 Task: Look for space in Zürich (Kreis 12), Switzerland from 12th July, 2023 to 16th July, 2023 for 8 adults in price range Rs.10000 to Rs.16000. Place can be private room with 8 bedrooms having 8 beds and 8 bathrooms. Property type can be house, flat, guest house. Amenities needed are: wifi, TV, free parkinig on premises, gym, breakfast. Booking option can be shelf check-in. Required host language is English.
Action: Mouse moved to (502, 121)
Screenshot: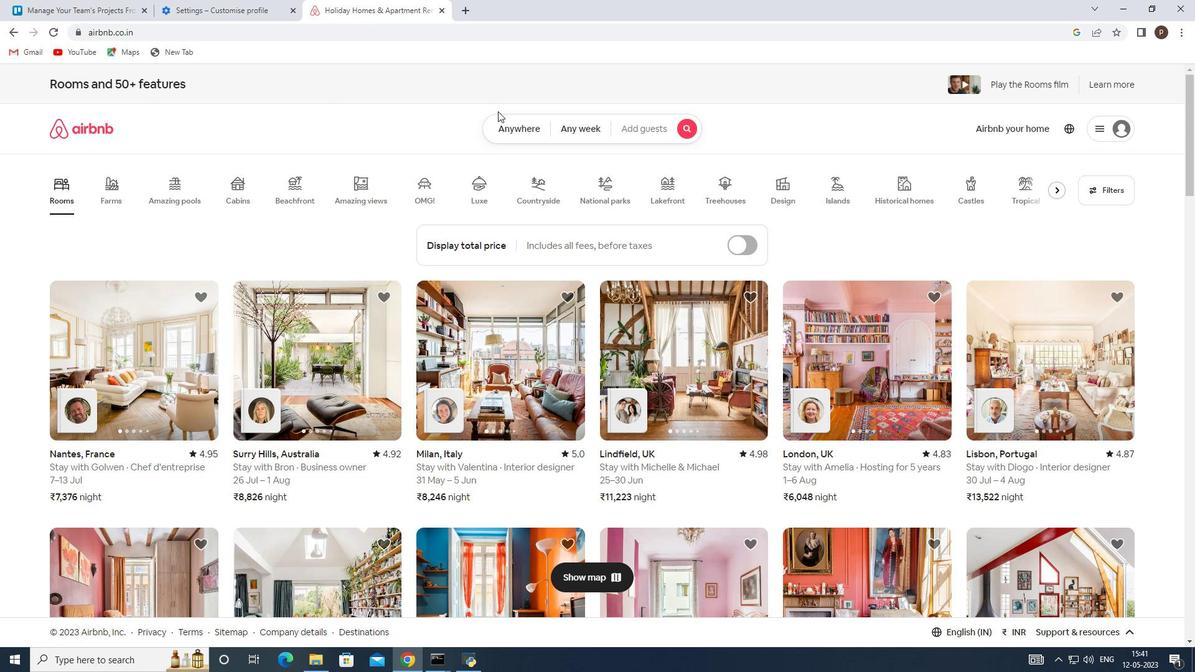 
Action: Mouse pressed left at (502, 121)
Screenshot: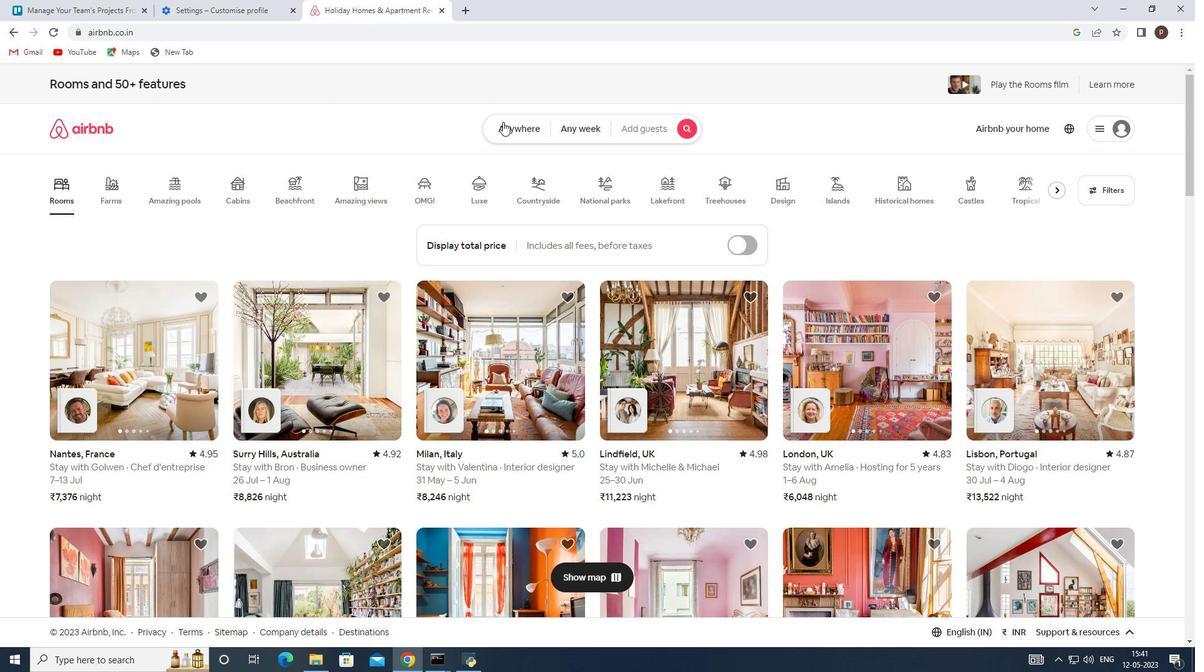 
Action: Mouse moved to (391, 181)
Screenshot: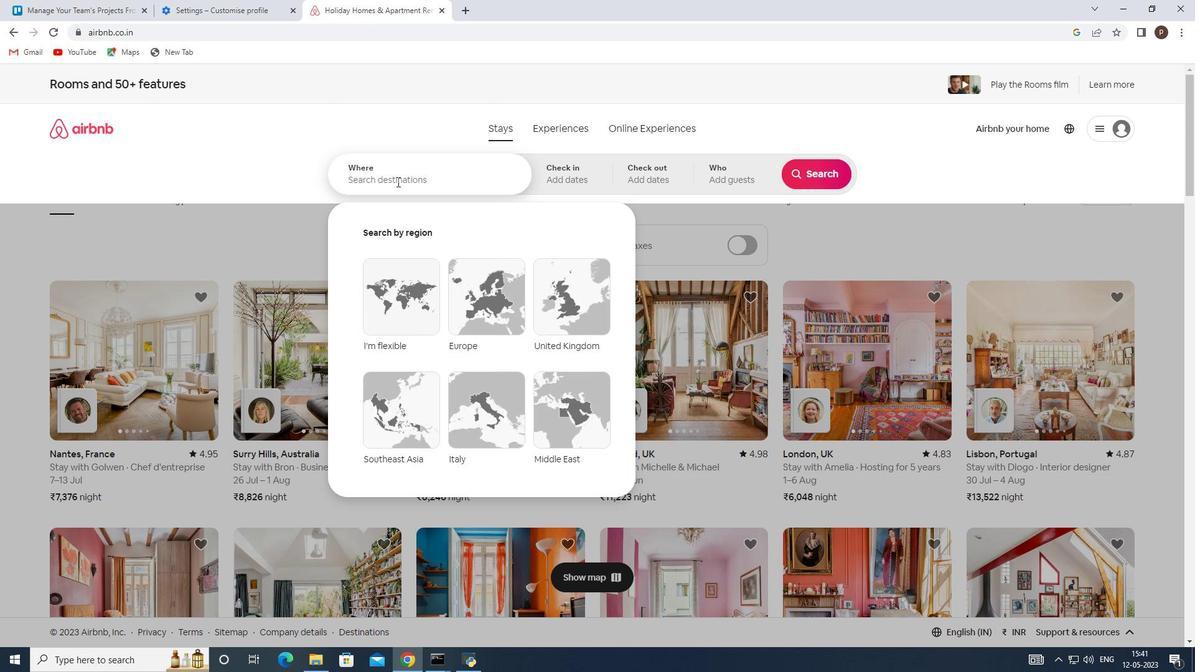 
Action: Mouse pressed left at (391, 181)
Screenshot: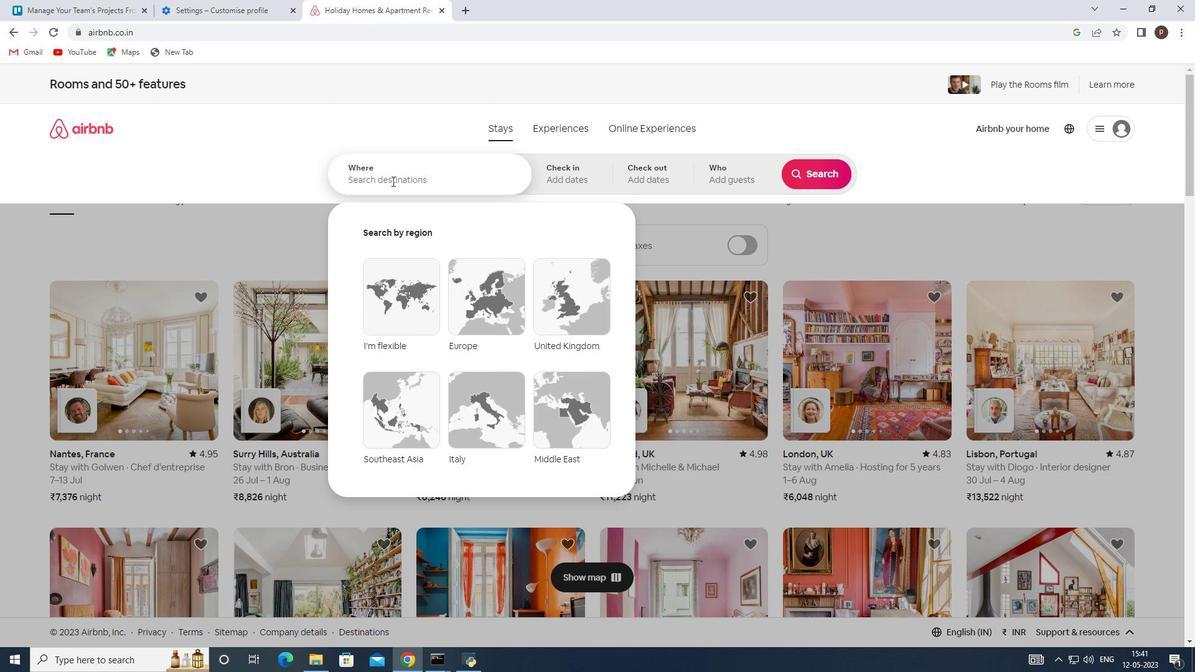 
Action: Key pressed <Key.caps_lock>Z<Key.caps_lock>urich
Screenshot: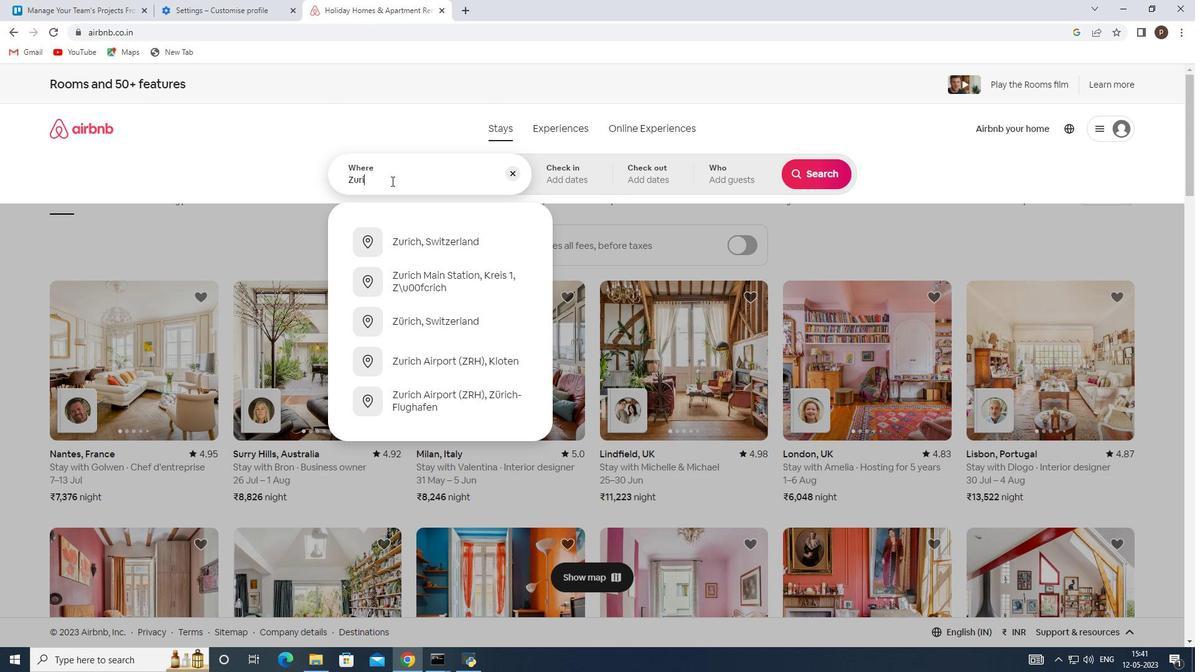 
Action: Mouse moved to (421, 239)
Screenshot: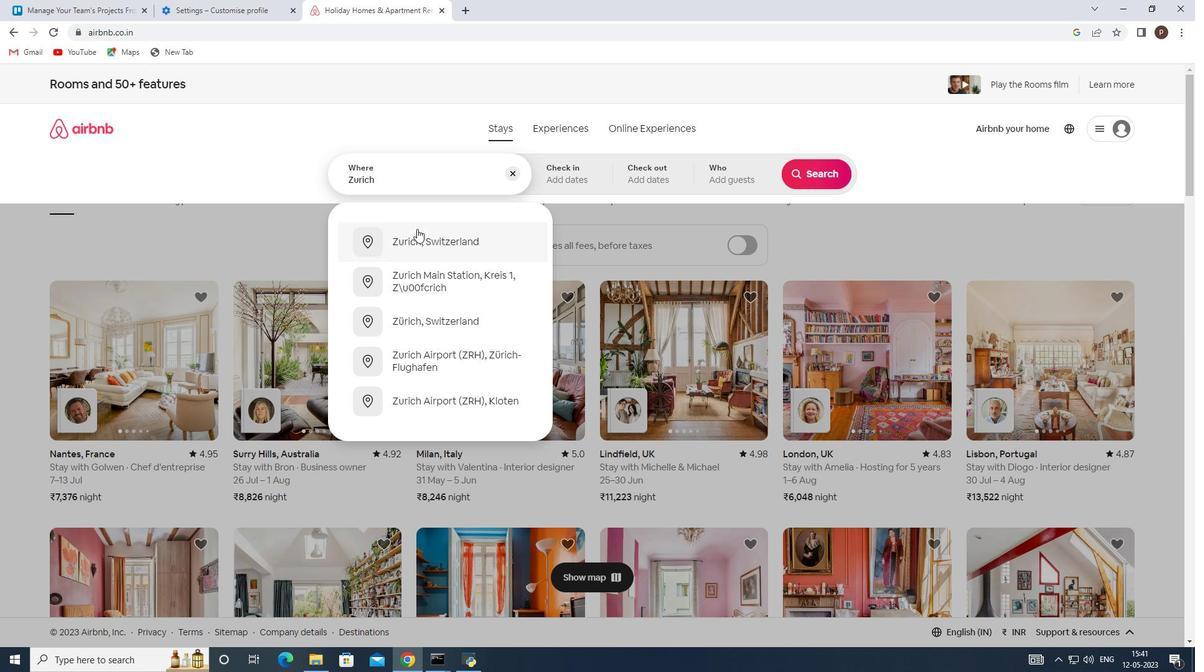 
Action: Mouse pressed left at (421, 239)
Screenshot: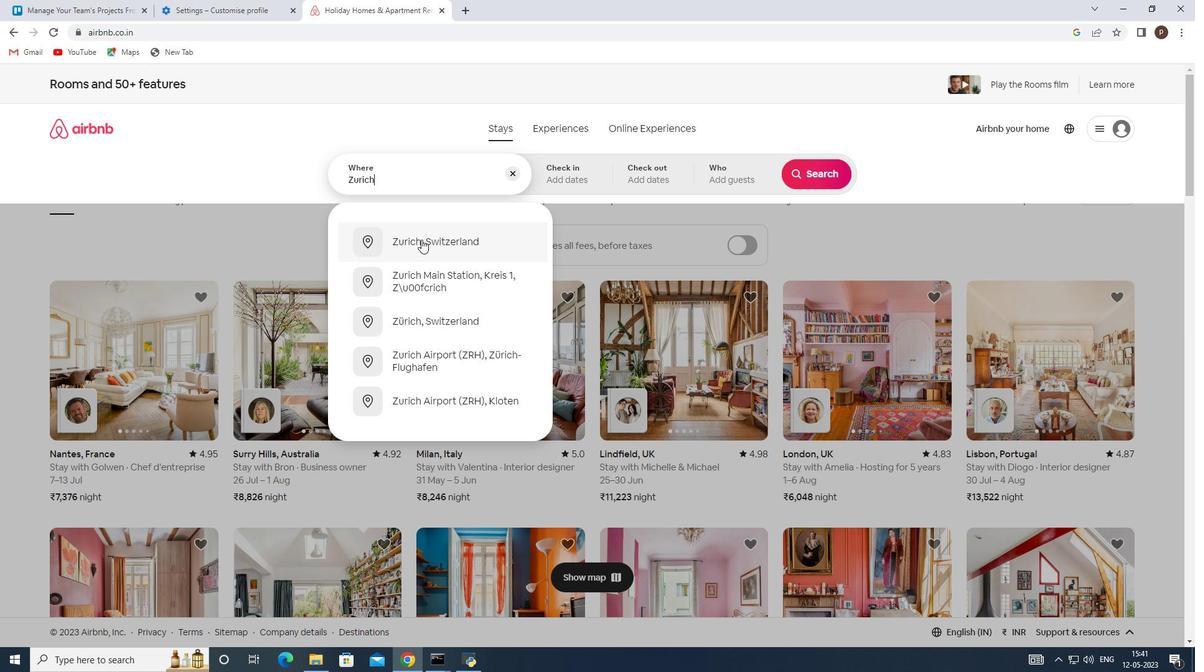 
Action: Mouse moved to (809, 278)
Screenshot: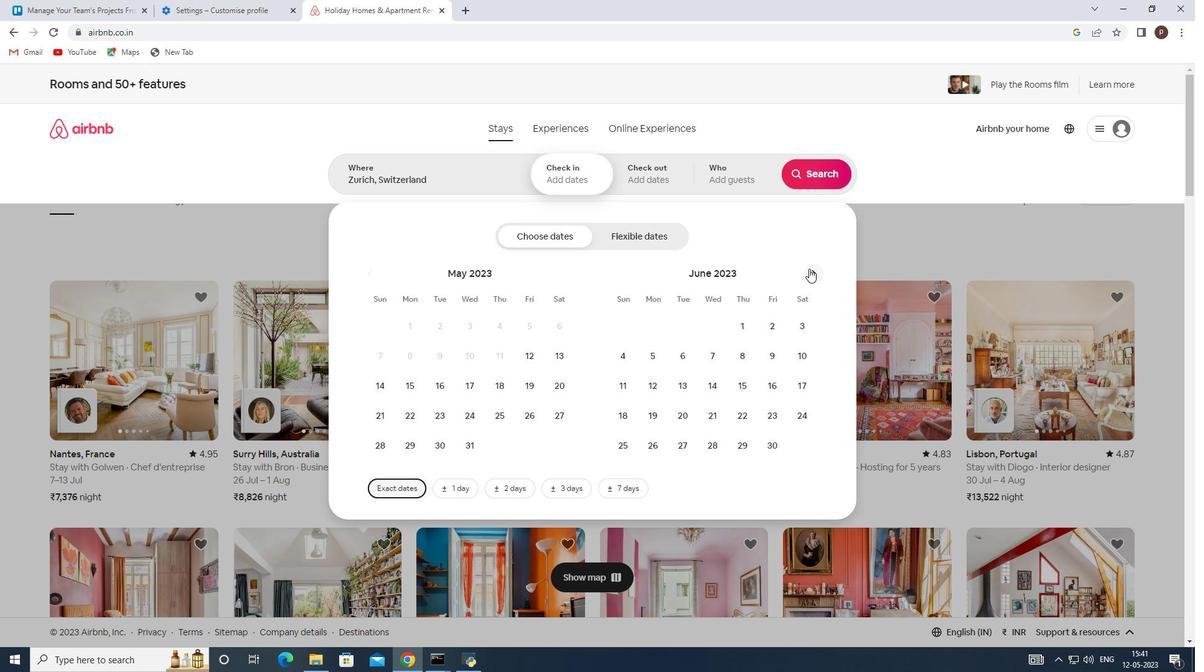
Action: Mouse pressed left at (809, 278)
Screenshot: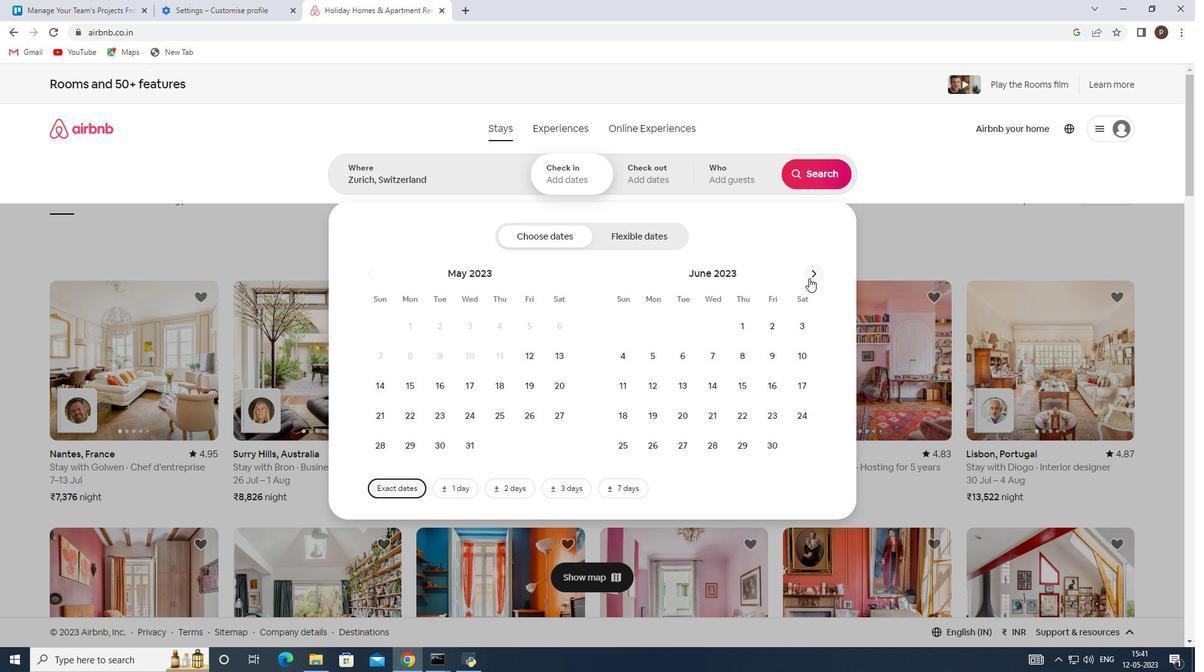 
Action: Mouse moved to (714, 383)
Screenshot: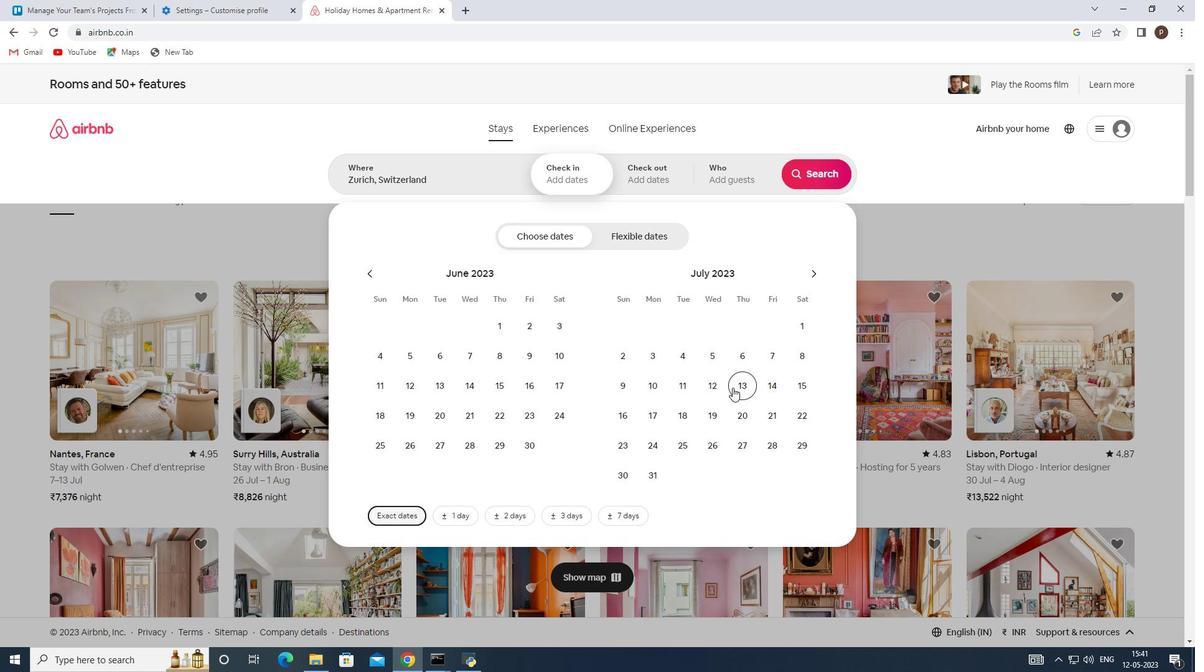 
Action: Mouse pressed left at (714, 383)
Screenshot: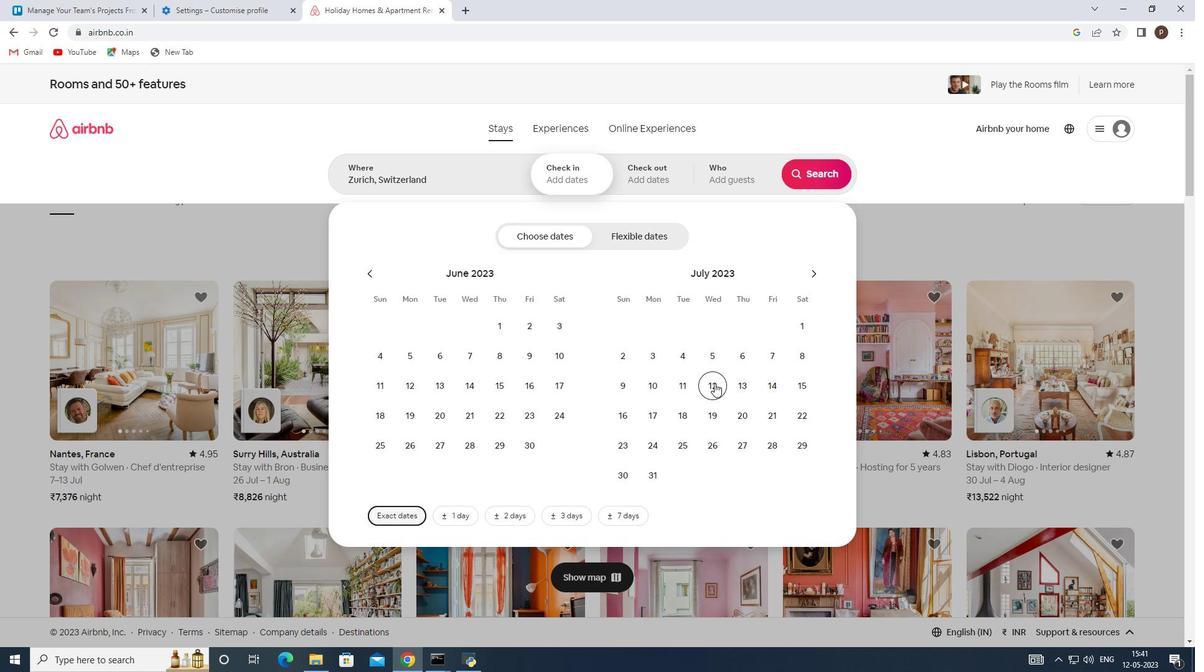 
Action: Mouse moved to (624, 415)
Screenshot: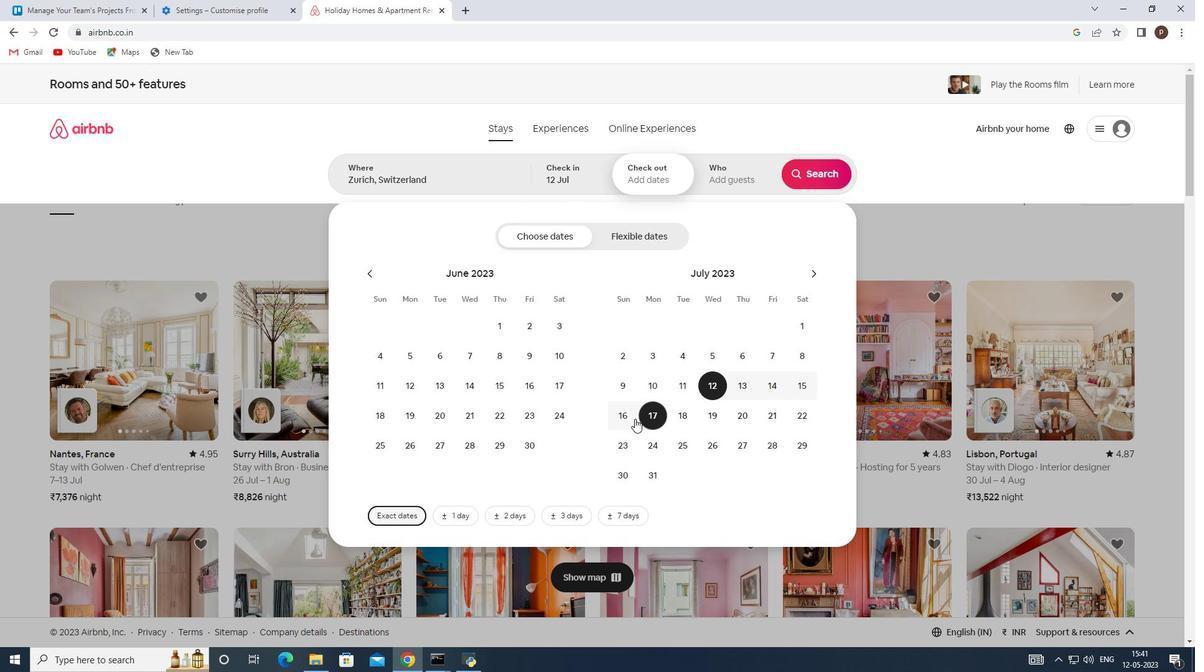 
Action: Mouse pressed left at (624, 415)
Screenshot: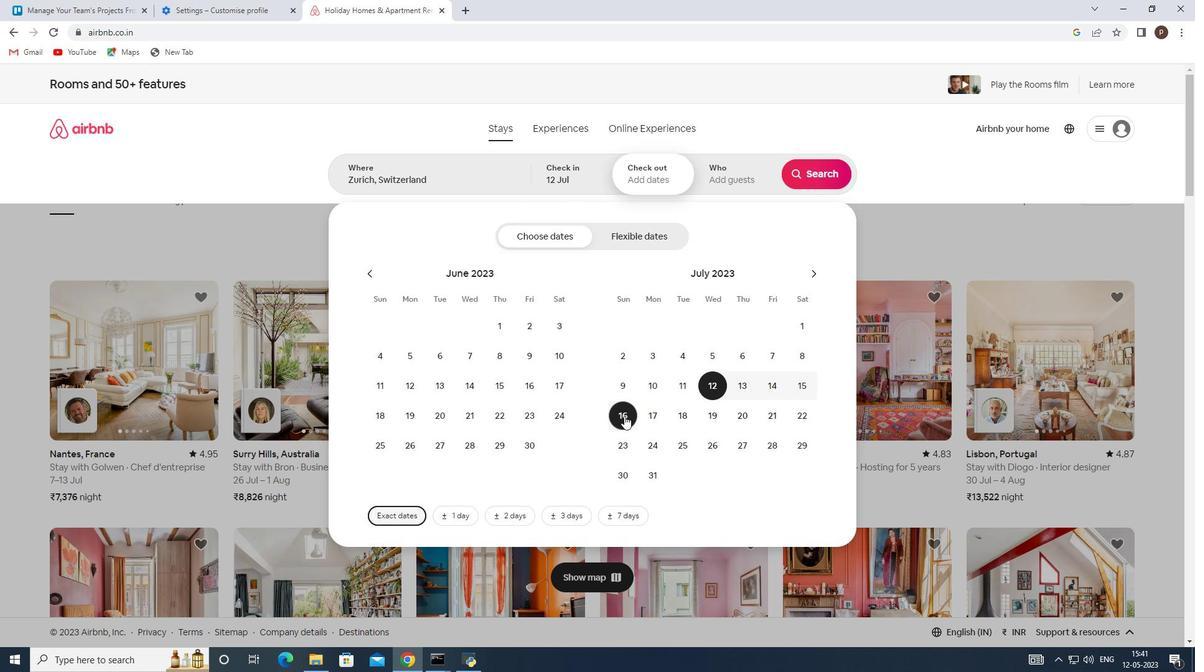 
Action: Mouse moved to (735, 175)
Screenshot: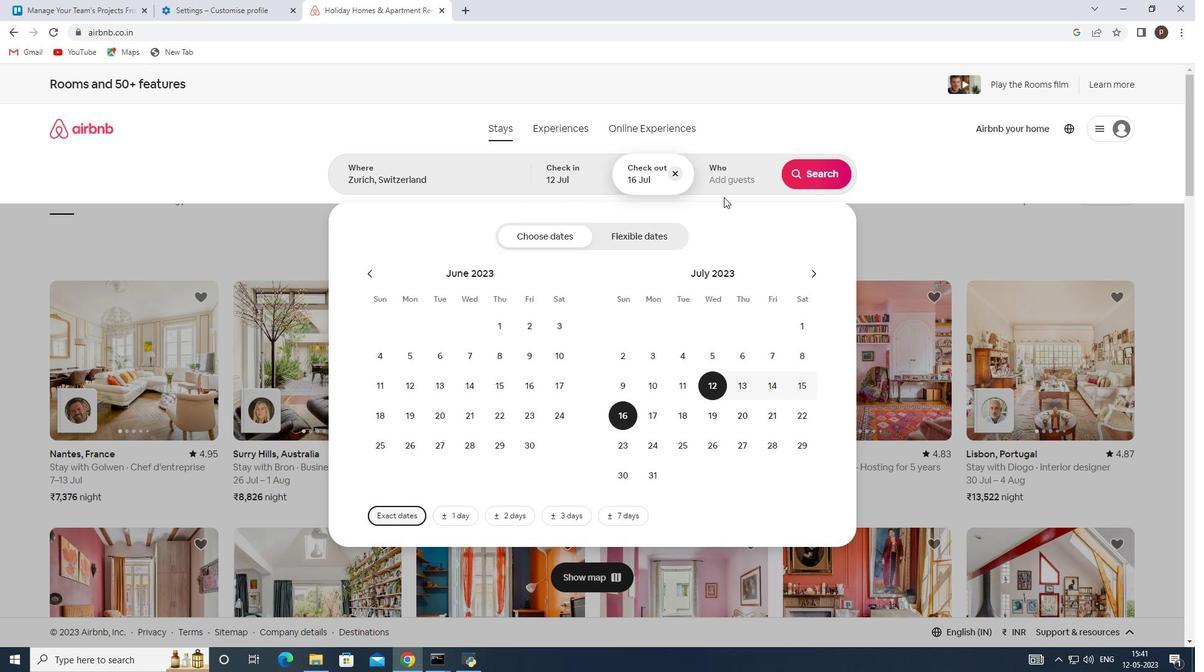 
Action: Mouse pressed left at (735, 175)
Screenshot: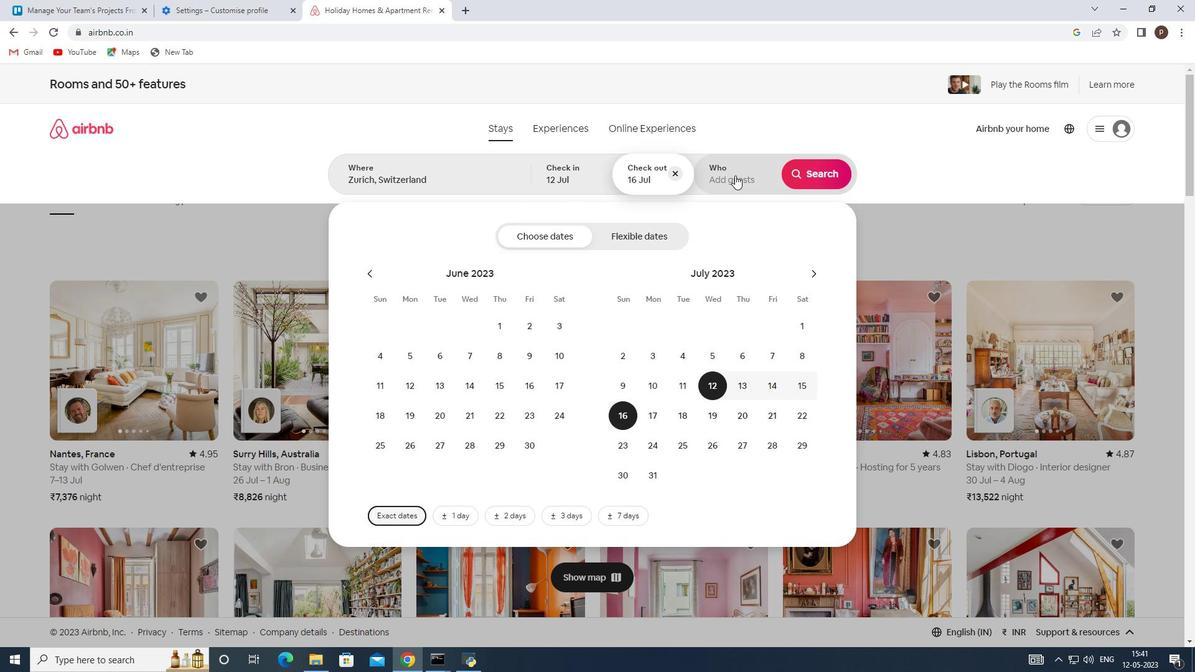 
Action: Mouse moved to (817, 237)
Screenshot: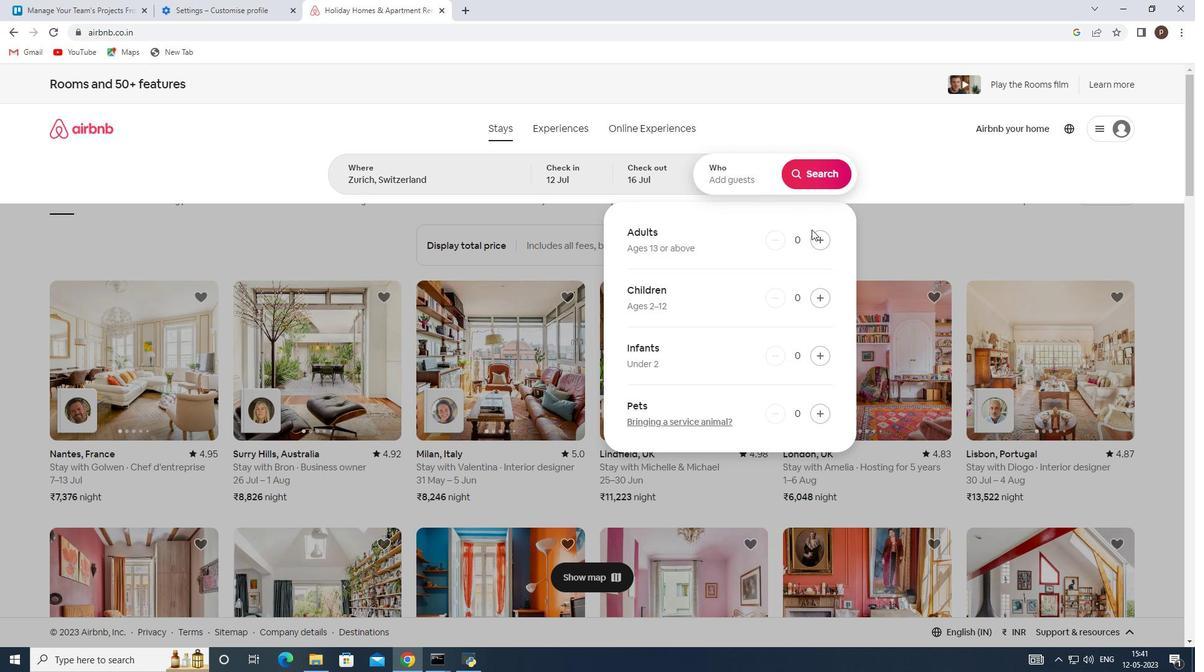 
Action: Mouse pressed left at (817, 237)
Screenshot: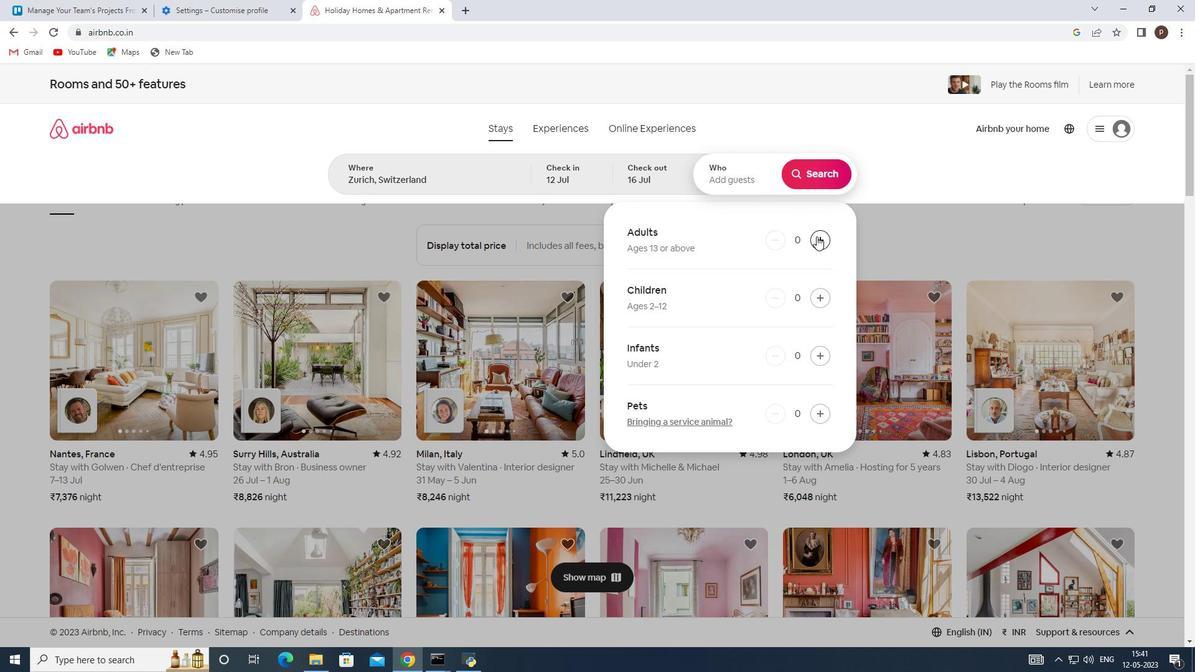 
Action: Mouse pressed left at (817, 237)
Screenshot: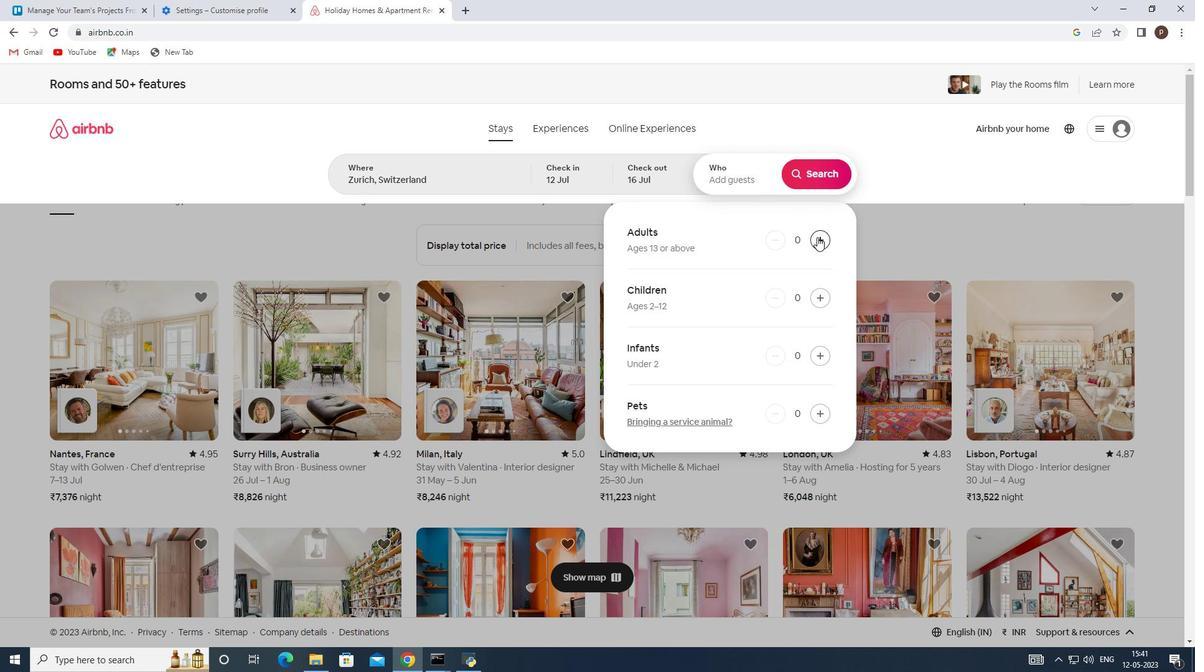 
Action: Mouse pressed left at (817, 237)
Screenshot: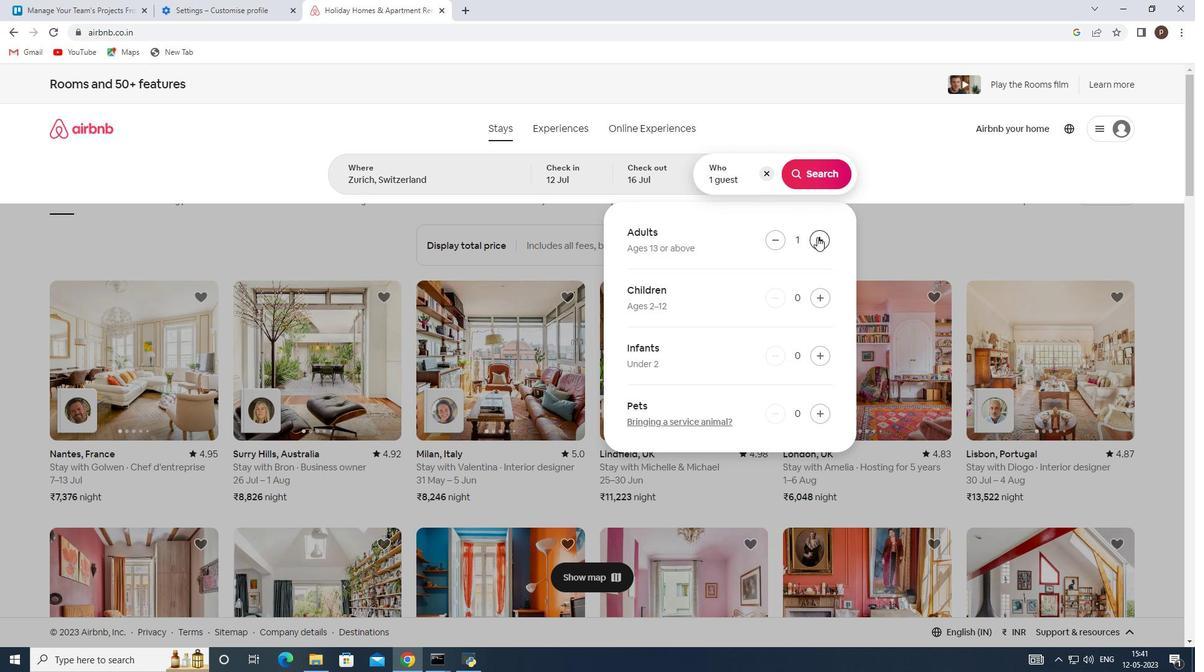 
Action: Mouse pressed left at (817, 237)
Screenshot: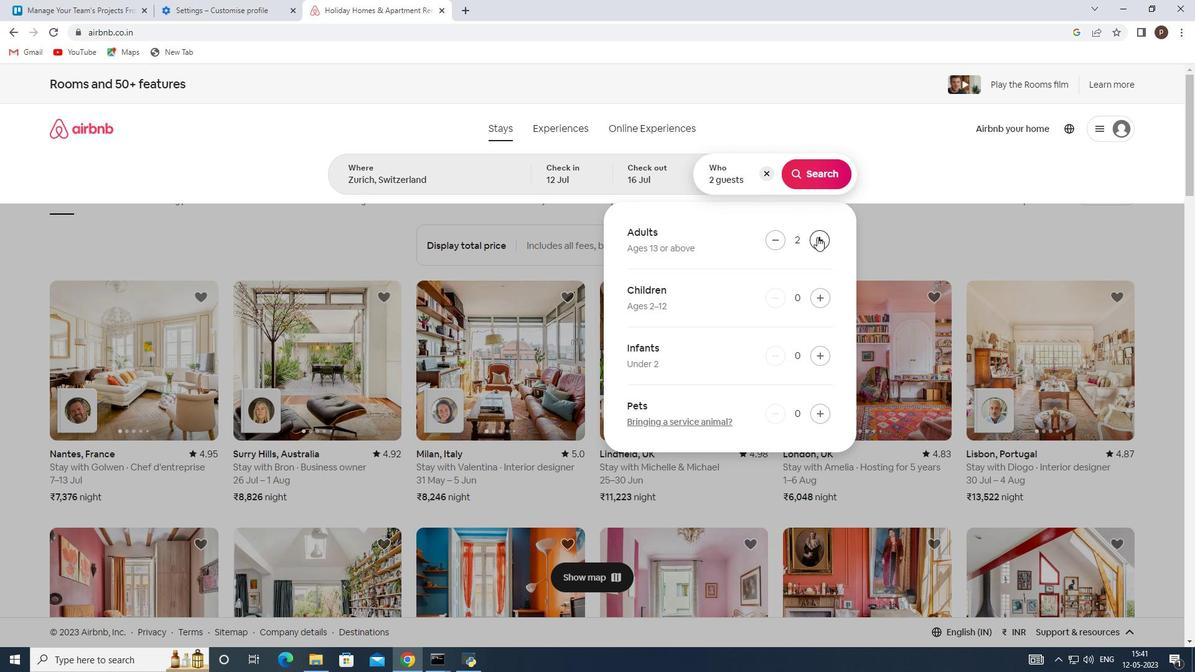
Action: Mouse pressed left at (817, 237)
Screenshot: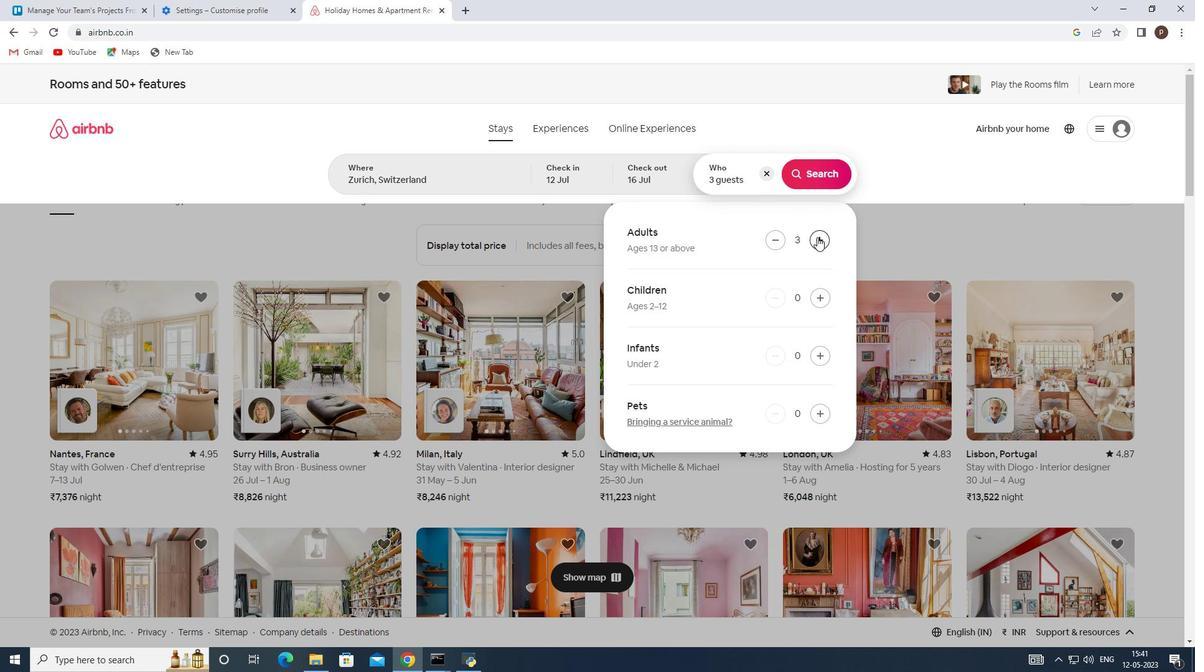 
Action: Mouse pressed left at (817, 237)
Screenshot: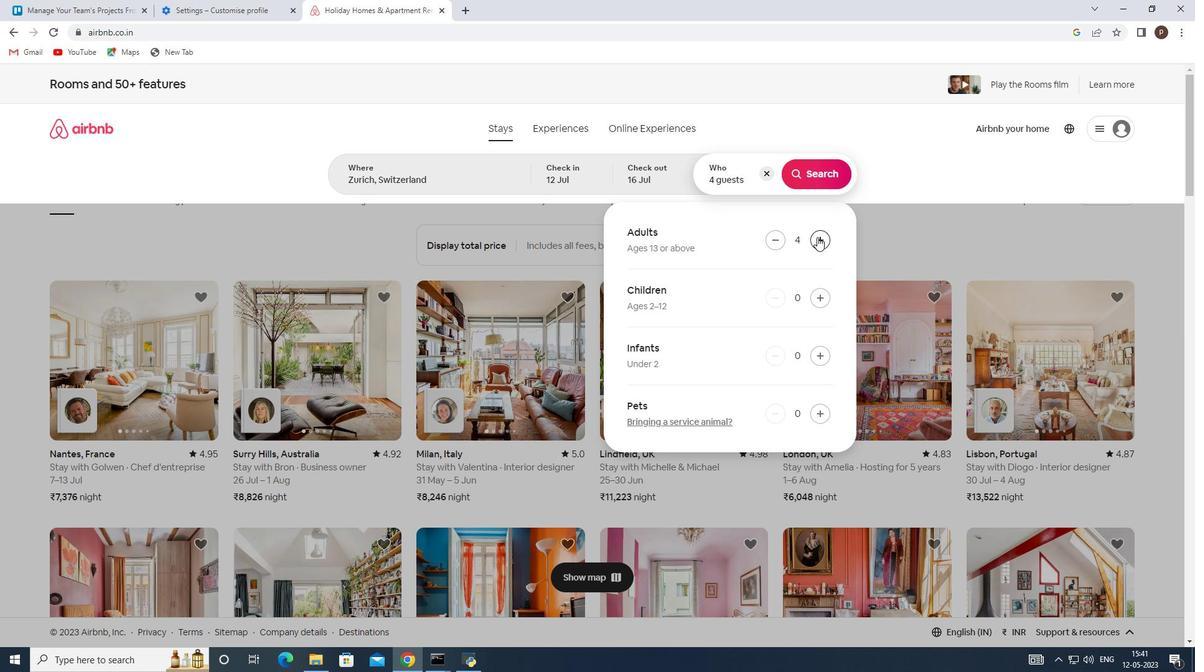 
Action: Mouse pressed left at (817, 237)
Screenshot: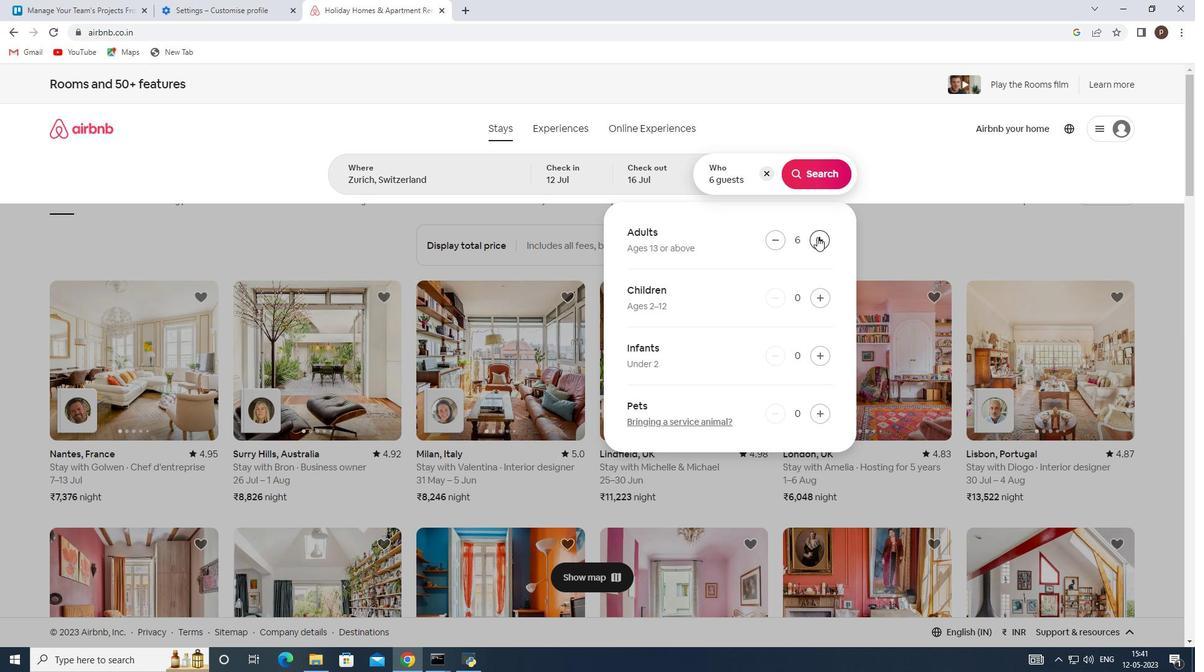 
Action: Mouse pressed left at (817, 237)
Screenshot: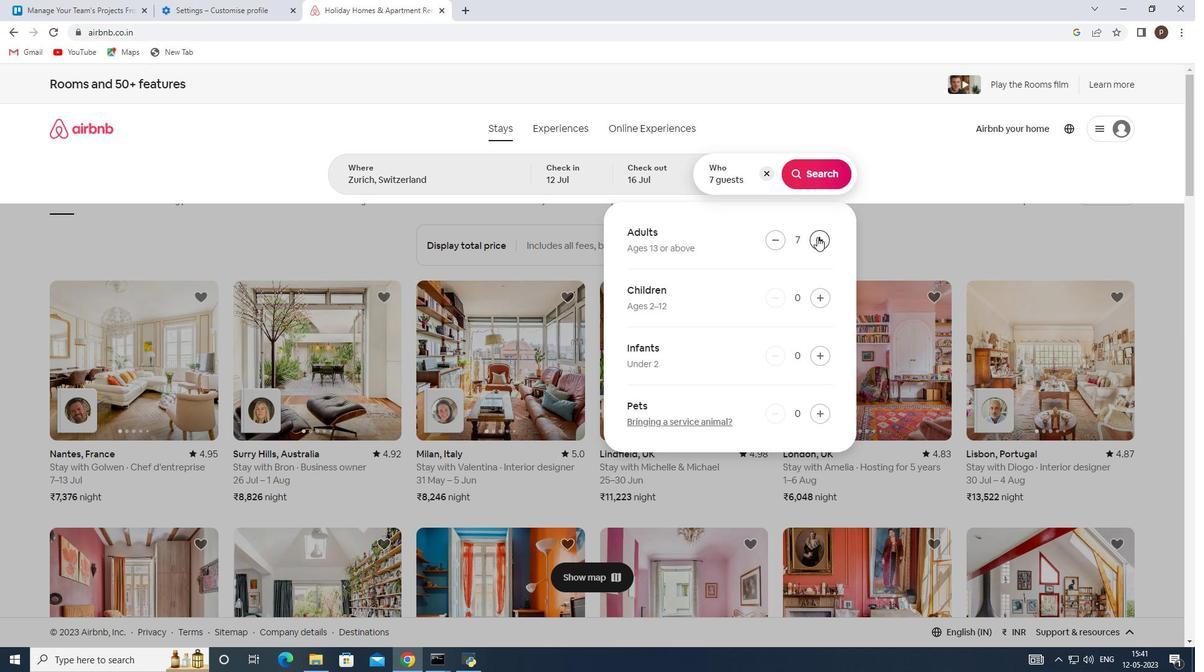 
Action: Mouse moved to (825, 177)
Screenshot: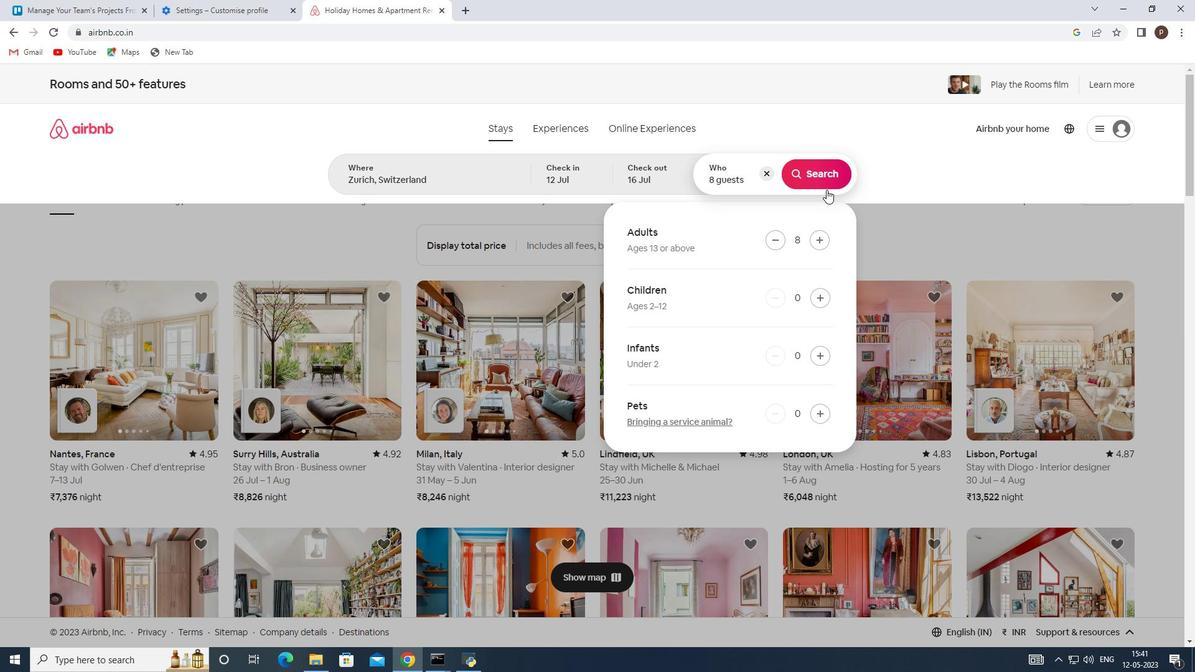 
Action: Mouse pressed left at (825, 177)
Screenshot: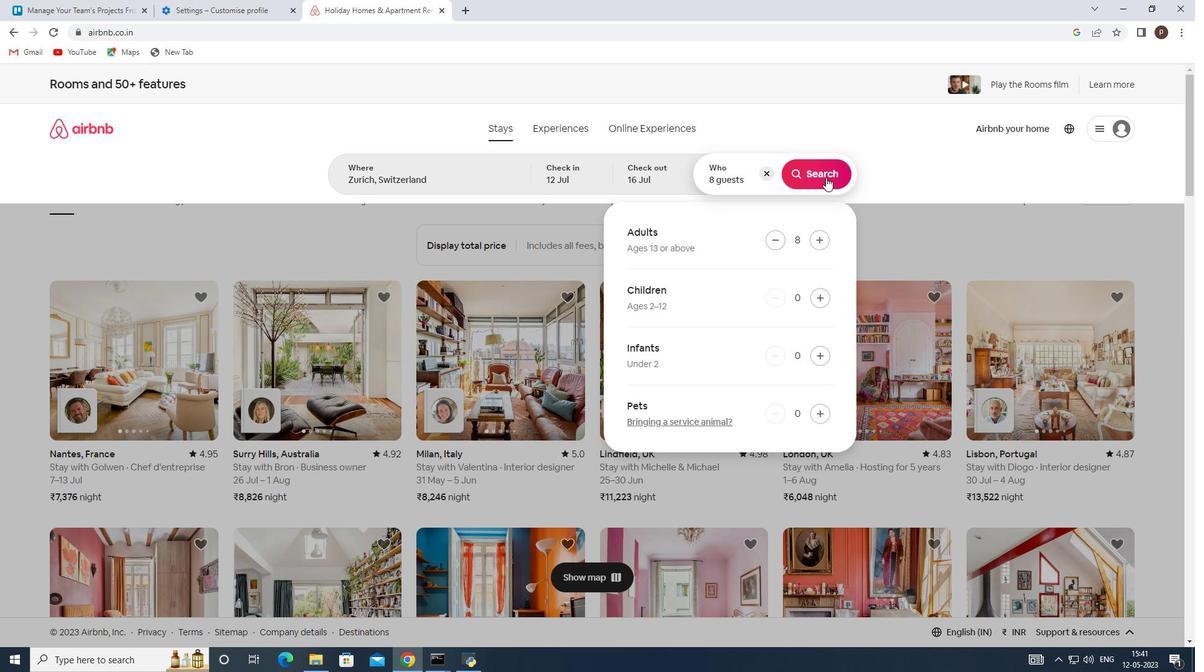 
Action: Mouse moved to (1122, 138)
Screenshot: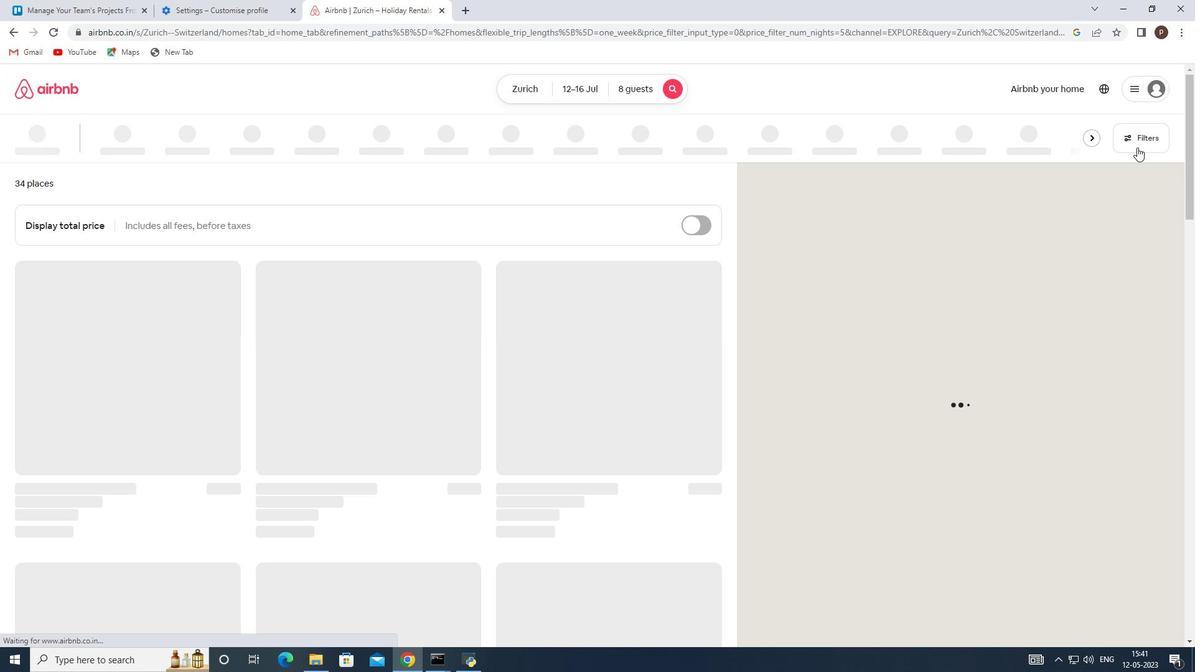 
Action: Mouse pressed left at (1122, 138)
Screenshot: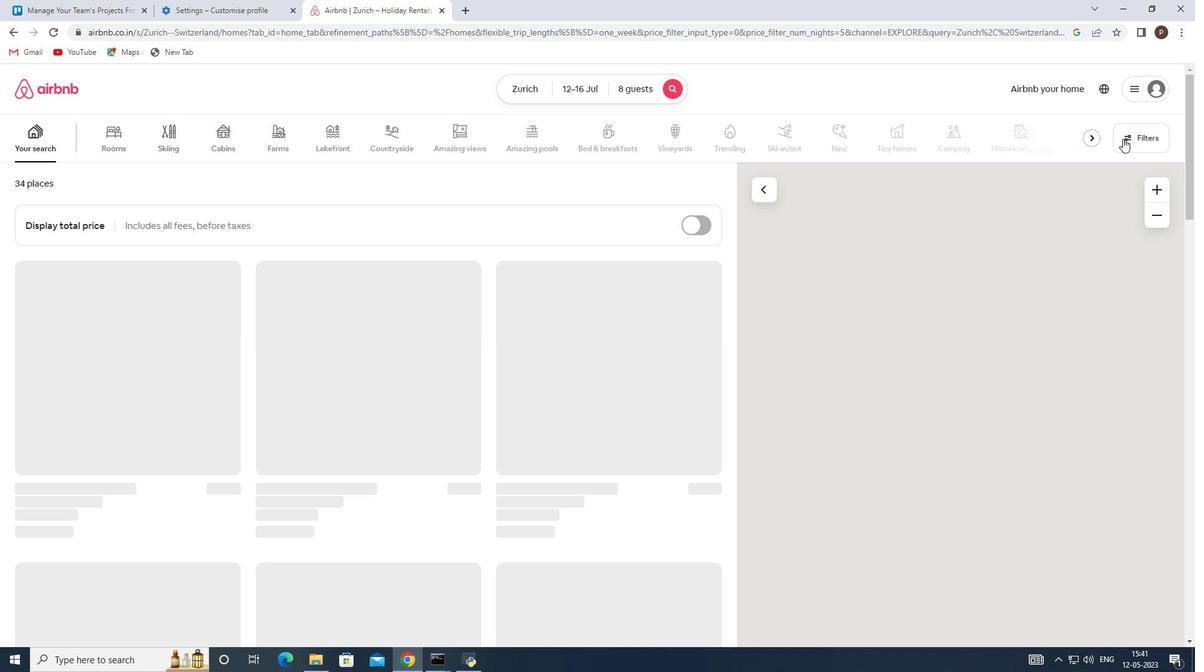 
Action: Mouse moved to (417, 438)
Screenshot: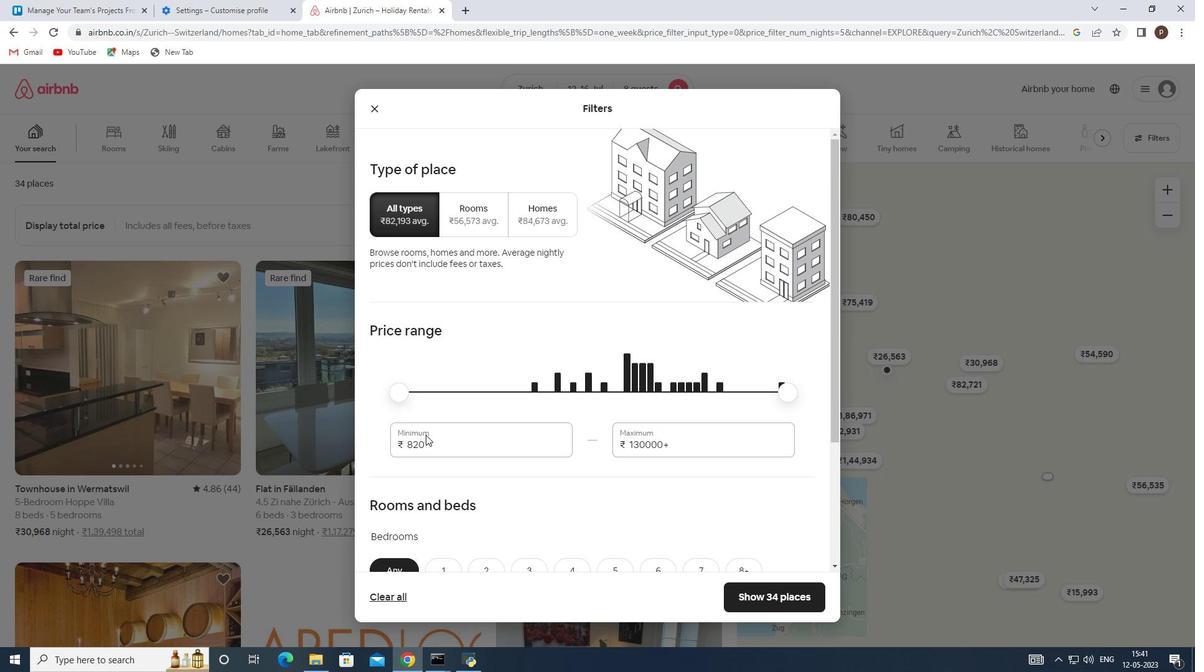 
Action: Mouse pressed left at (417, 438)
Screenshot: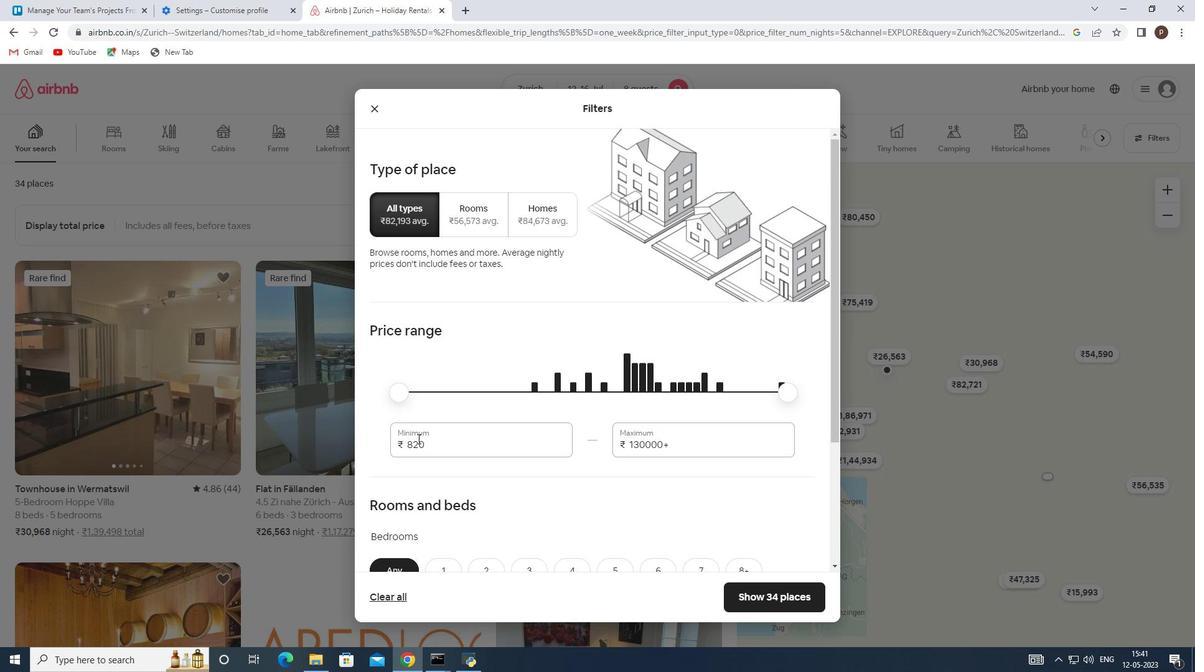 
Action: Mouse pressed left at (417, 438)
Screenshot: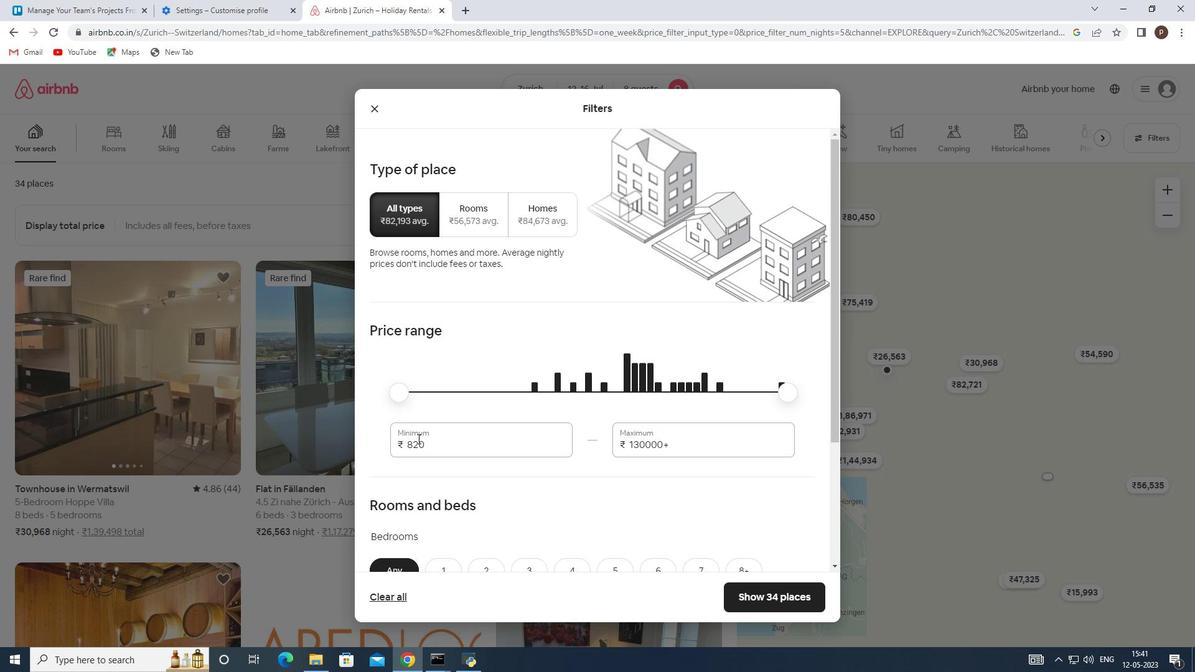 
Action: Key pressed 10000<Key.tab>16000
Screenshot: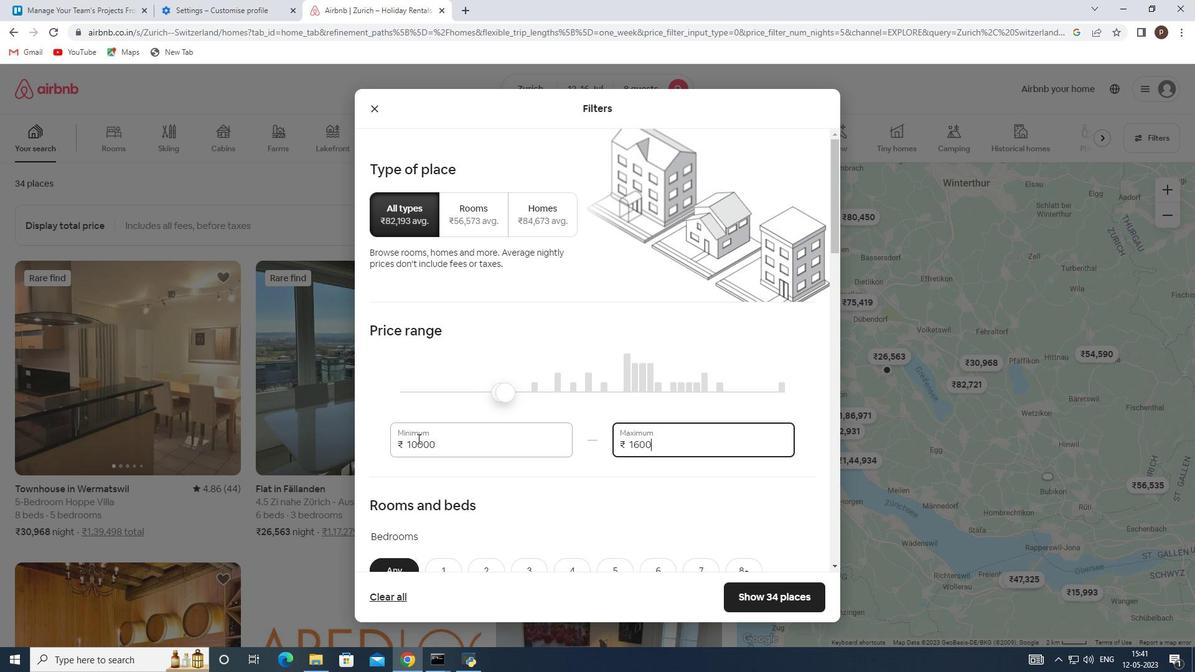 
Action: Mouse moved to (428, 467)
Screenshot: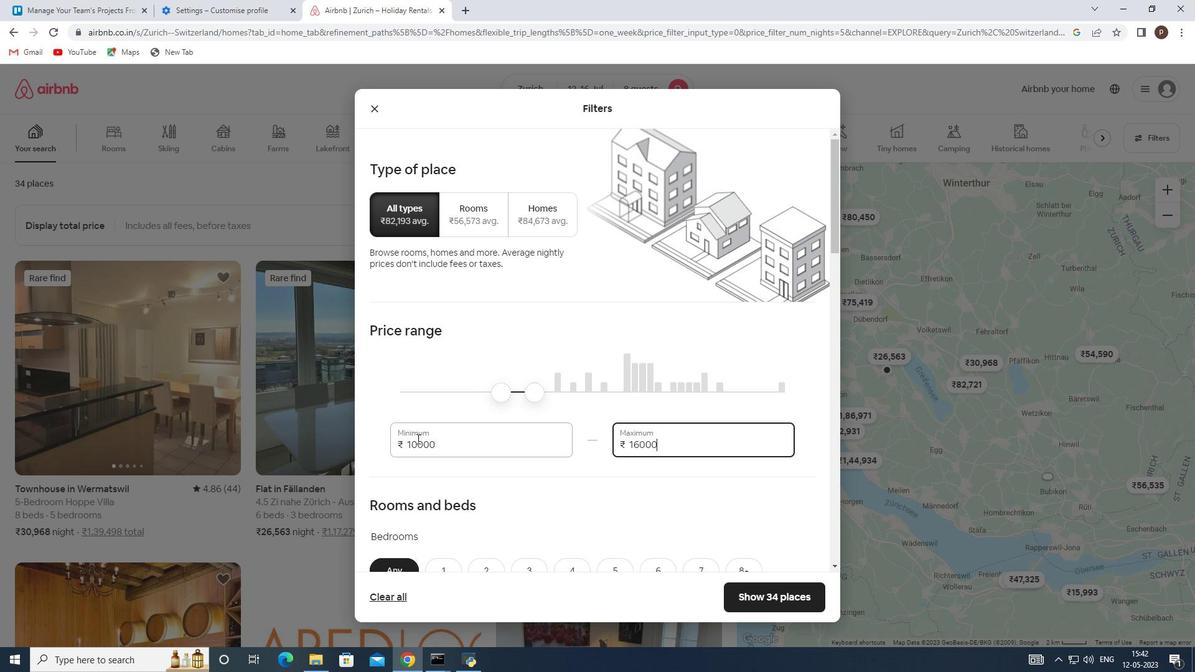
Action: Mouse scrolled (428, 466) with delta (0, 0)
Screenshot: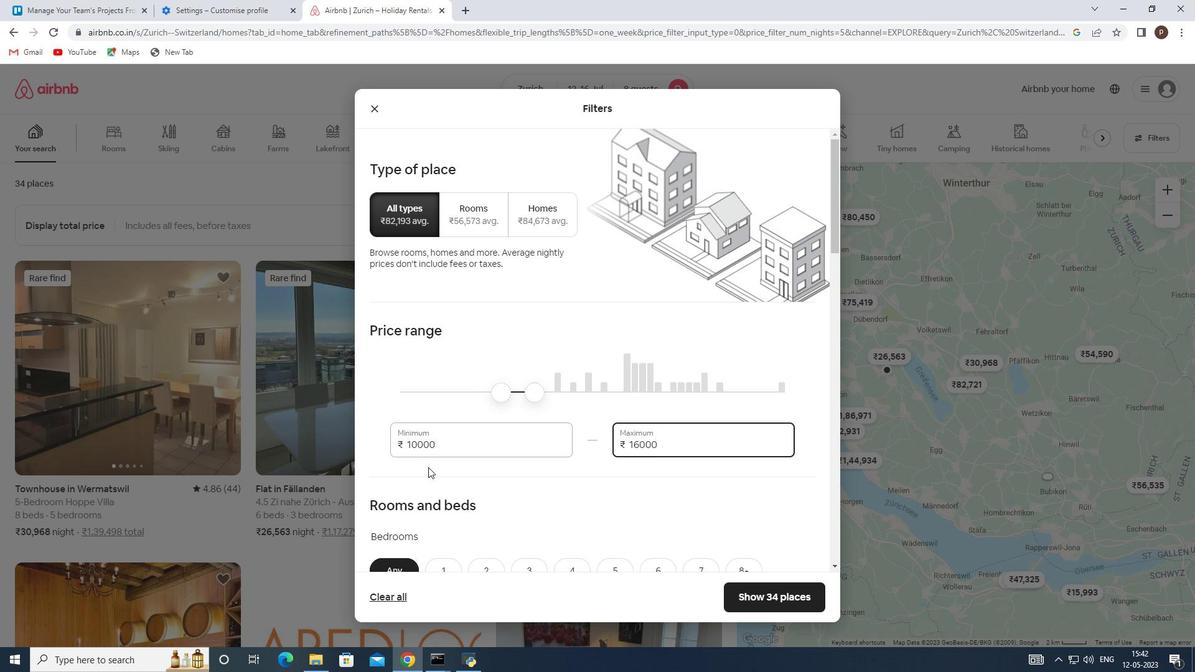 
Action: Mouse scrolled (428, 466) with delta (0, 0)
Screenshot: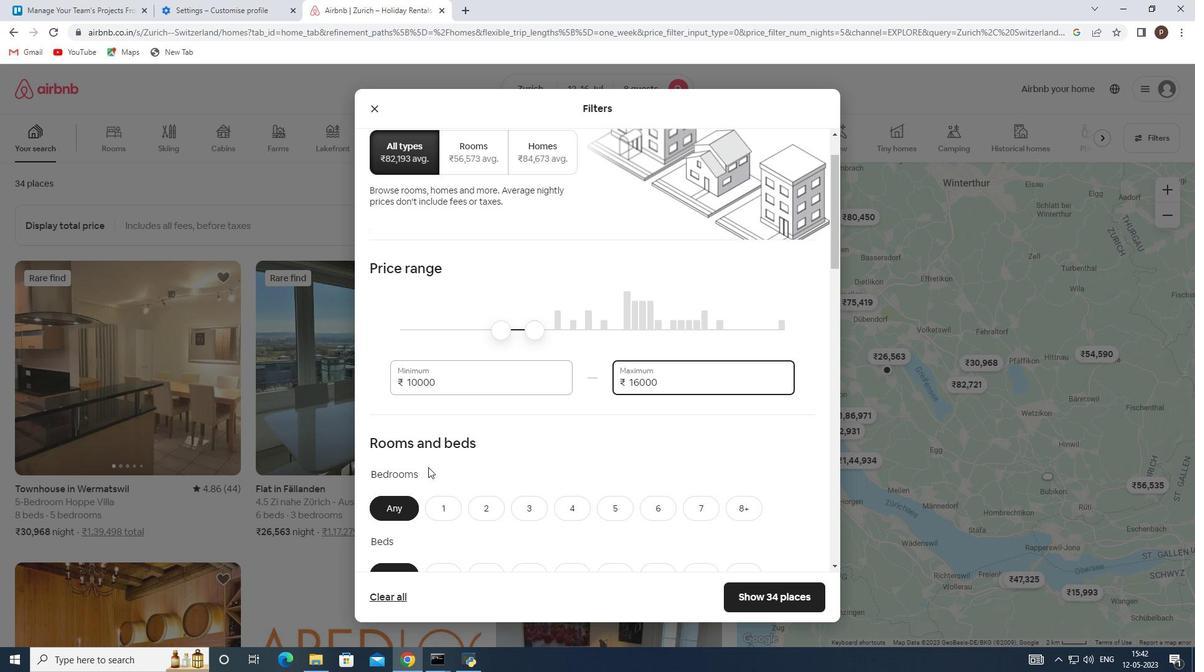 
Action: Mouse scrolled (428, 466) with delta (0, 0)
Screenshot: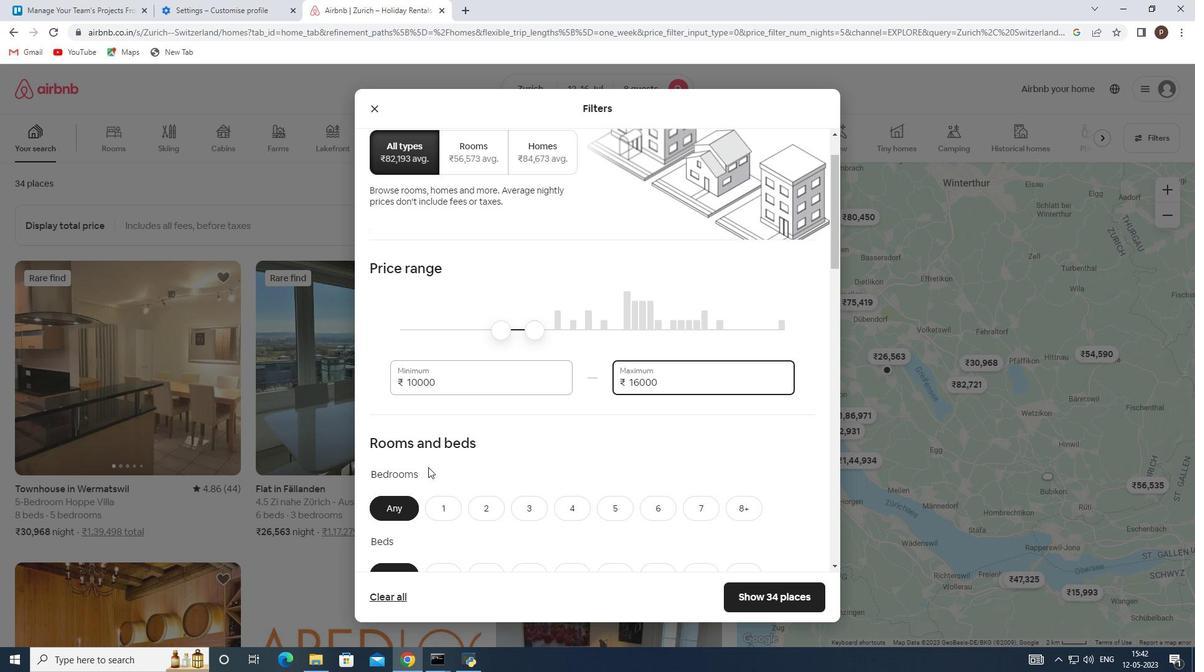 
Action: Mouse moved to (758, 380)
Screenshot: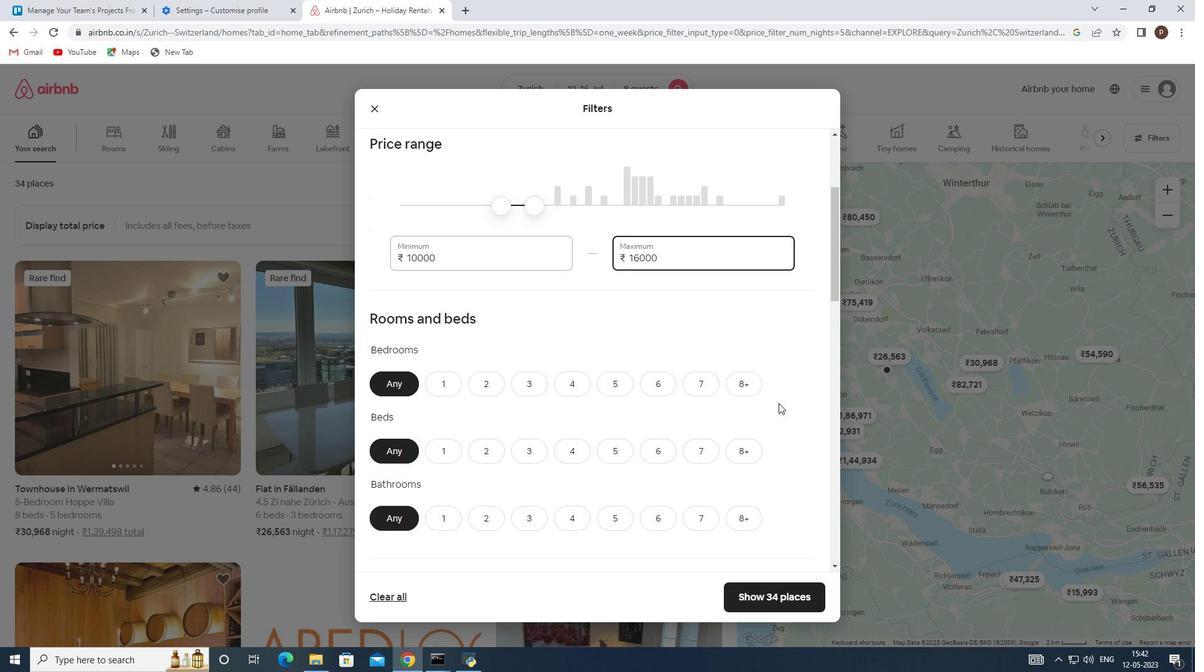 
Action: Mouse pressed left at (758, 380)
Screenshot: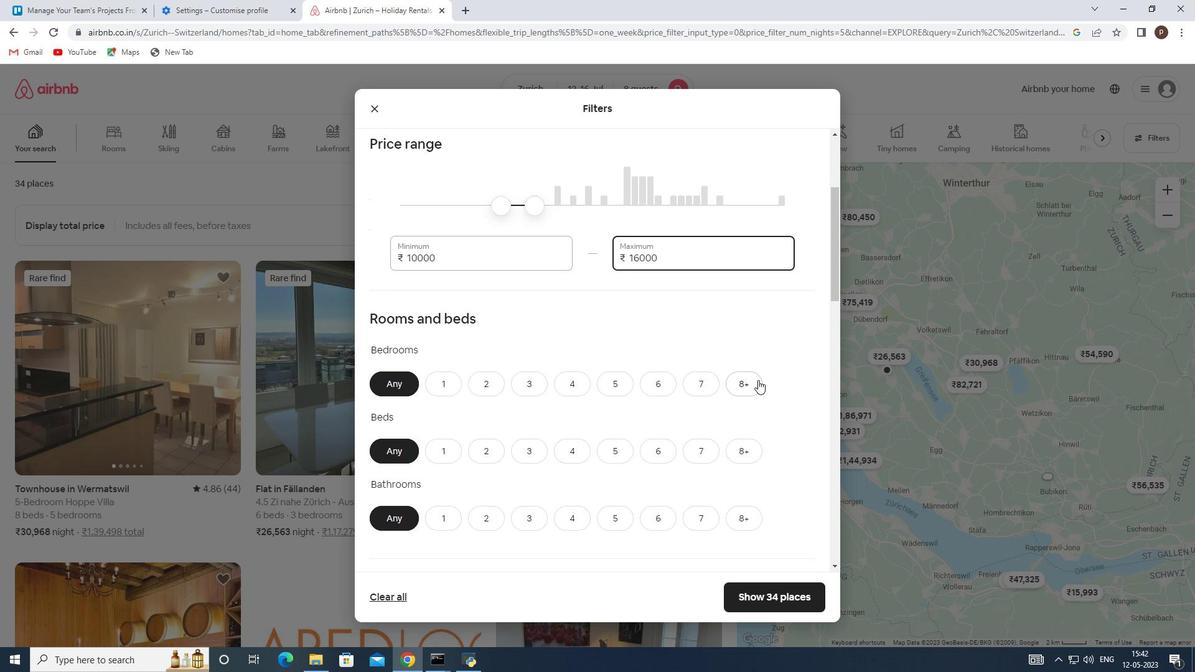 
Action: Mouse moved to (758, 449)
Screenshot: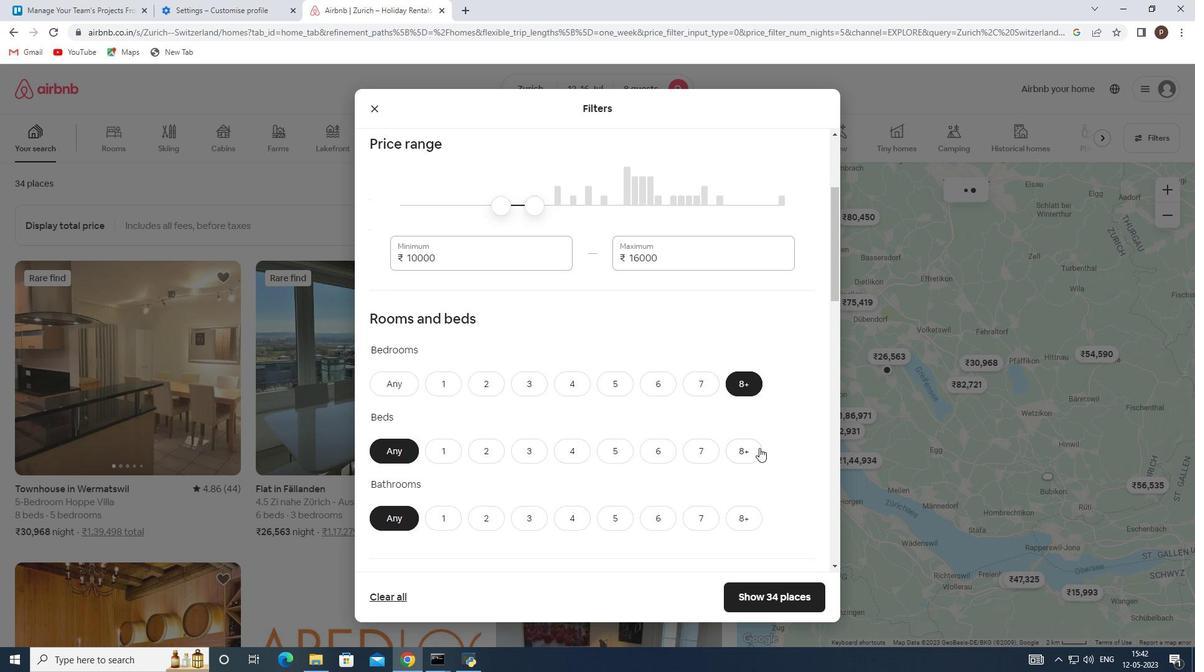 
Action: Mouse pressed left at (758, 449)
Screenshot: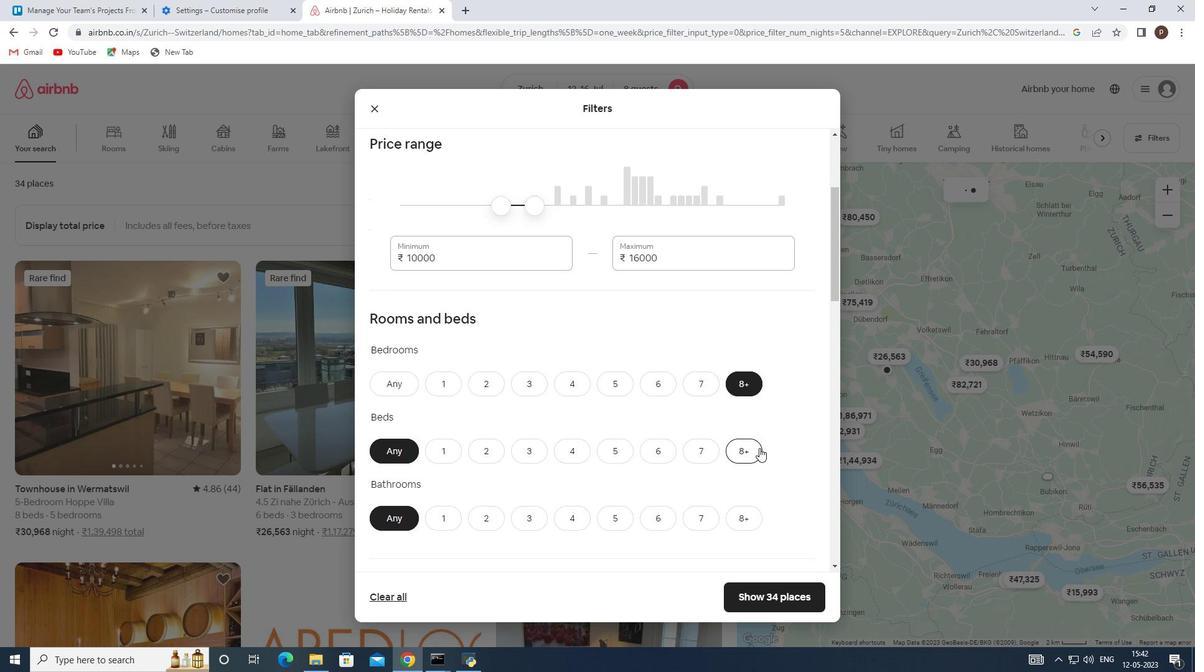 
Action: Mouse moved to (743, 507)
Screenshot: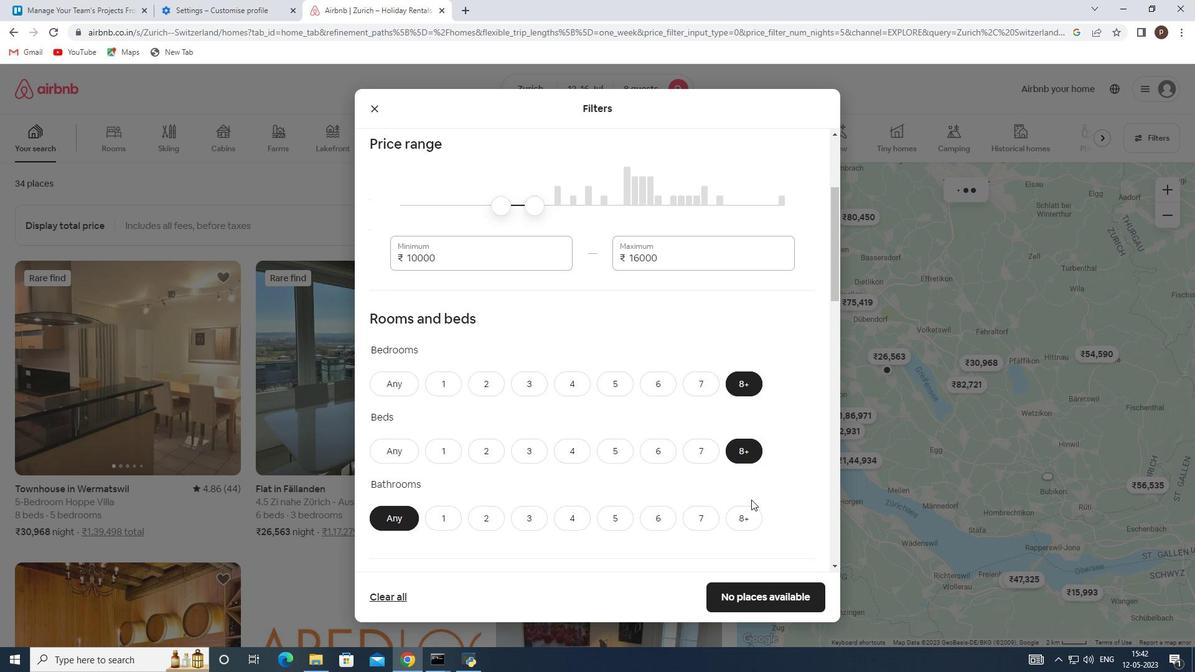 
Action: Mouse pressed left at (743, 507)
Screenshot: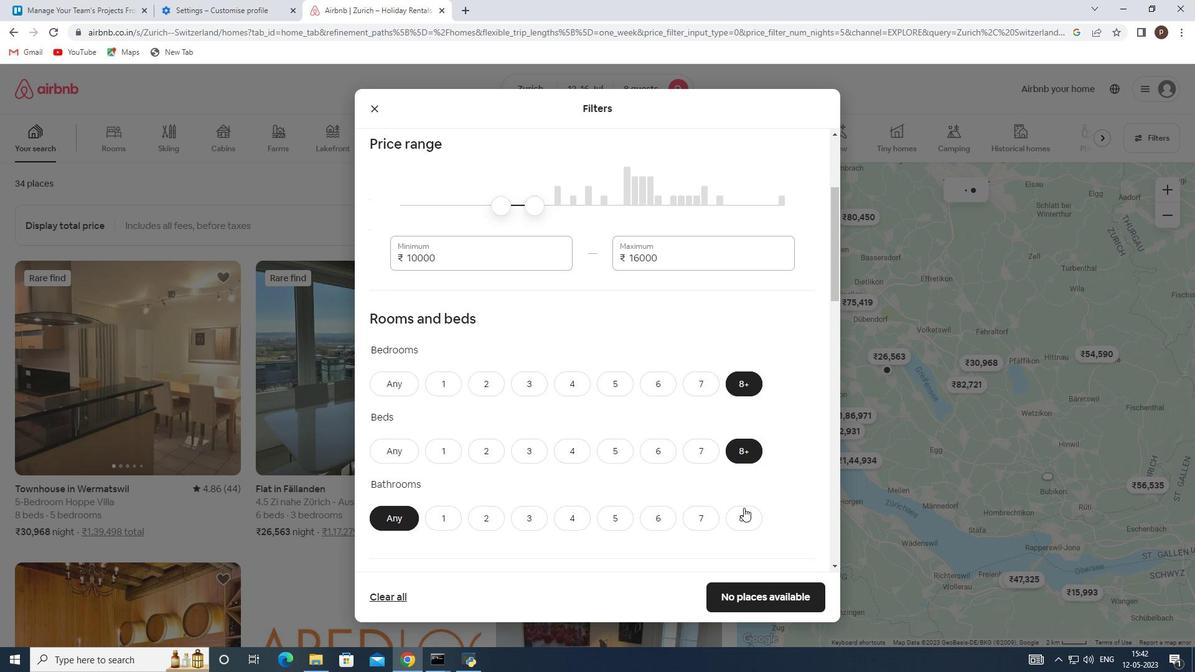 
Action: Mouse moved to (716, 487)
Screenshot: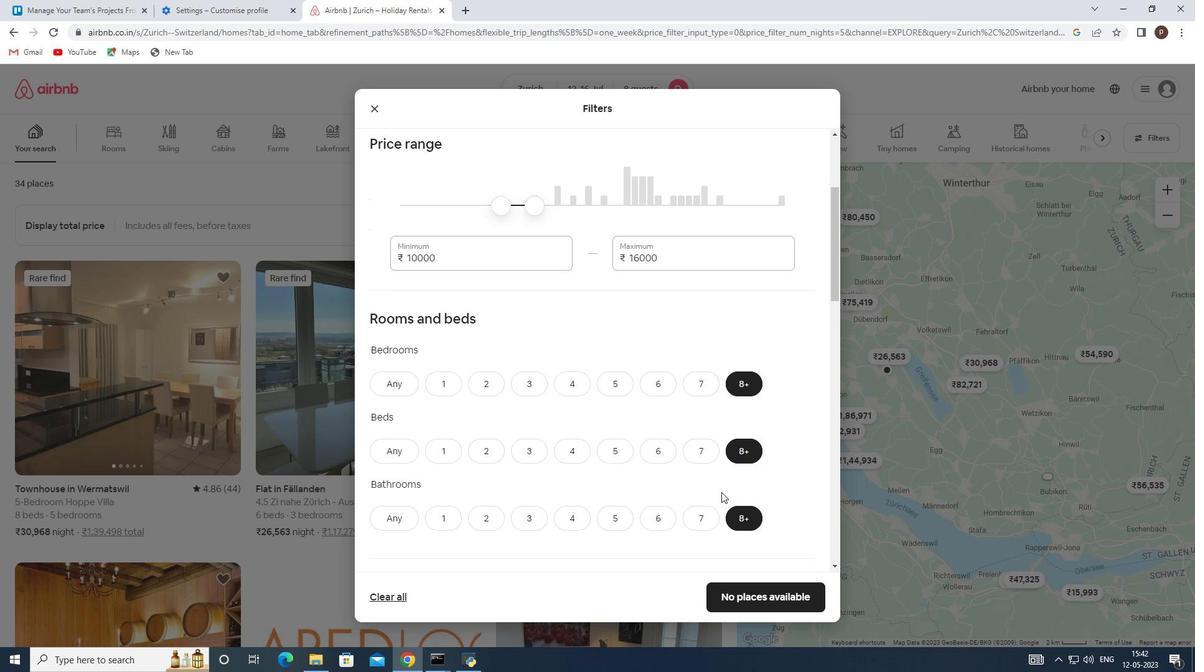 
Action: Mouse scrolled (716, 487) with delta (0, 0)
Screenshot: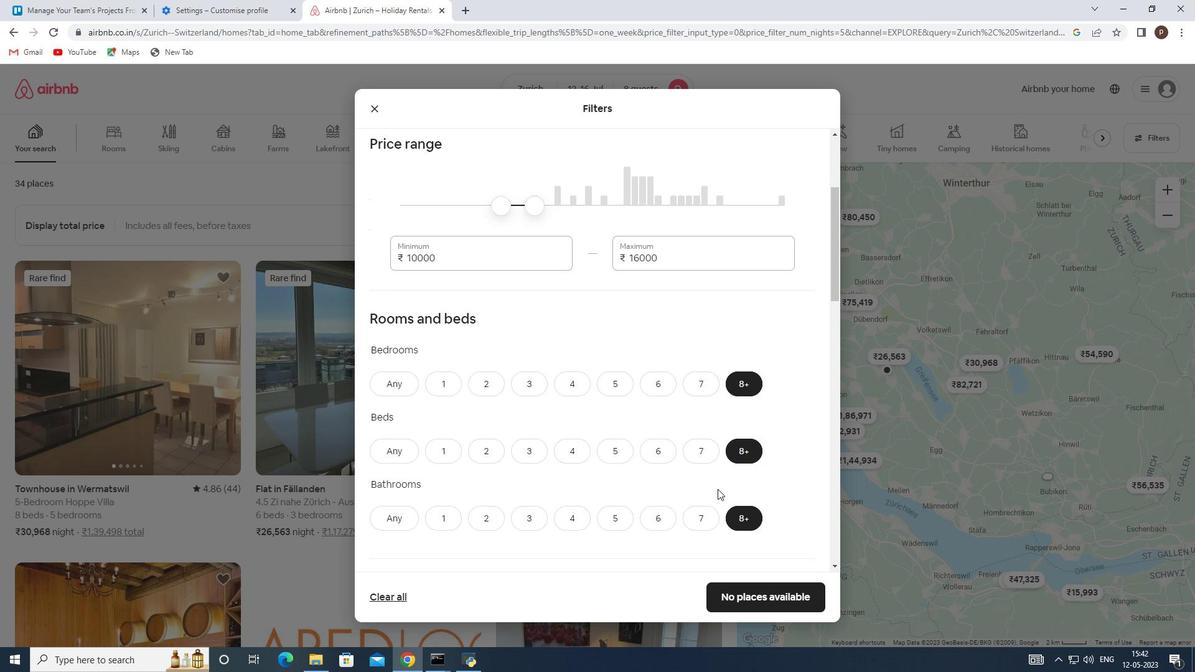 
Action: Mouse scrolled (716, 487) with delta (0, 0)
Screenshot: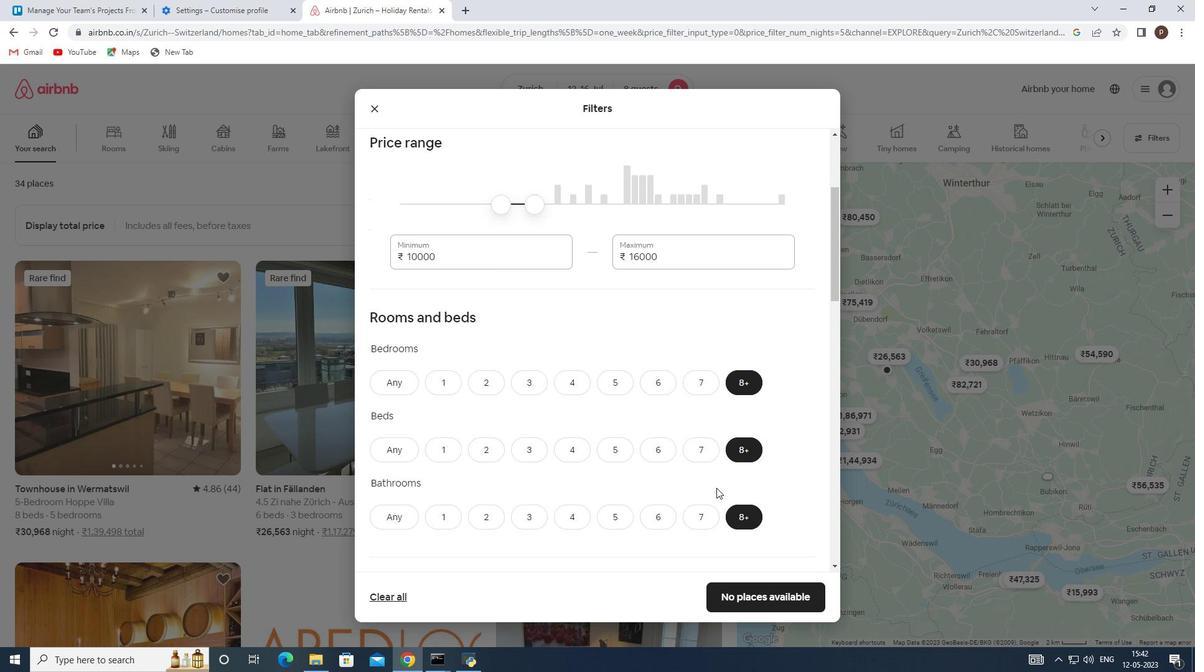 
Action: Mouse scrolled (716, 487) with delta (0, 0)
Screenshot: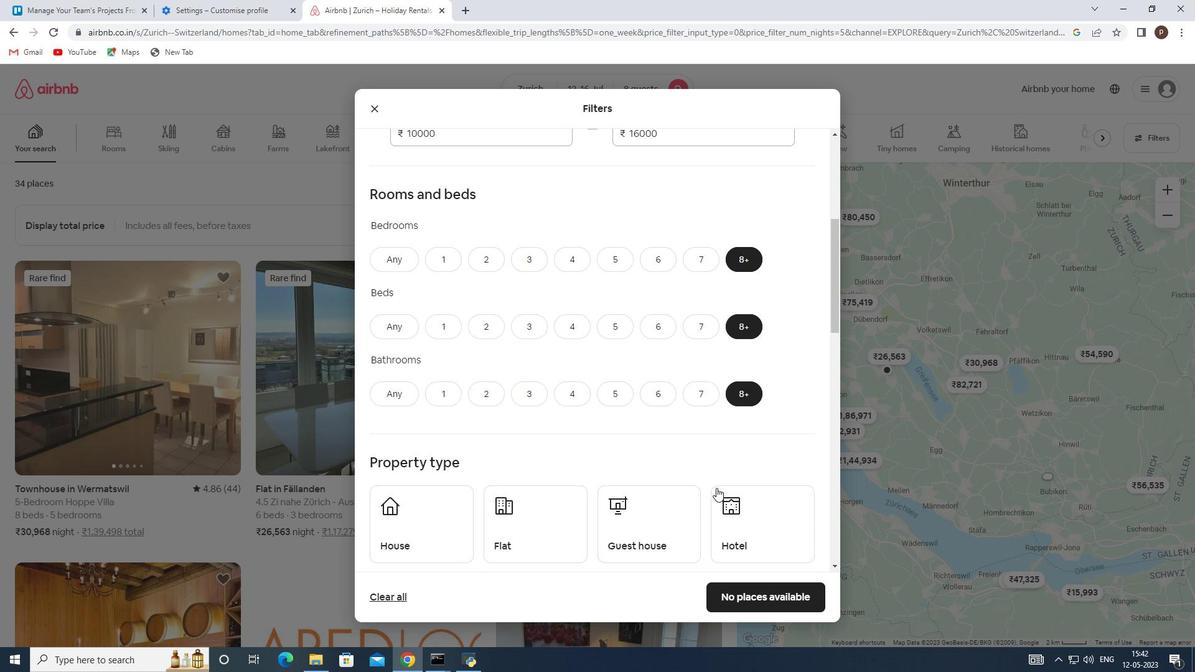 
Action: Mouse moved to (710, 487)
Screenshot: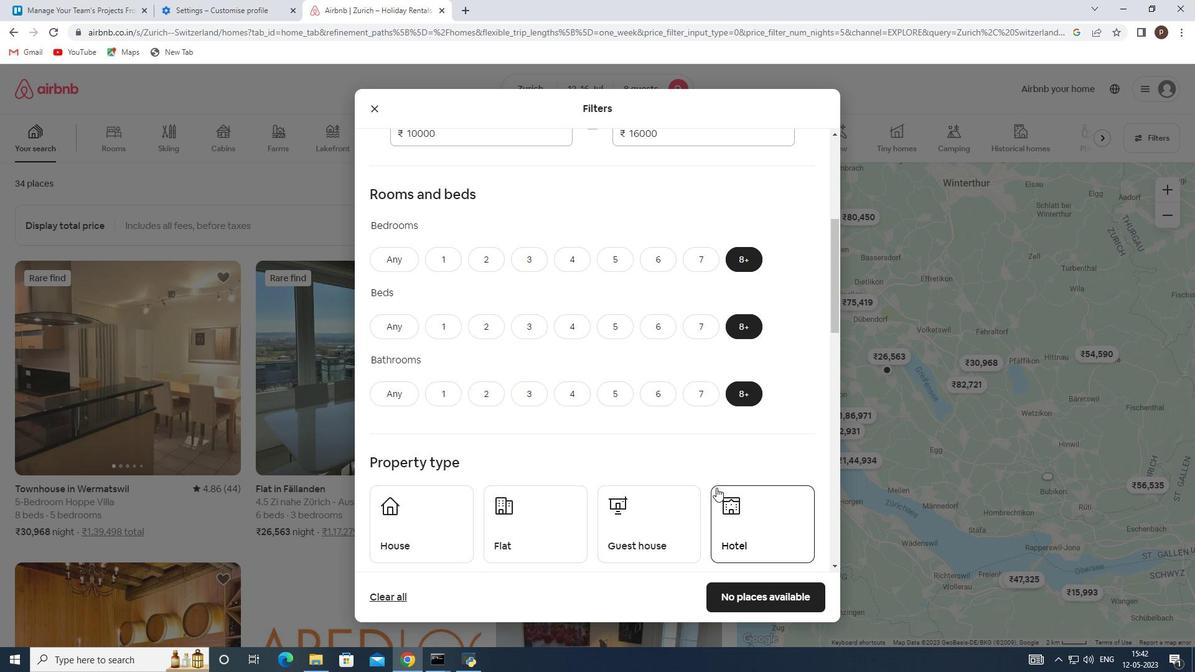 
Action: Mouse scrolled (710, 487) with delta (0, 0)
Screenshot: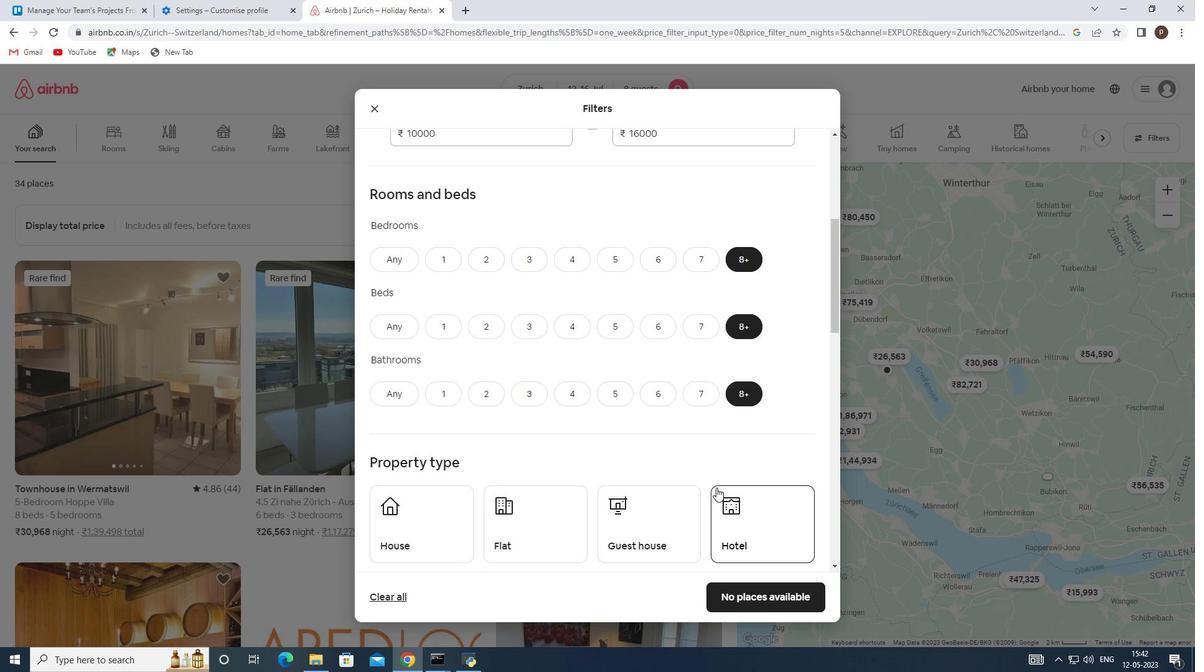 
Action: Mouse moved to (410, 398)
Screenshot: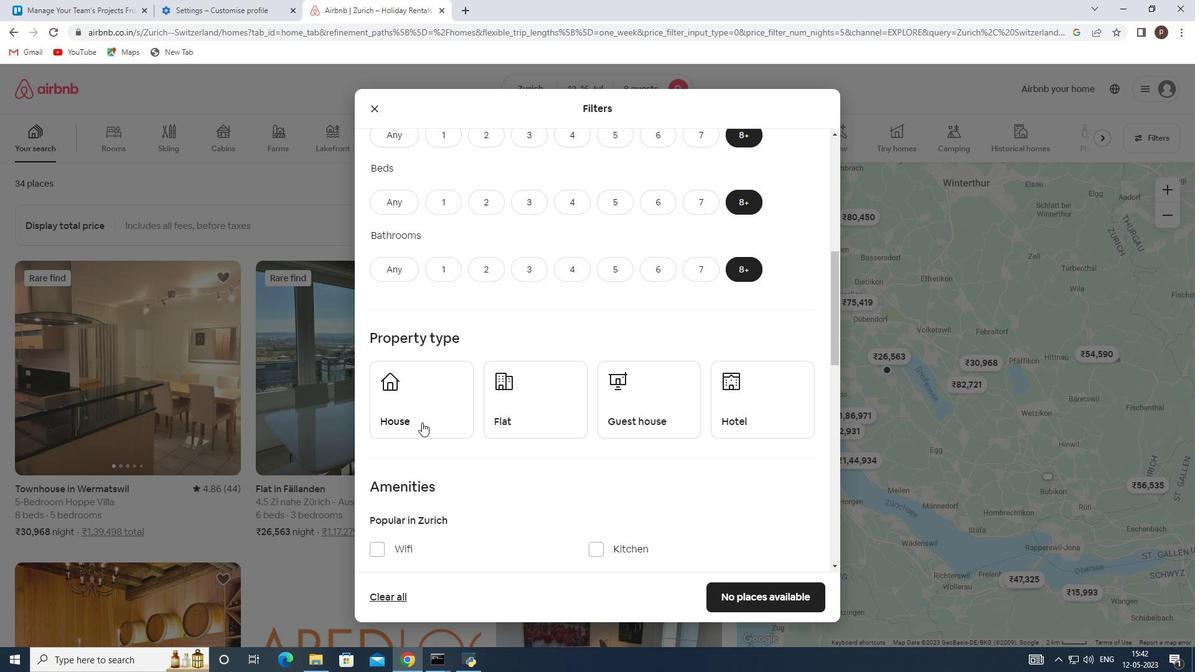 
Action: Mouse pressed left at (410, 398)
Screenshot: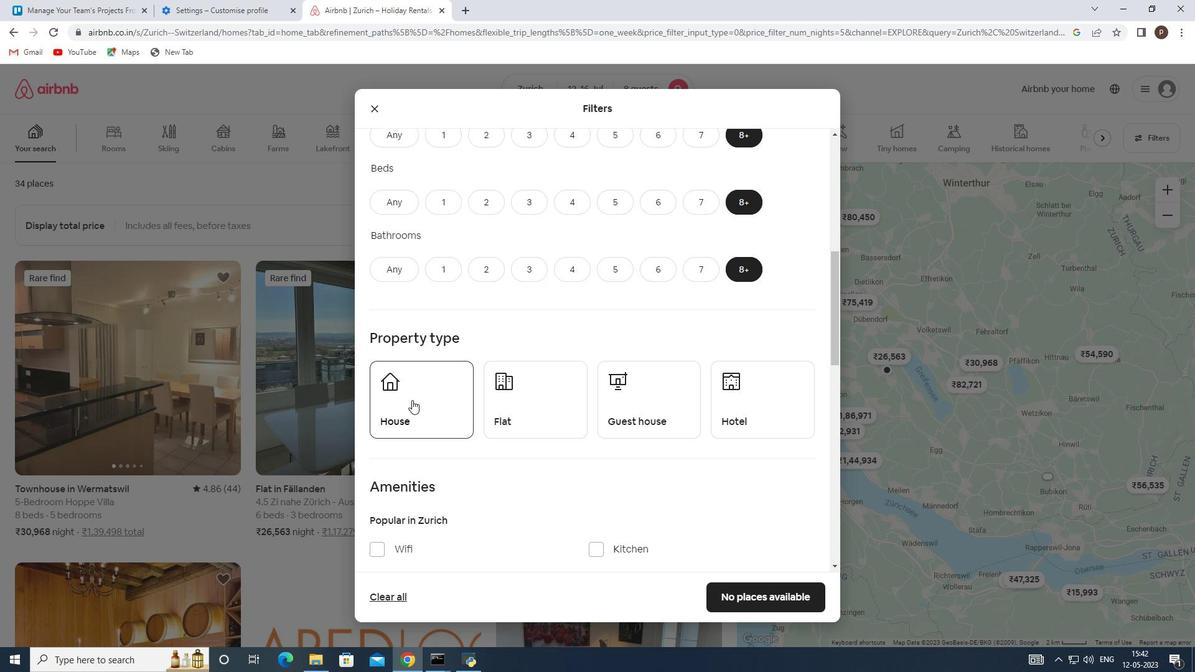 
Action: Mouse moved to (532, 400)
Screenshot: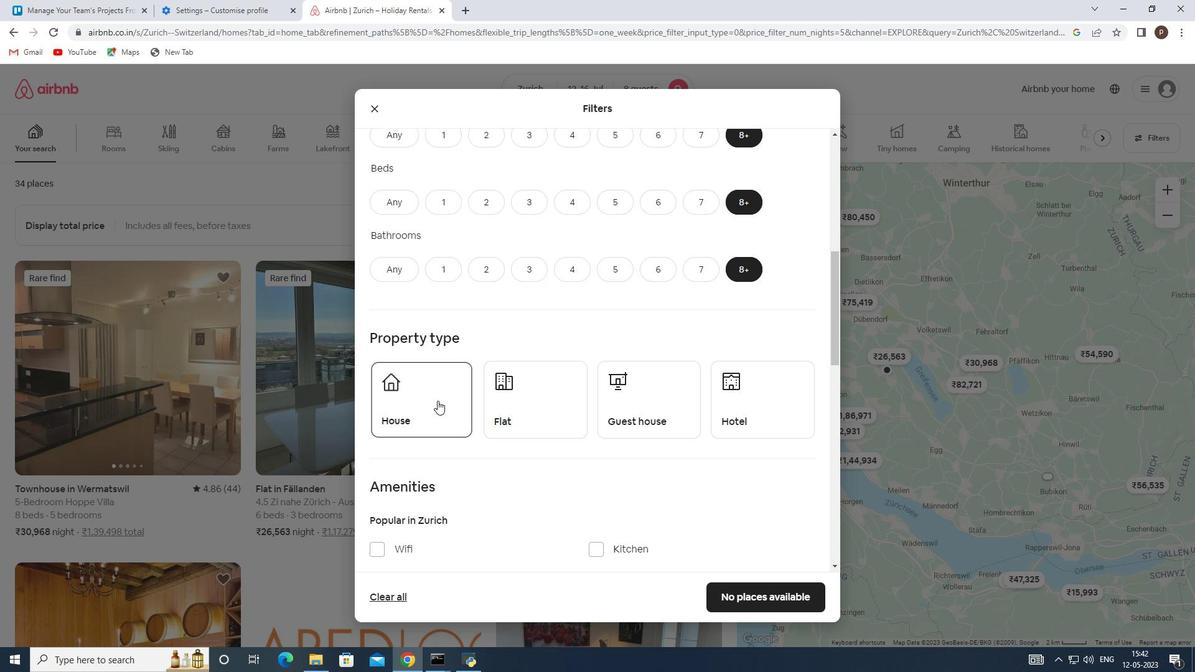 
Action: Mouse pressed left at (532, 400)
Screenshot: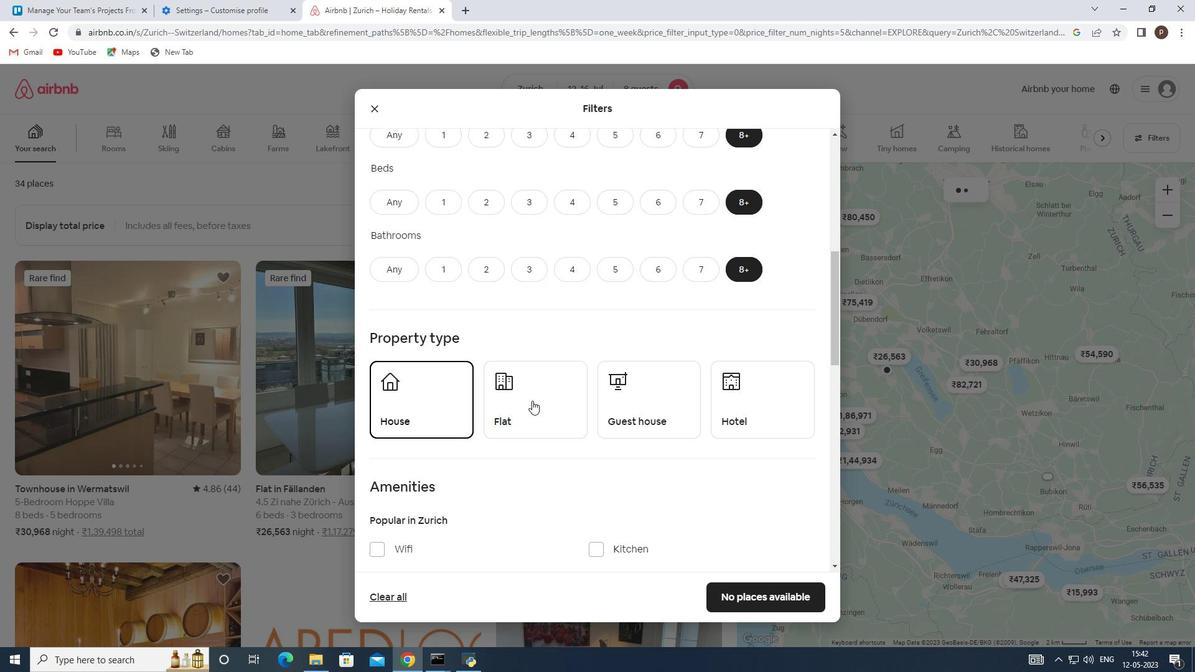 
Action: Mouse moved to (626, 400)
Screenshot: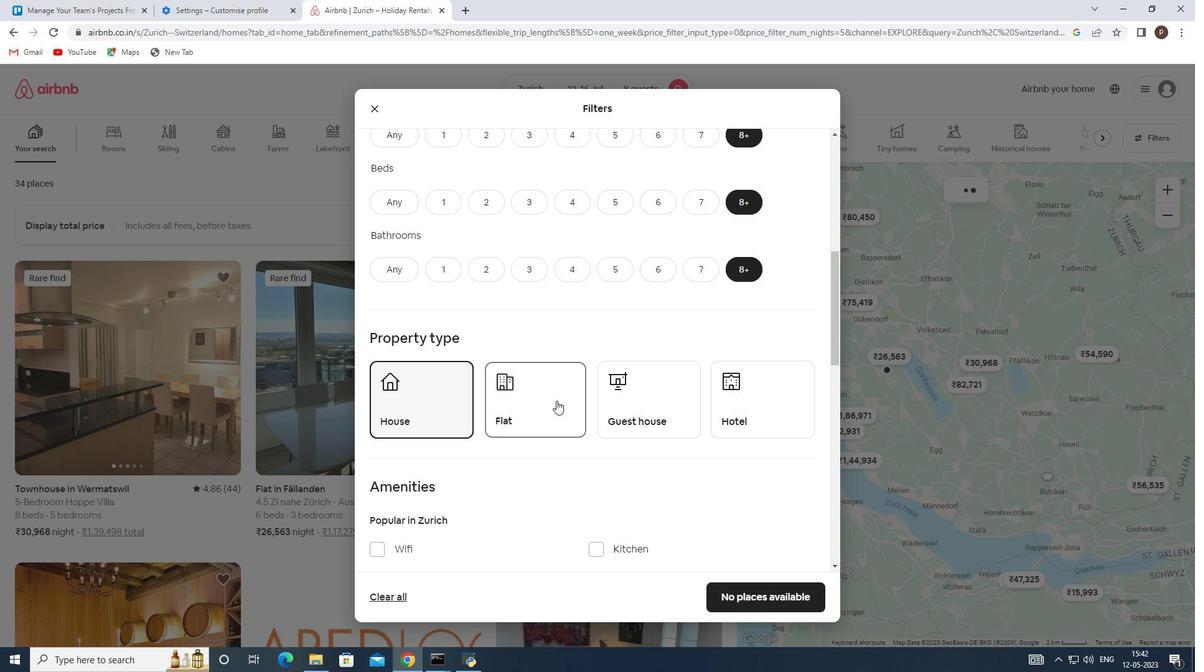 
Action: Mouse pressed left at (626, 400)
Screenshot: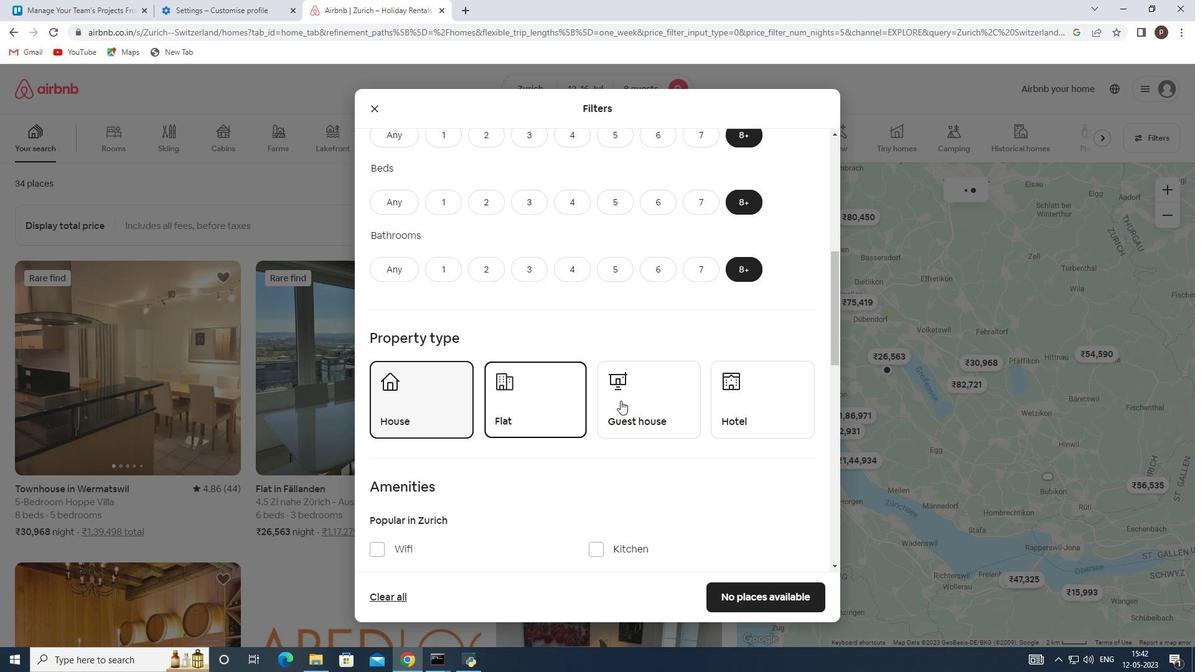 
Action: Mouse scrolled (626, 400) with delta (0, 0)
Screenshot: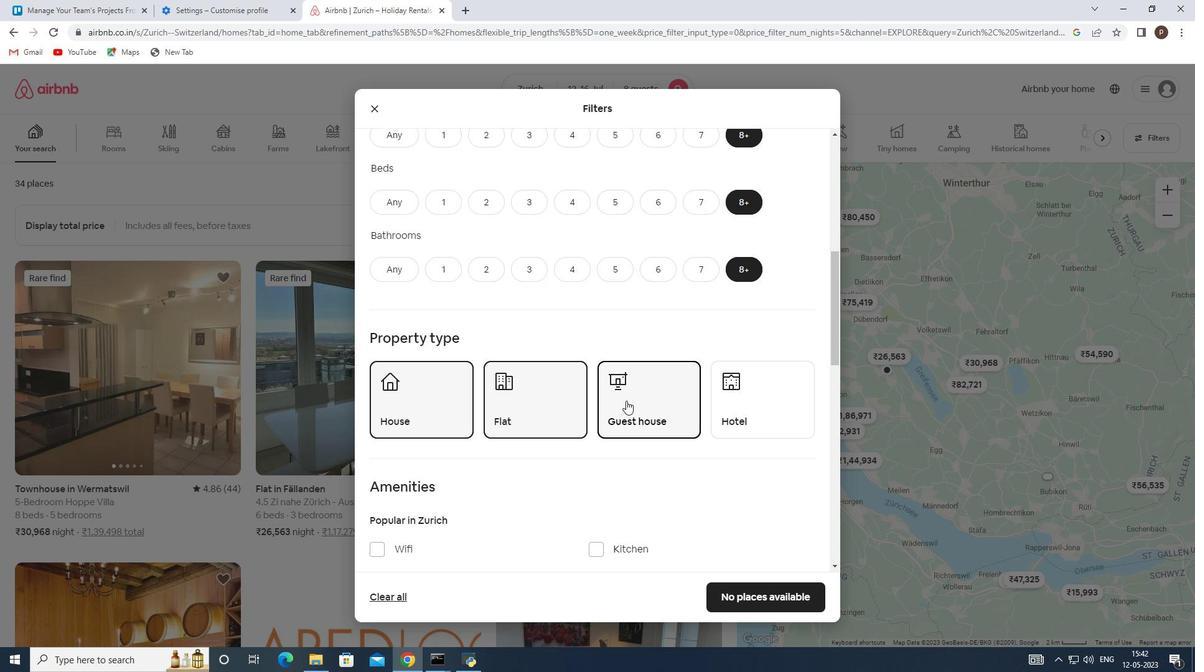 
Action: Mouse scrolled (626, 400) with delta (0, 0)
Screenshot: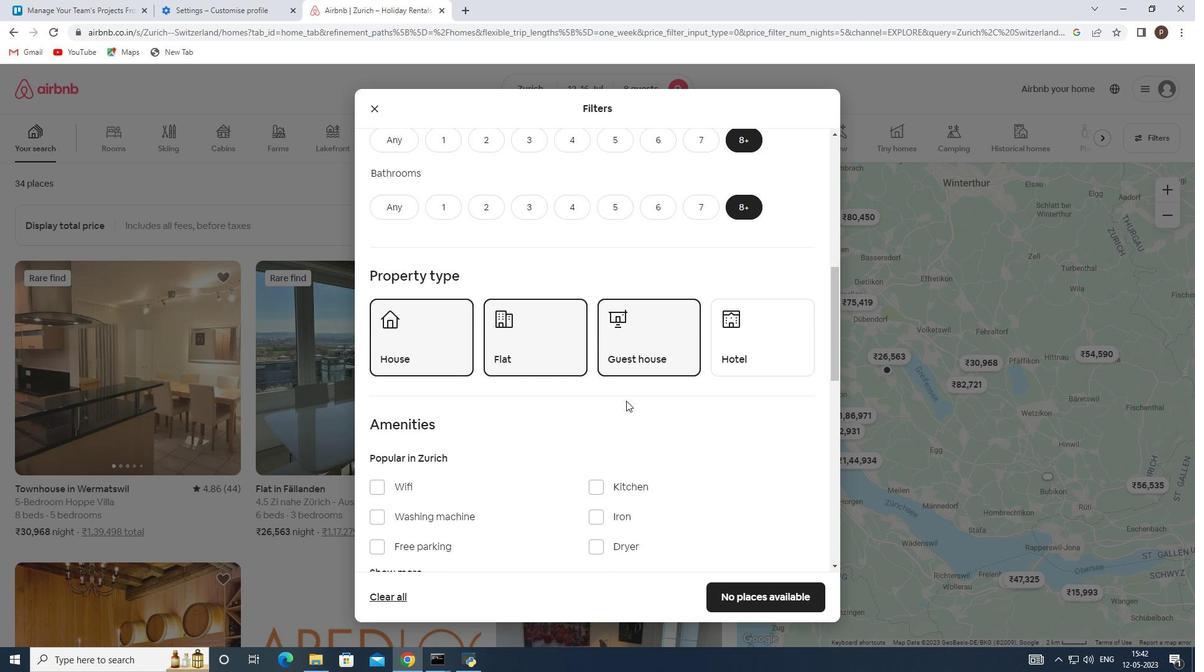 
Action: Mouse moved to (372, 426)
Screenshot: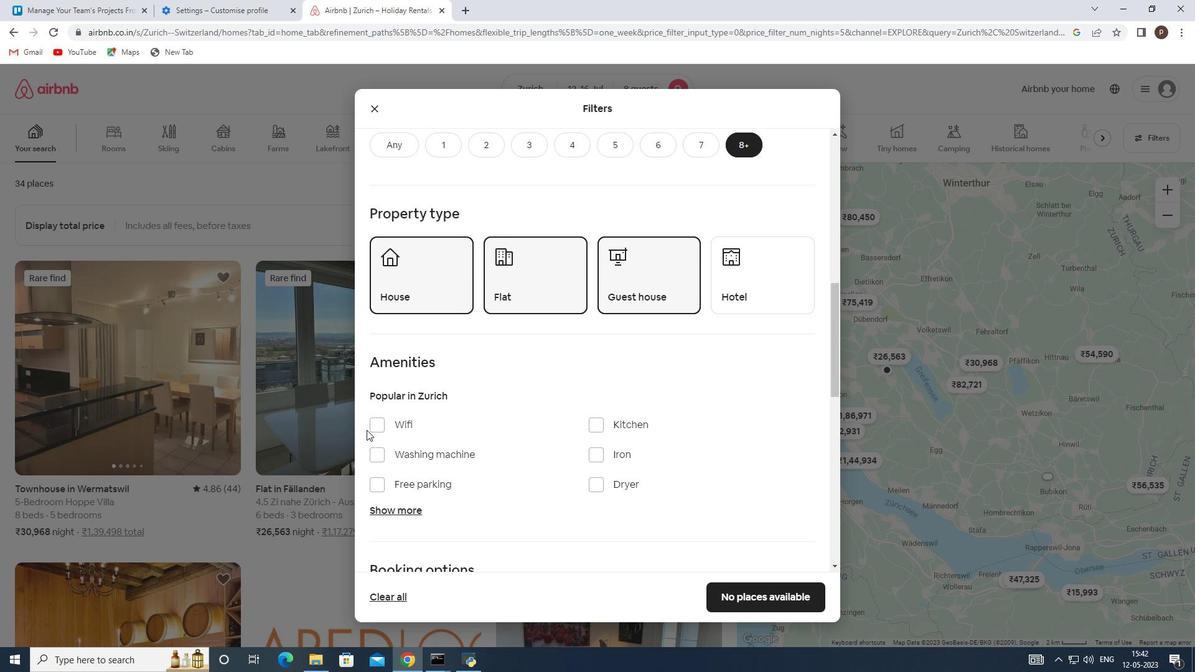 
Action: Mouse pressed left at (372, 426)
Screenshot: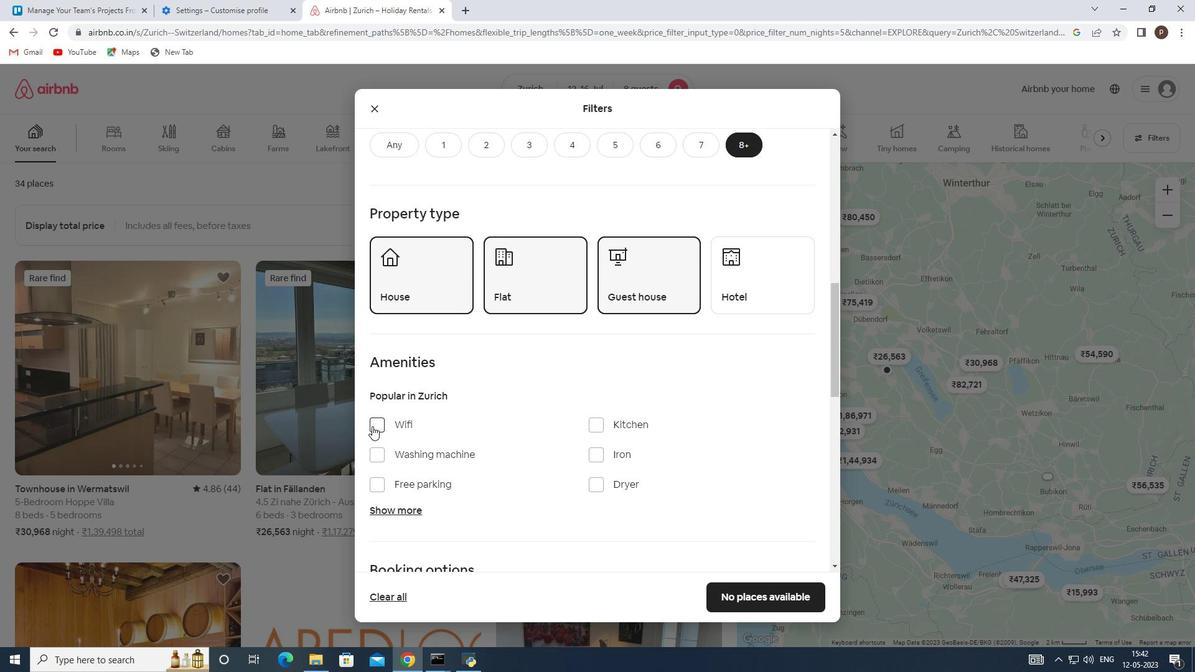 
Action: Mouse moved to (377, 481)
Screenshot: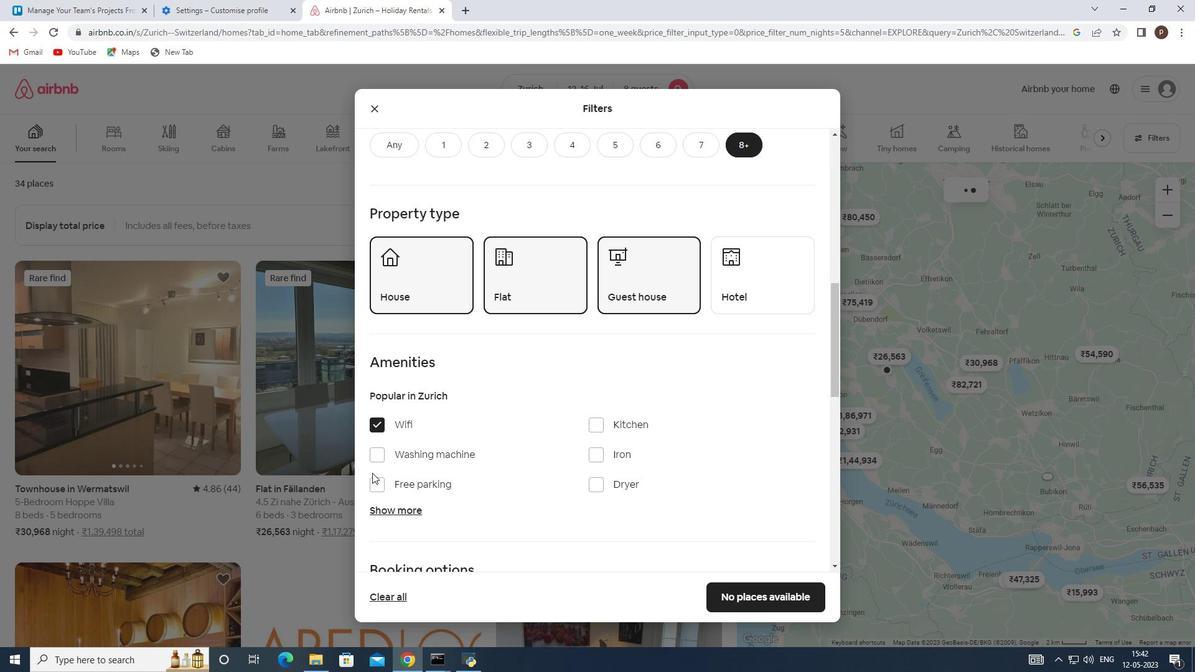 
Action: Mouse pressed left at (377, 481)
Screenshot: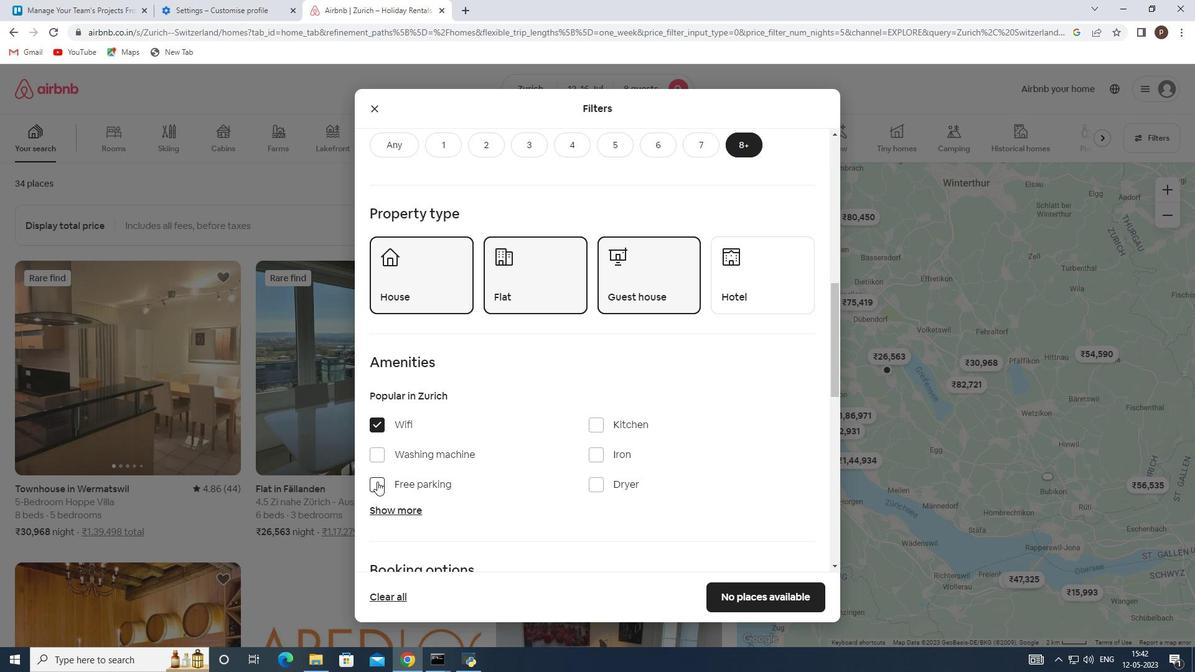 
Action: Mouse moved to (395, 505)
Screenshot: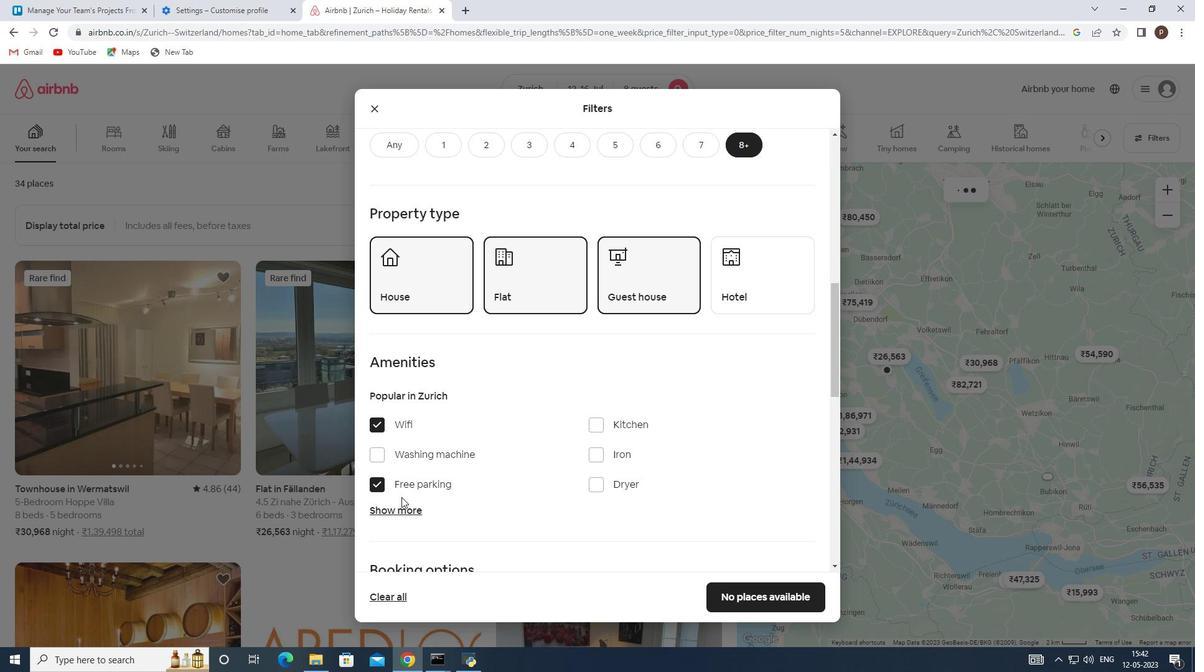
Action: Mouse pressed left at (395, 505)
Screenshot: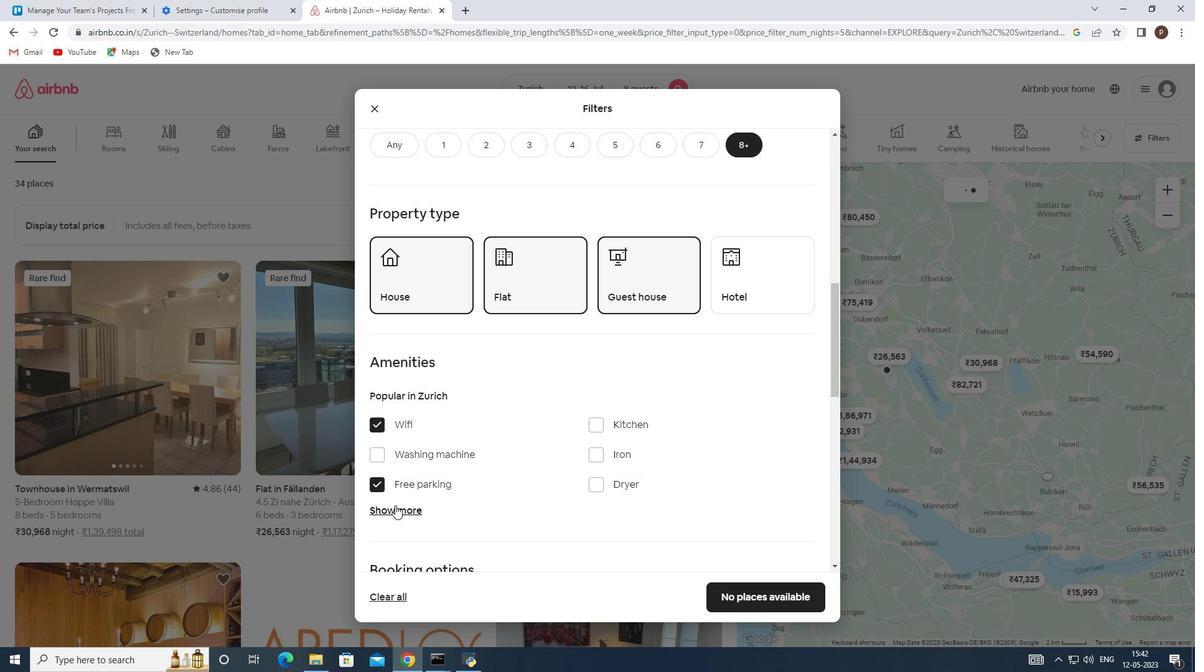 
Action: Mouse moved to (407, 502)
Screenshot: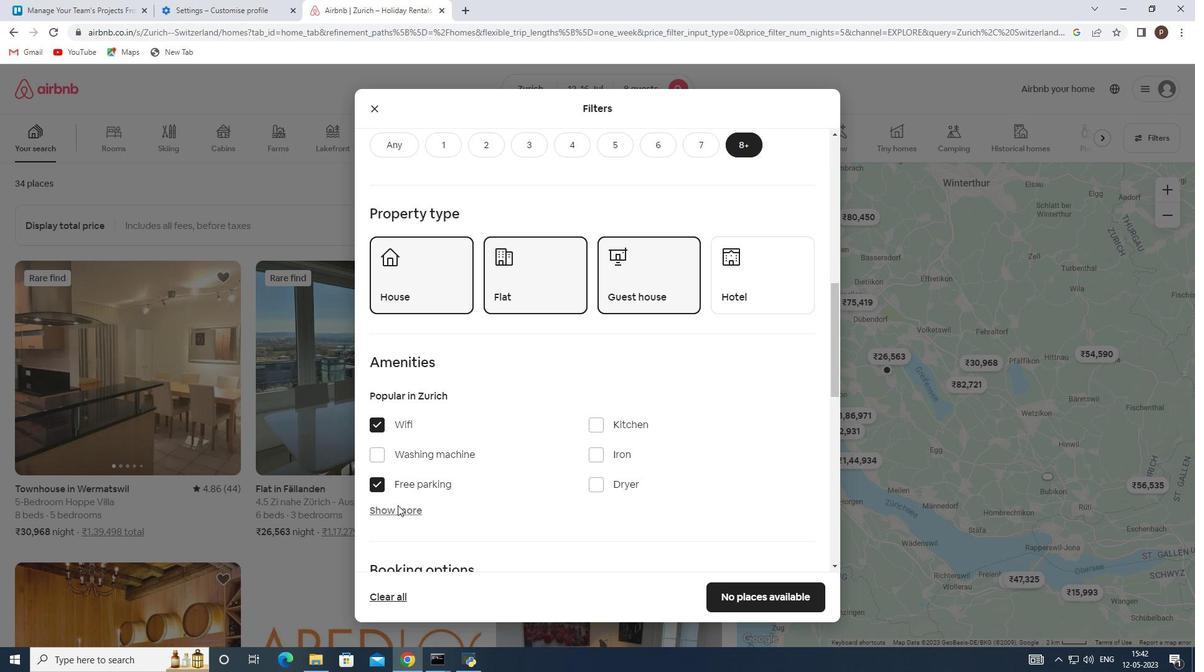 
Action: Mouse scrolled (407, 502) with delta (0, 0)
Screenshot: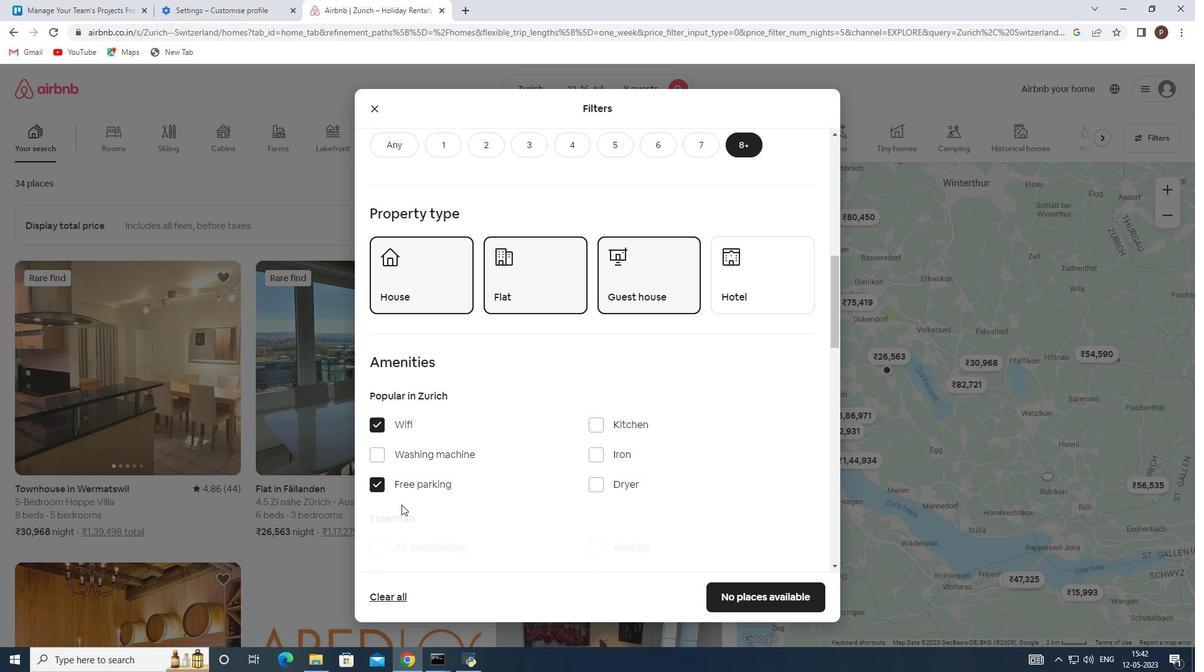 
Action: Mouse scrolled (407, 502) with delta (0, 0)
Screenshot: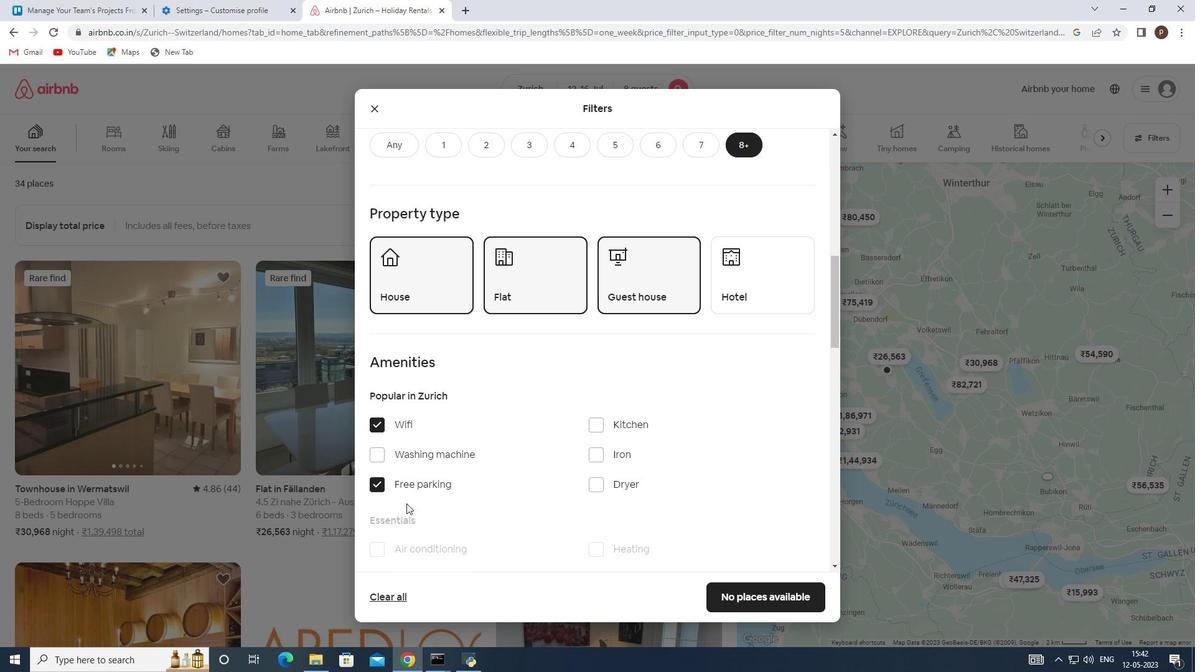 
Action: Mouse scrolled (407, 502) with delta (0, 0)
Screenshot: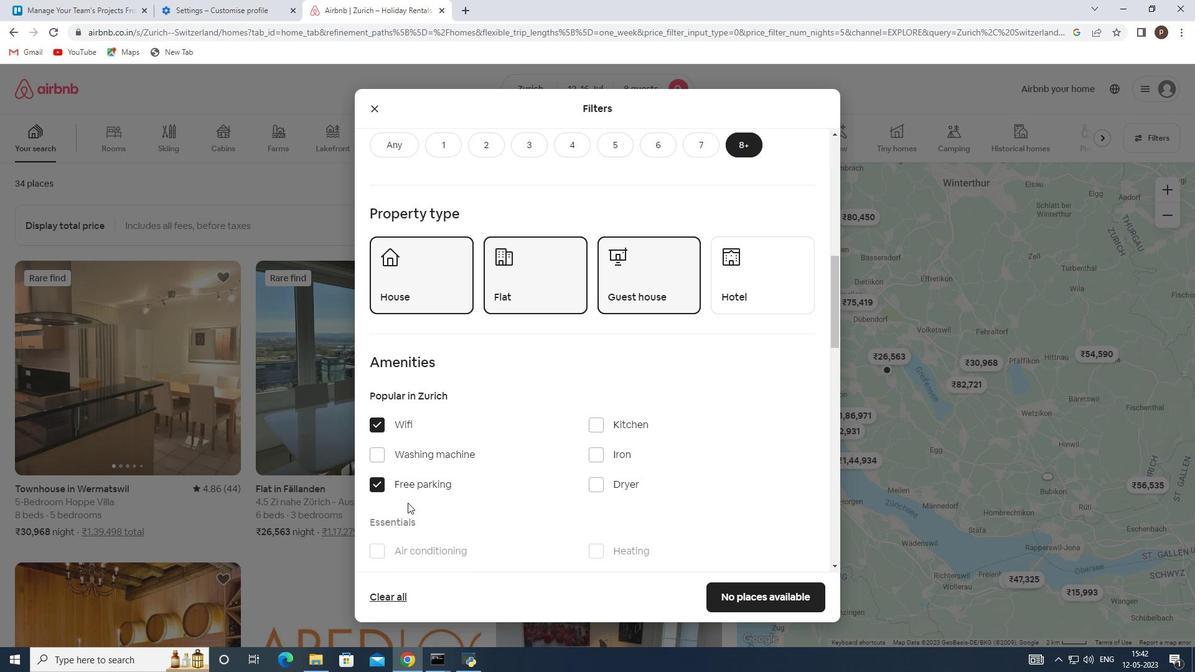 
Action: Mouse moved to (603, 397)
Screenshot: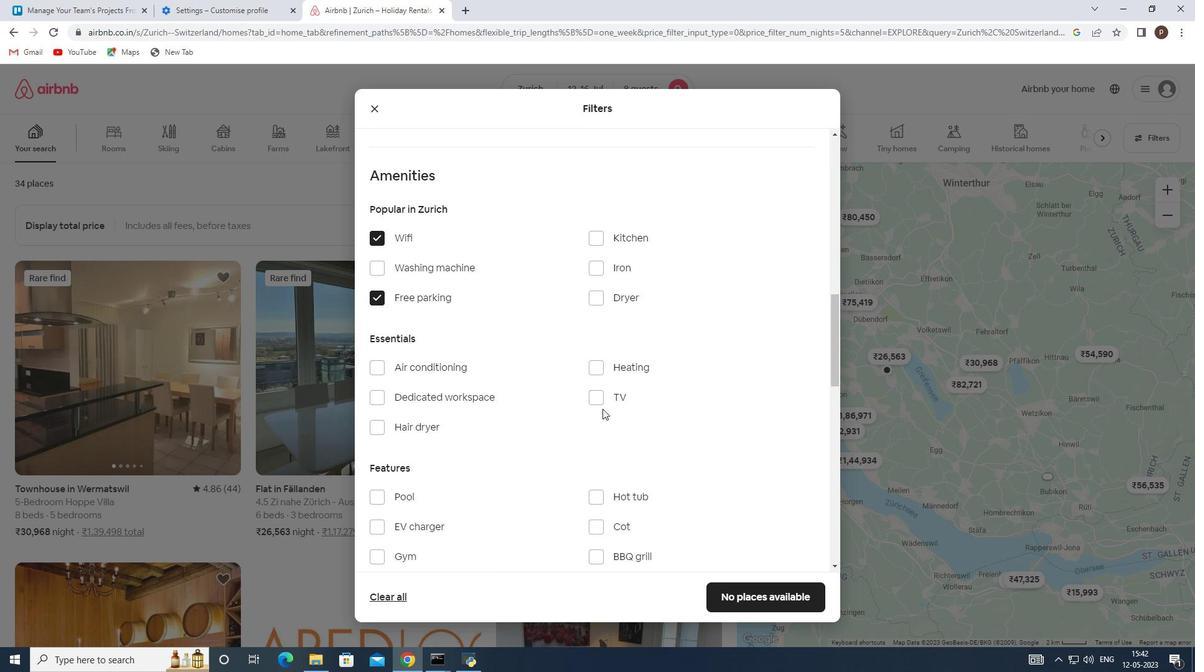 
Action: Mouse pressed left at (603, 397)
Screenshot: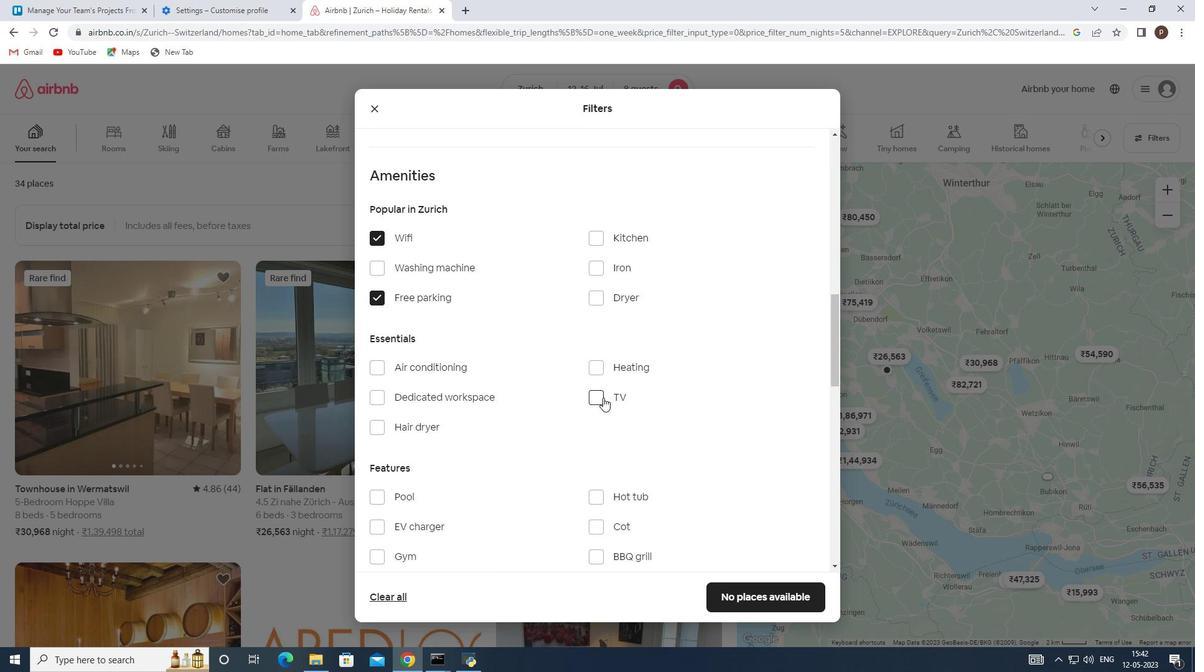 
Action: Mouse moved to (544, 431)
Screenshot: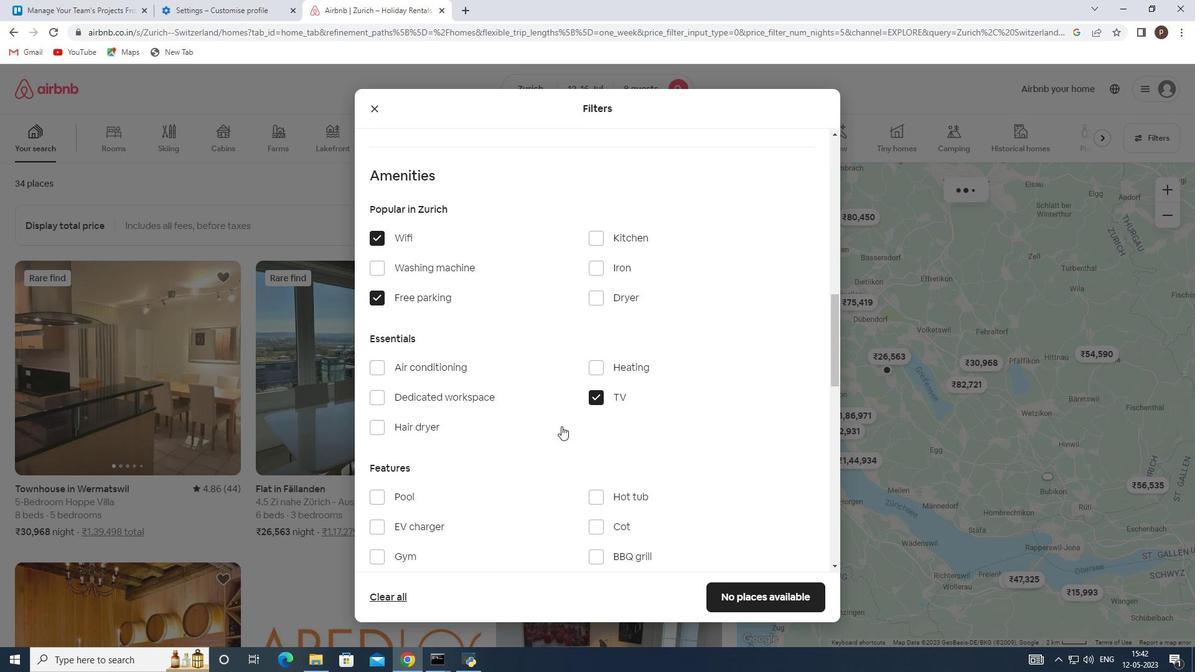 
Action: Mouse scrolled (544, 431) with delta (0, 0)
Screenshot: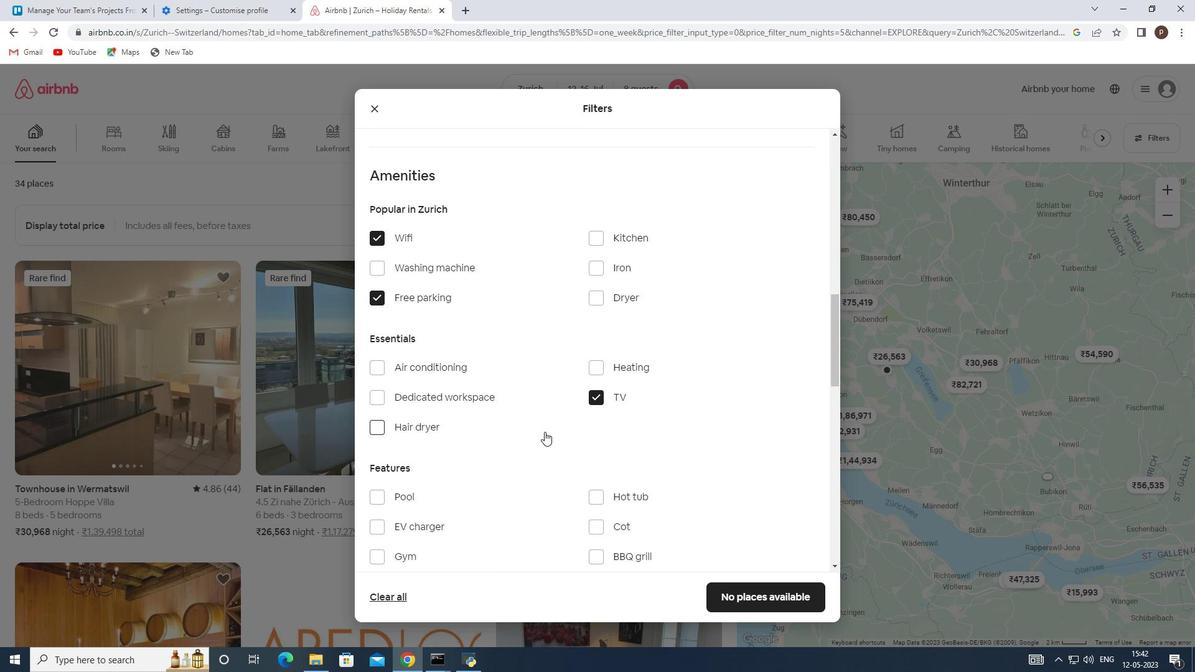
Action: Mouse scrolled (544, 431) with delta (0, 0)
Screenshot: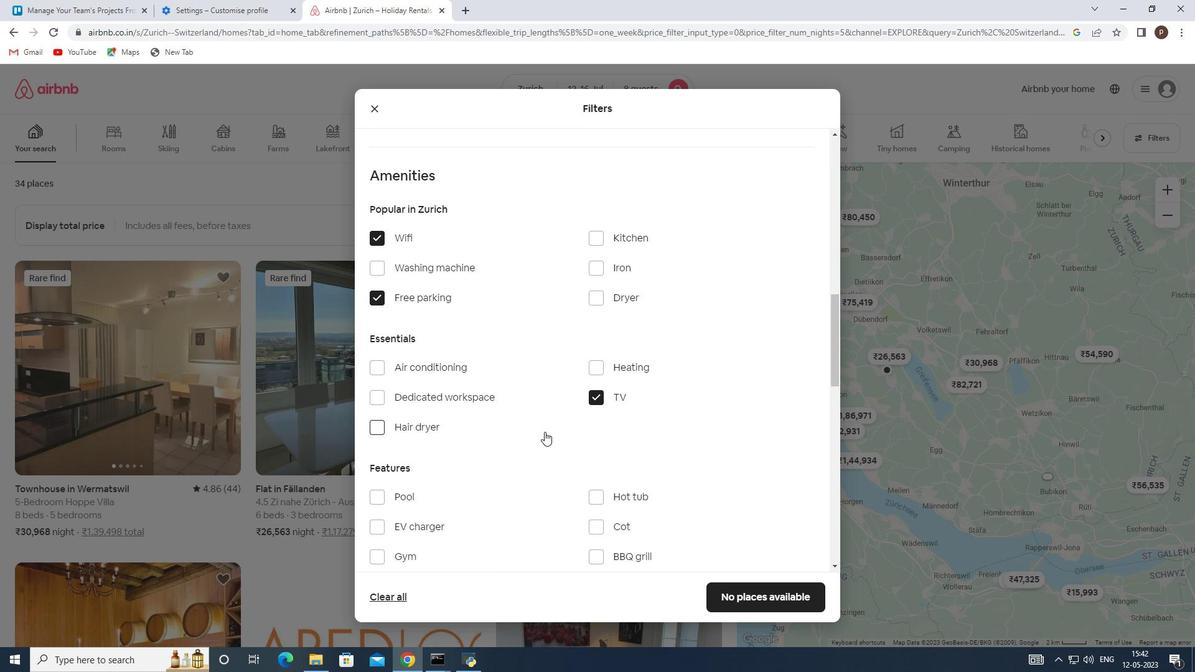 
Action: Mouse scrolled (544, 431) with delta (0, 0)
Screenshot: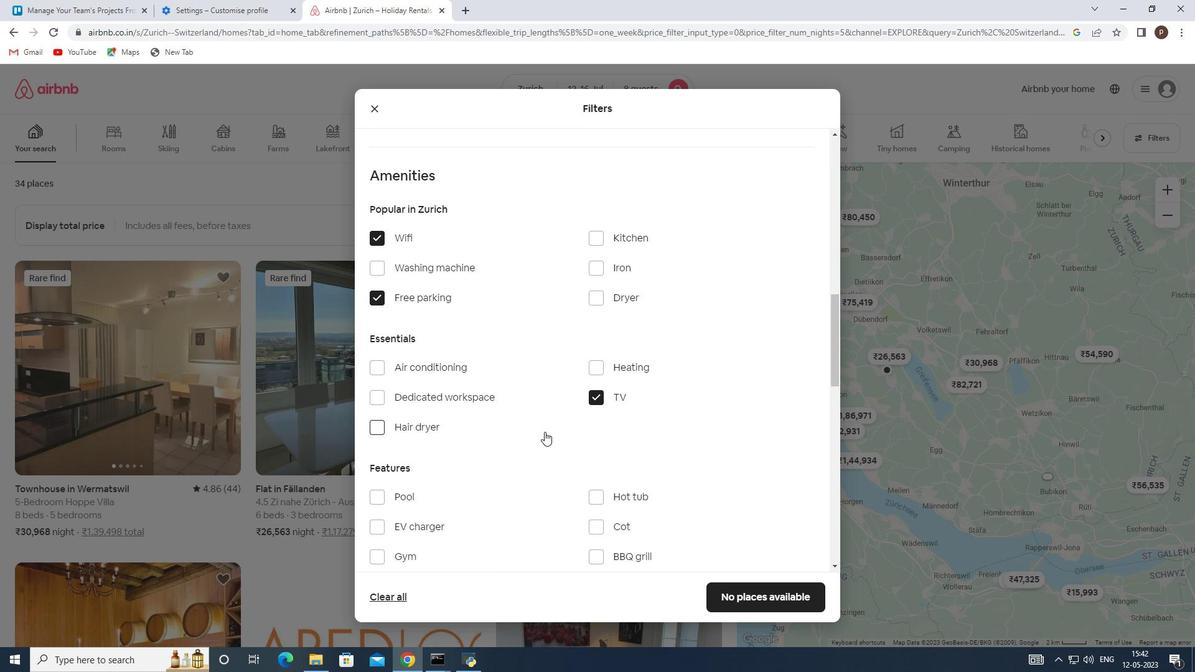 
Action: Mouse scrolled (544, 431) with delta (0, 0)
Screenshot: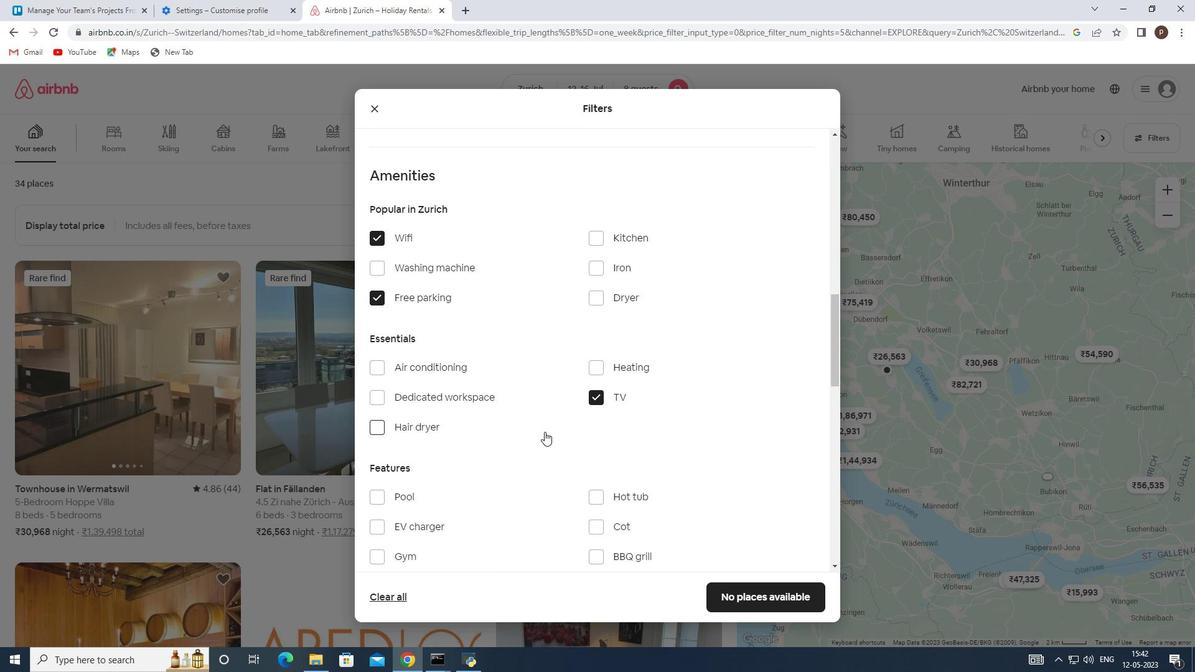 
Action: Mouse moved to (375, 300)
Screenshot: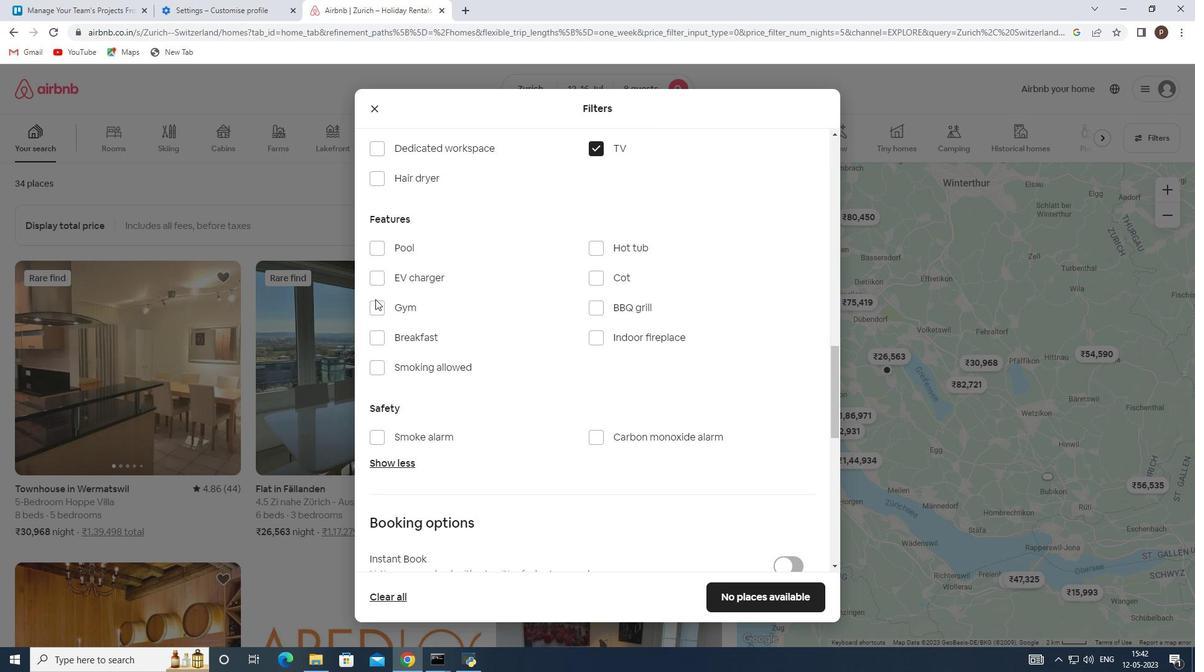 
Action: Mouse pressed left at (375, 300)
Screenshot: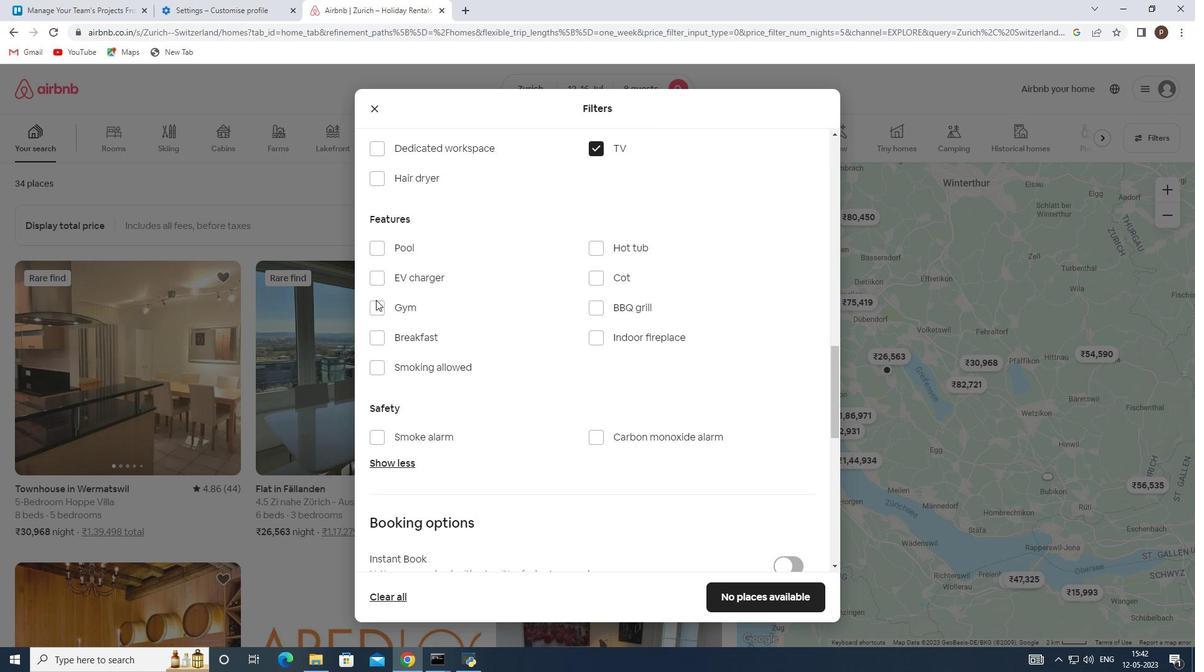 
Action: Mouse moved to (375, 315)
Screenshot: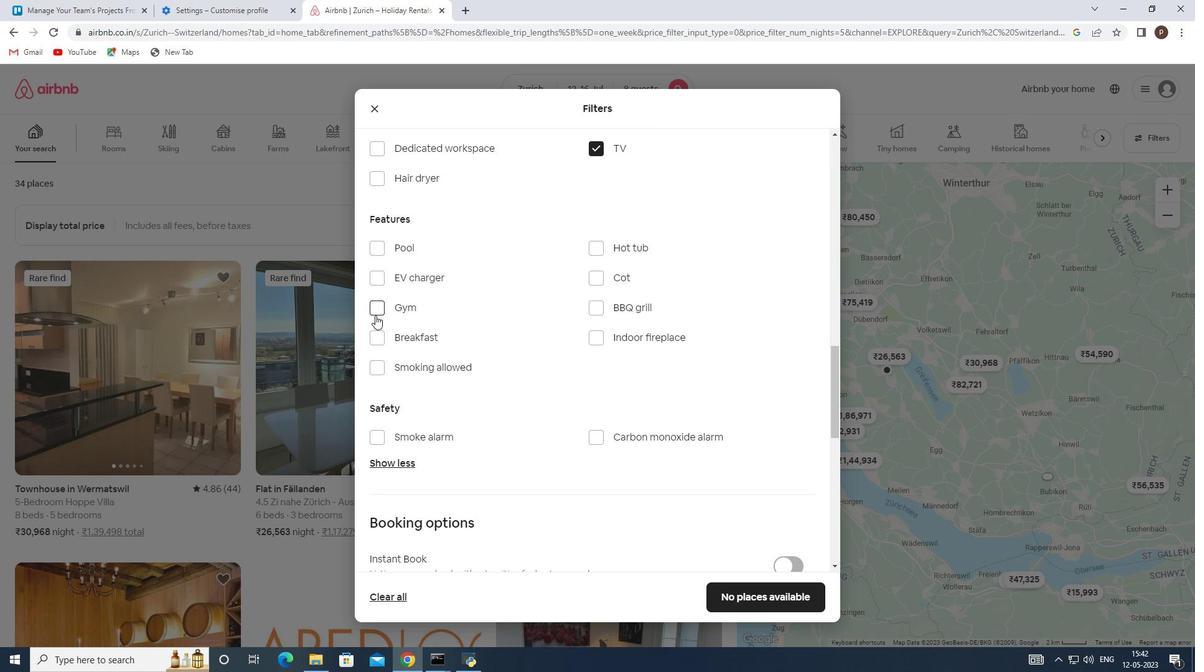 
Action: Mouse pressed left at (375, 315)
Screenshot: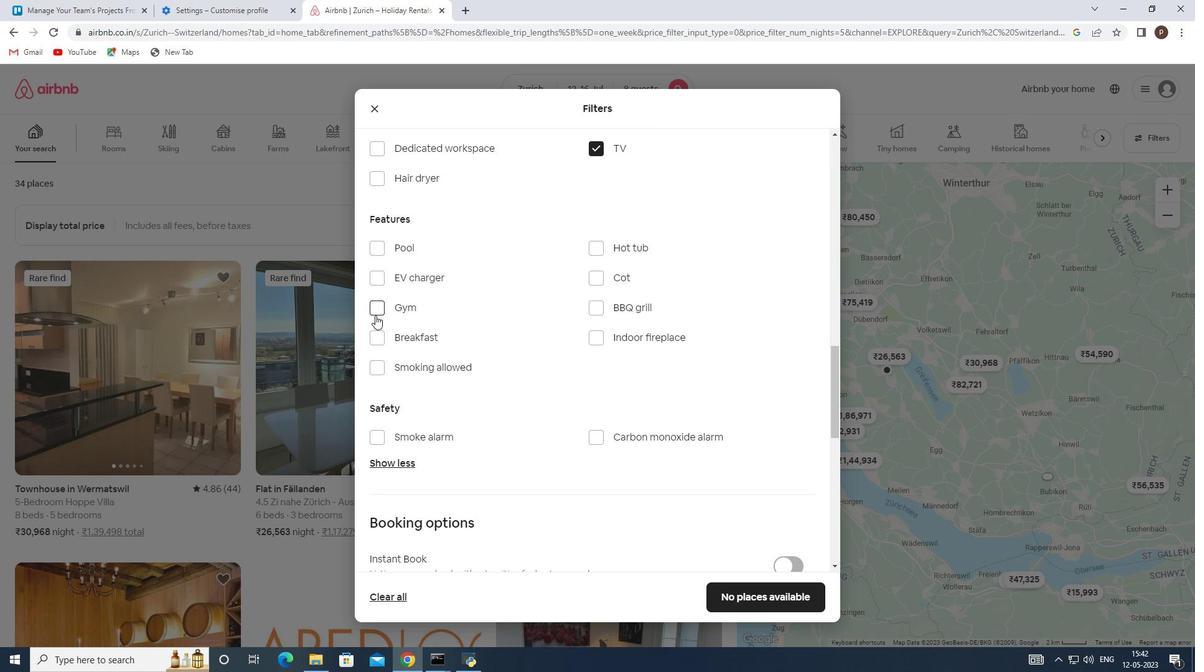 
Action: Mouse moved to (380, 336)
Screenshot: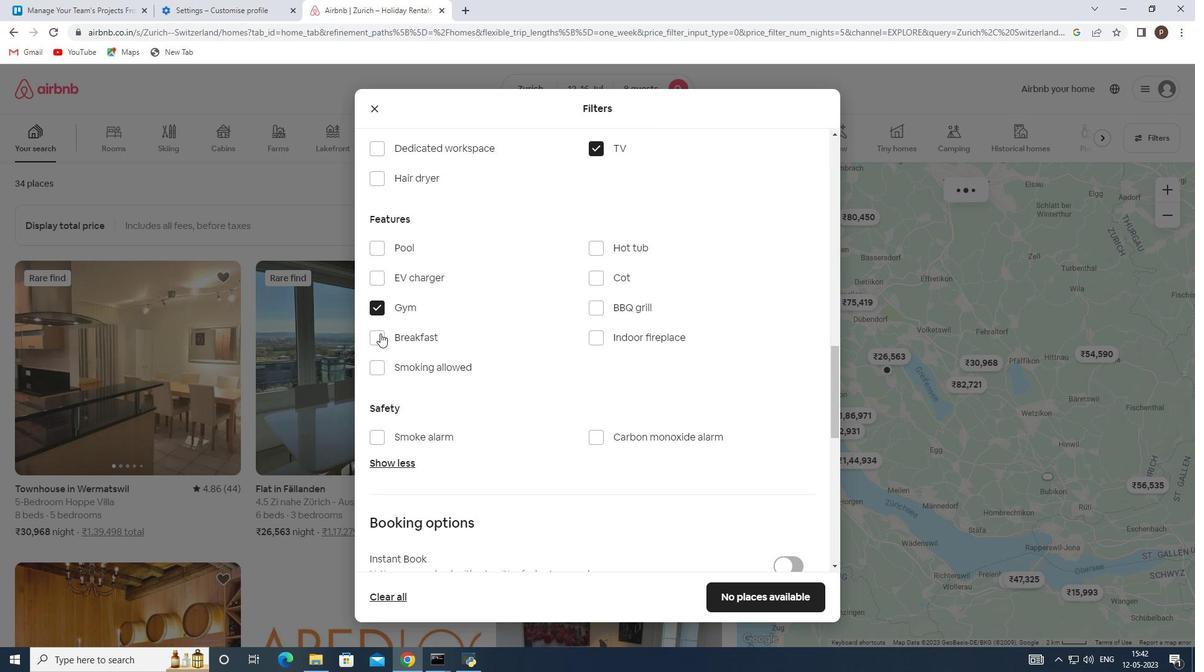 
Action: Mouse pressed left at (380, 336)
Screenshot: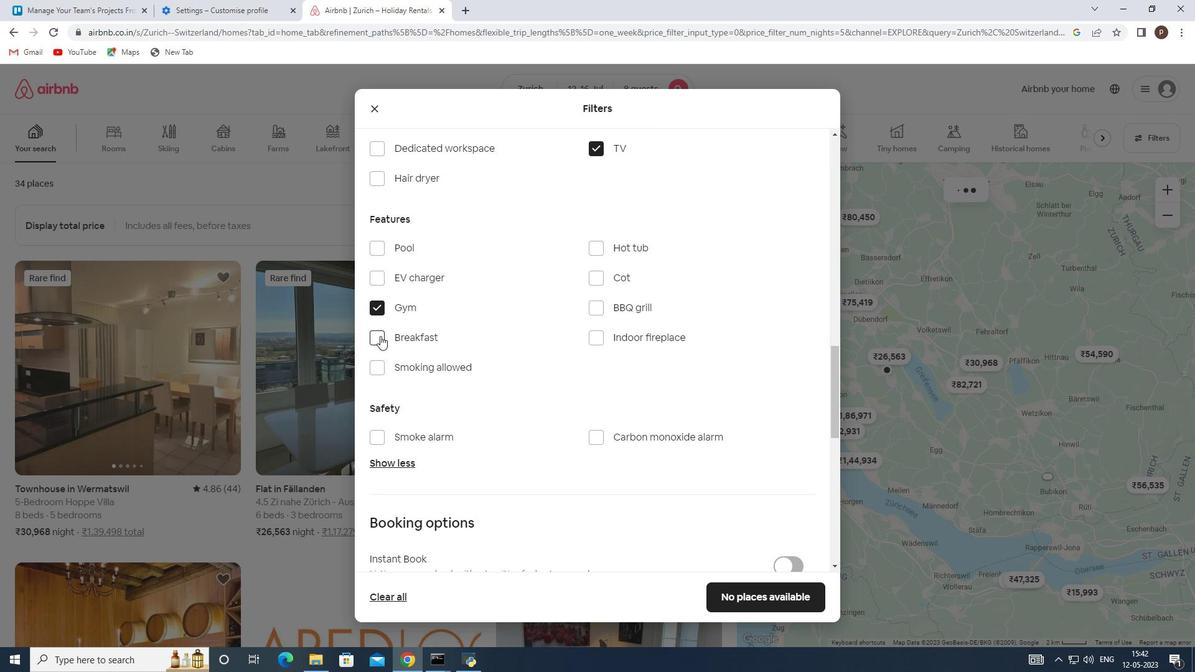 
Action: Mouse moved to (405, 380)
Screenshot: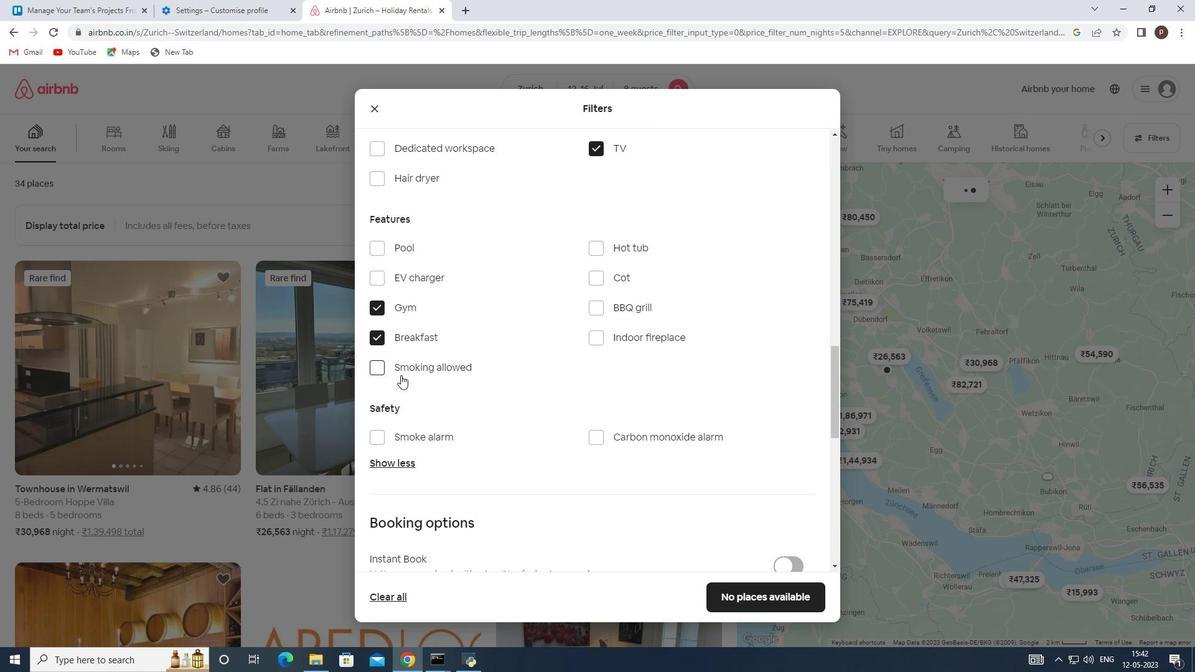 
Action: Mouse scrolled (405, 379) with delta (0, 0)
Screenshot: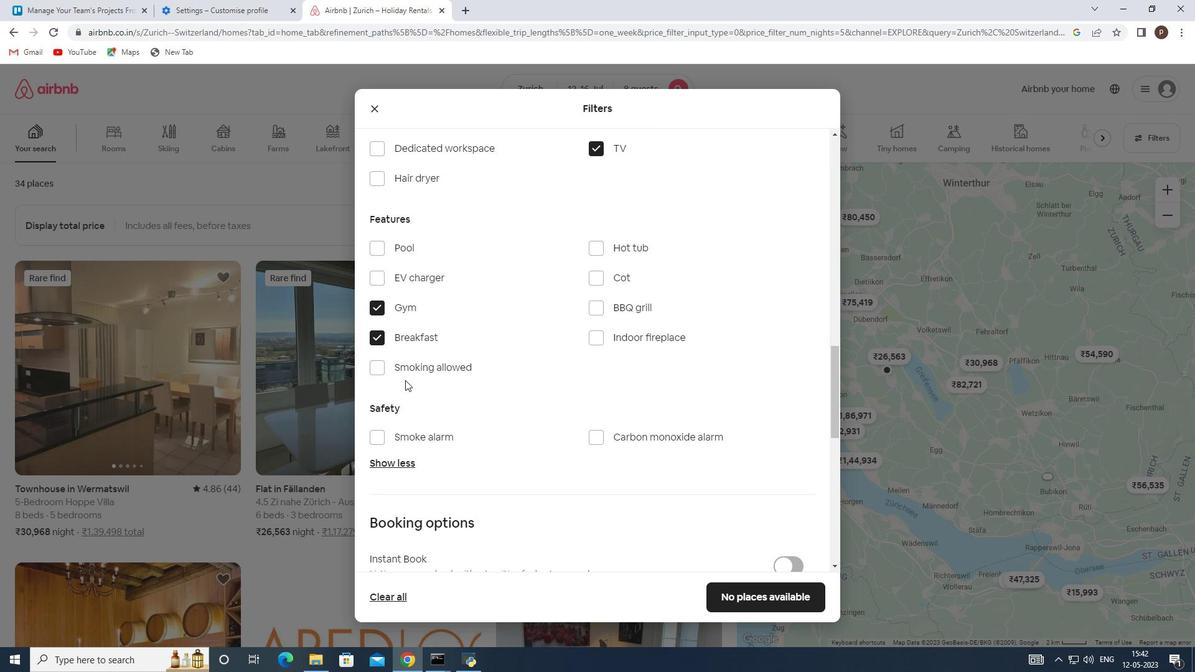 
Action: Mouse scrolled (405, 379) with delta (0, 0)
Screenshot: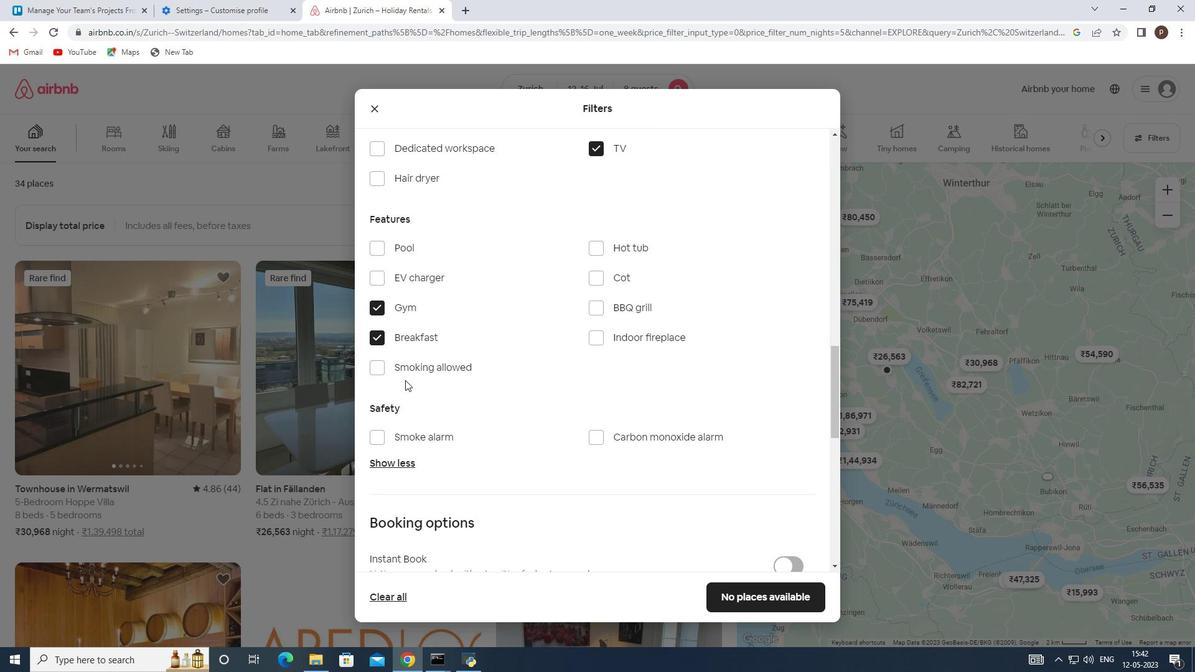 
Action: Mouse moved to (459, 389)
Screenshot: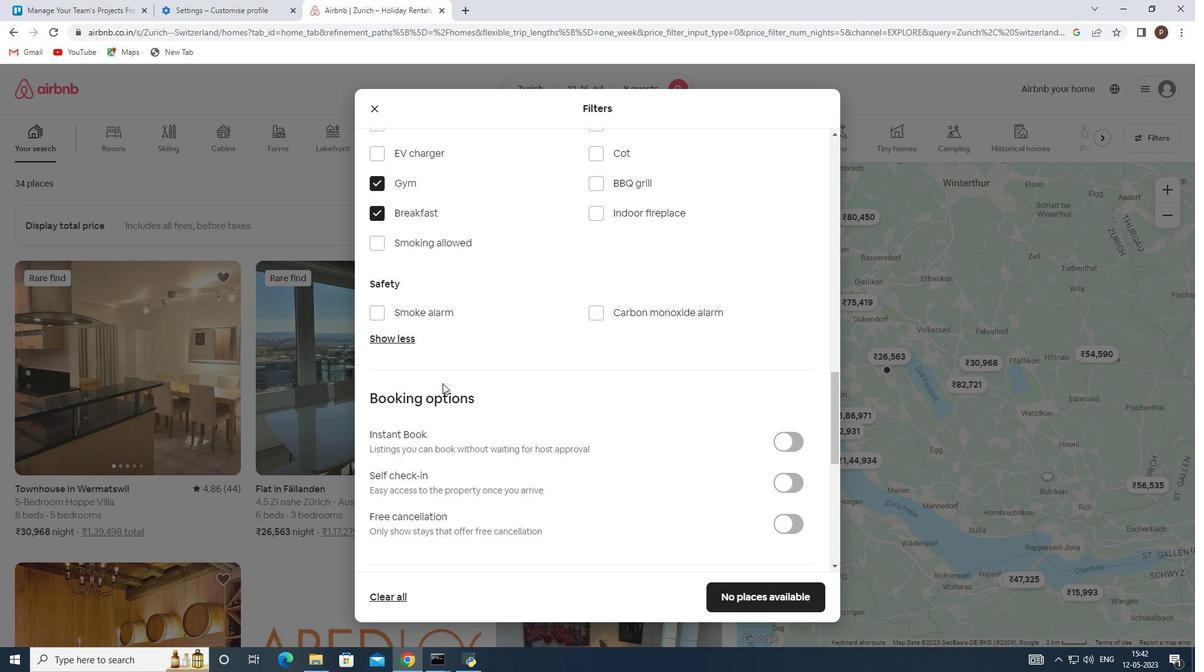 
Action: Mouse scrolled (459, 388) with delta (0, 0)
Screenshot: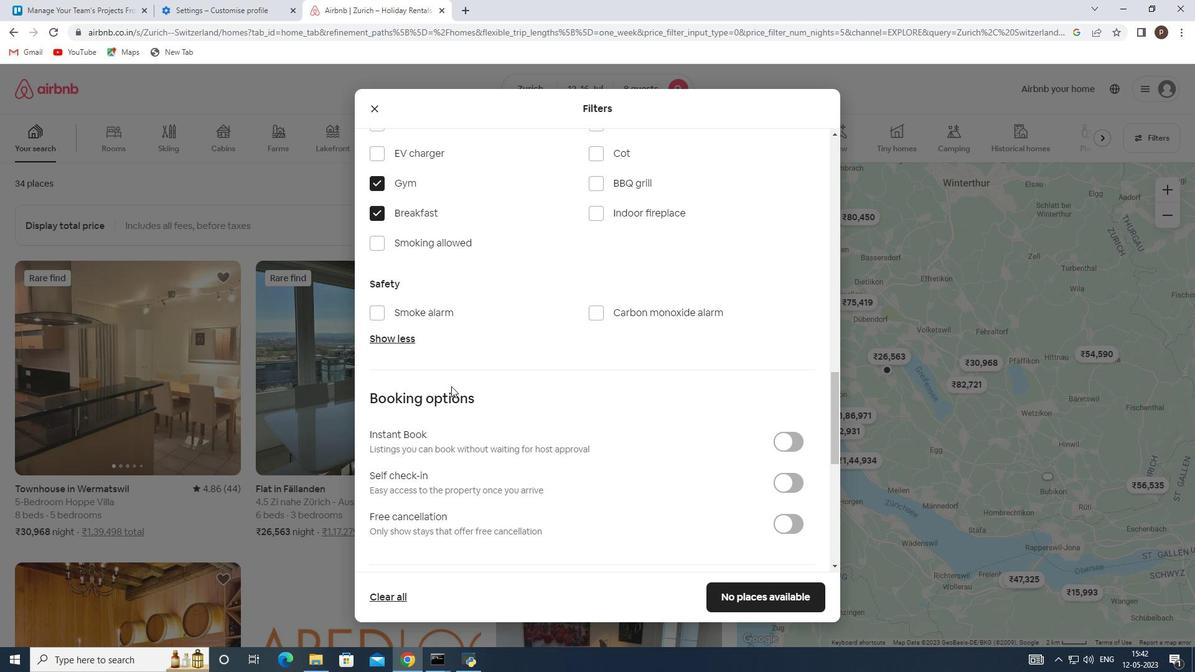 
Action: Mouse scrolled (459, 388) with delta (0, 0)
Screenshot: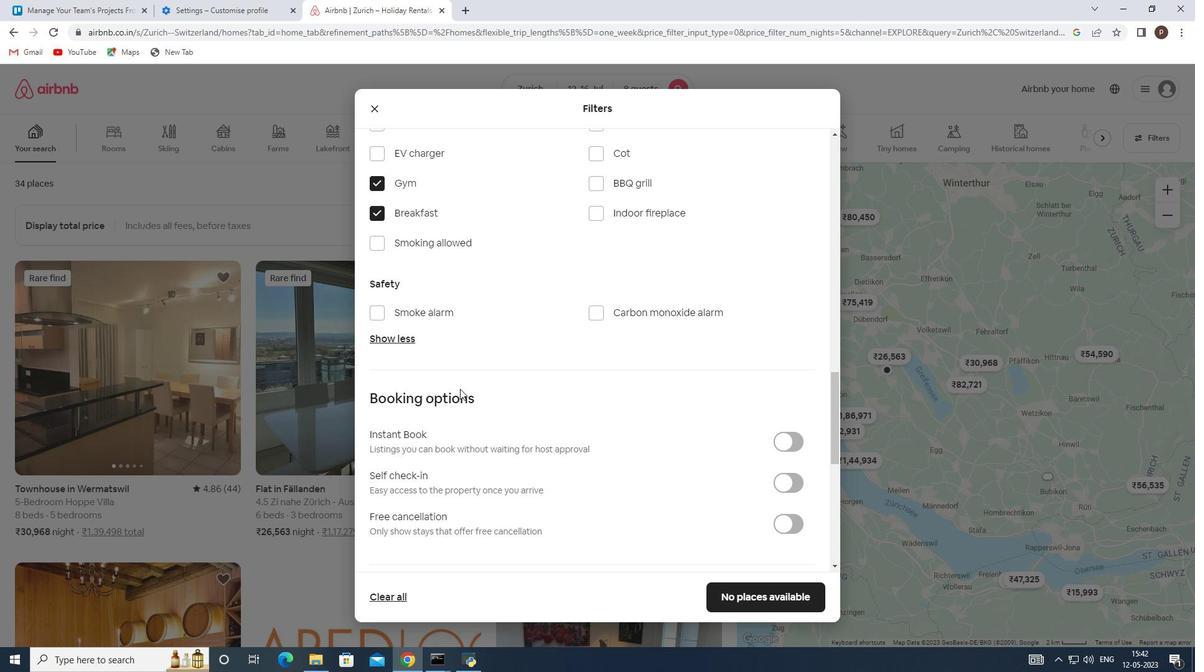 
Action: Mouse scrolled (459, 388) with delta (0, 0)
Screenshot: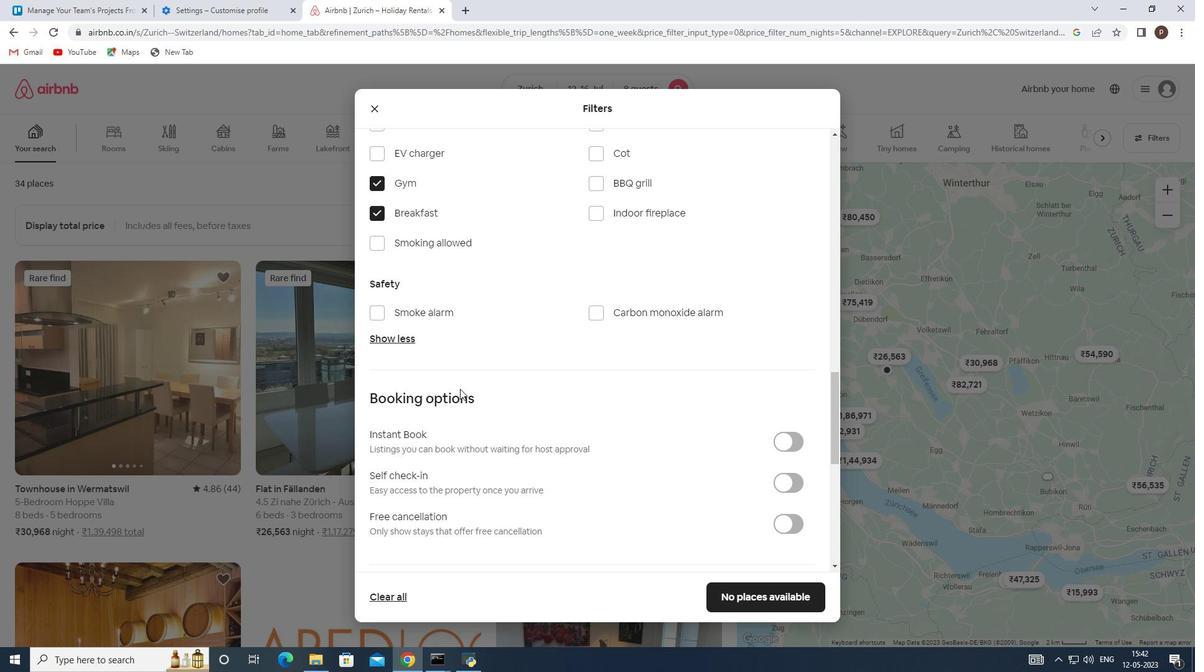 
Action: Mouse moved to (778, 294)
Screenshot: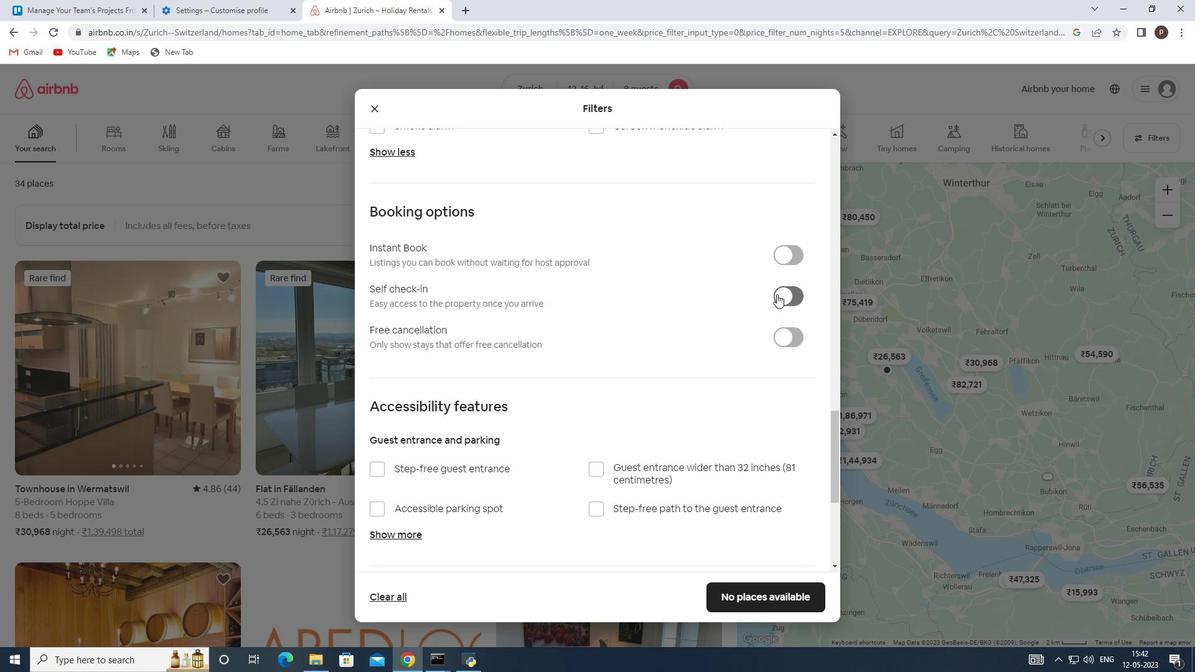 
Action: Mouse pressed left at (778, 294)
Screenshot: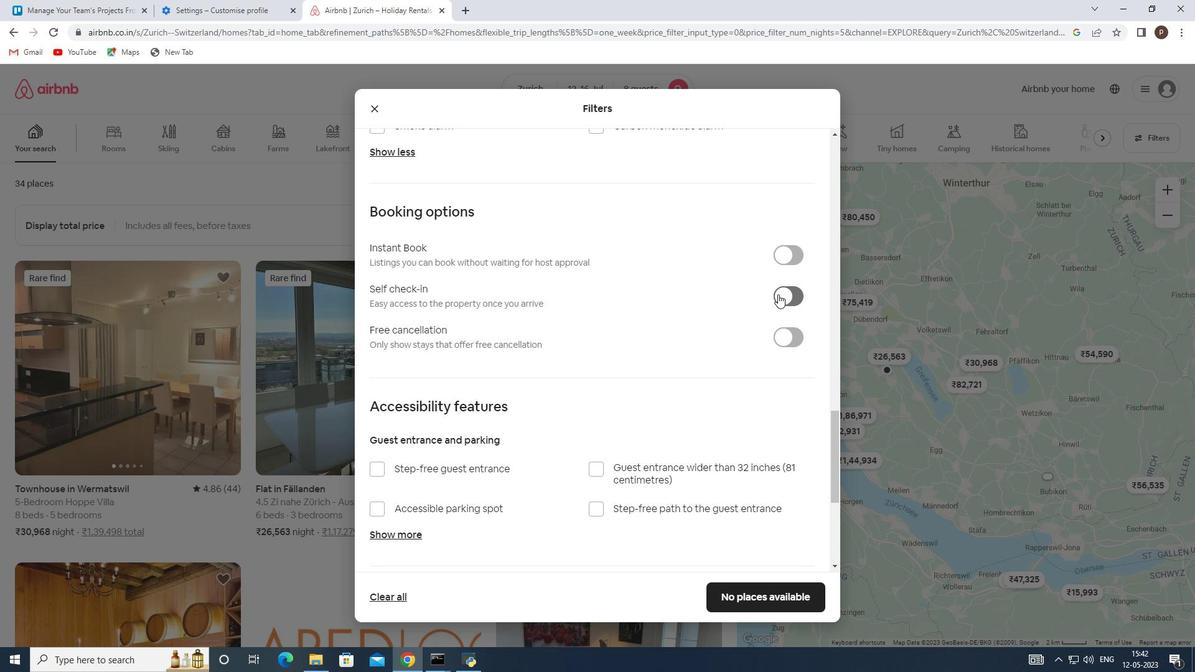 
Action: Mouse moved to (654, 355)
Screenshot: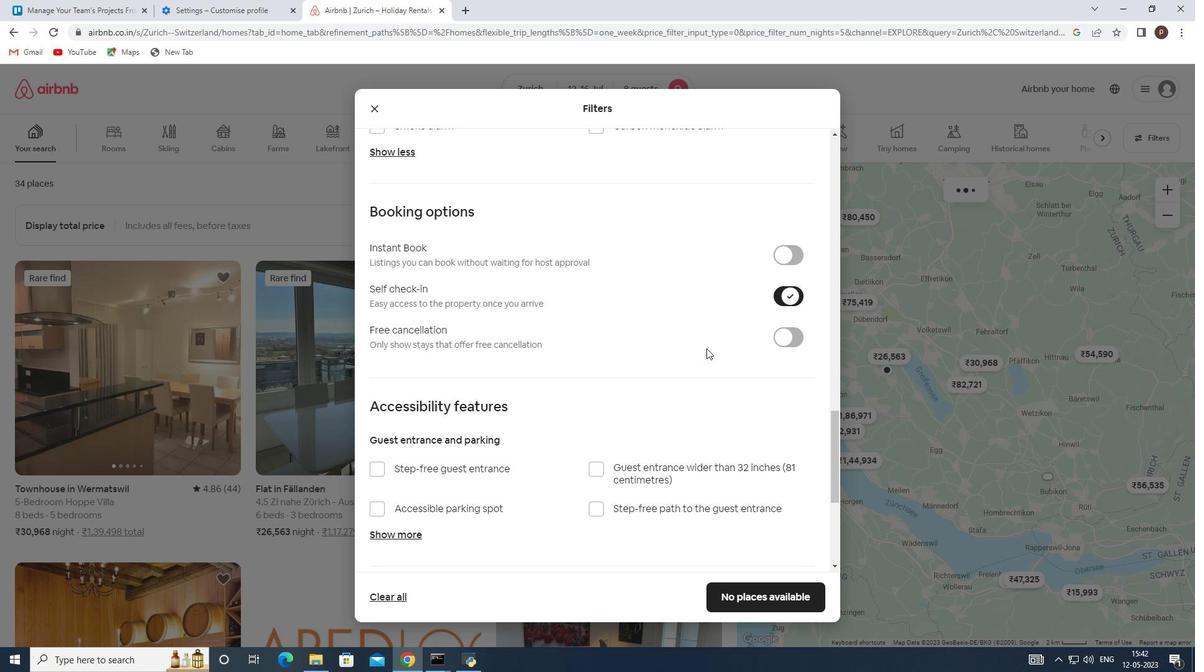 
Action: Mouse scrolled (654, 354) with delta (0, 0)
Screenshot: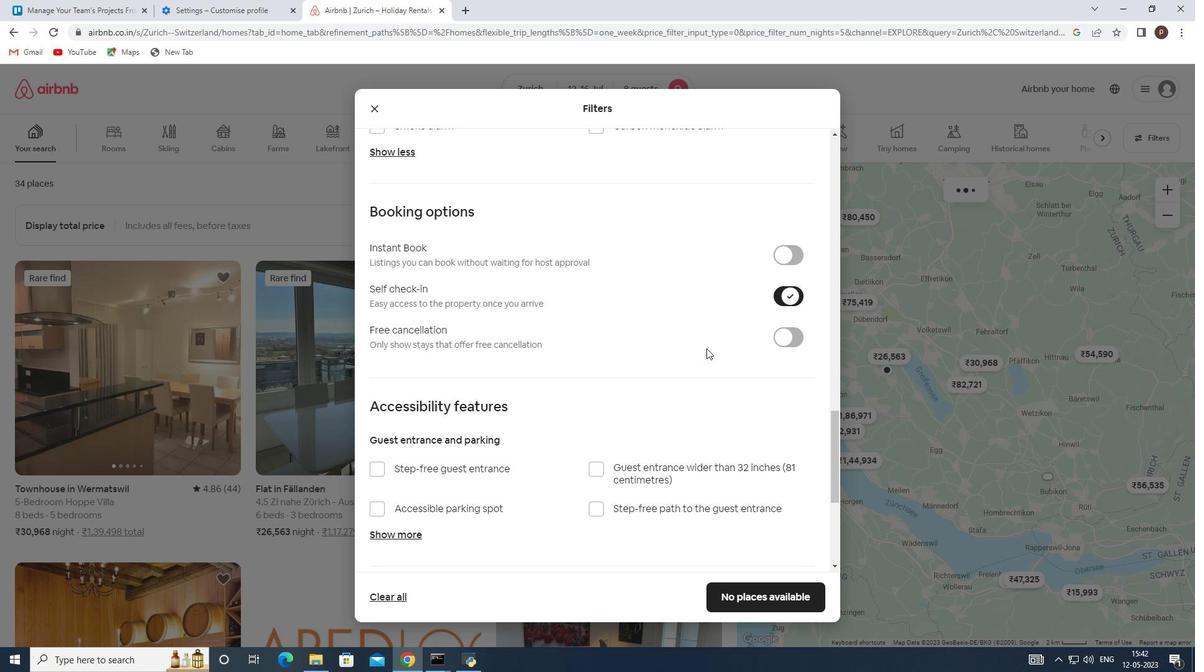 
Action: Mouse moved to (652, 356)
Screenshot: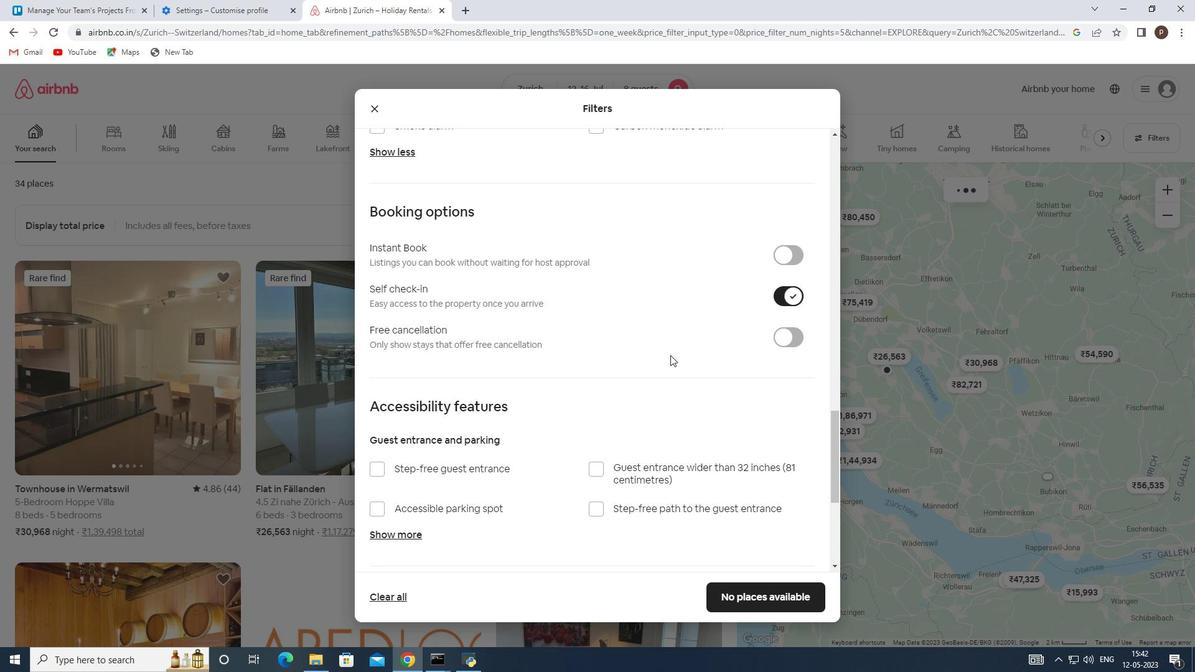 
Action: Mouse scrolled (652, 356) with delta (0, 0)
Screenshot: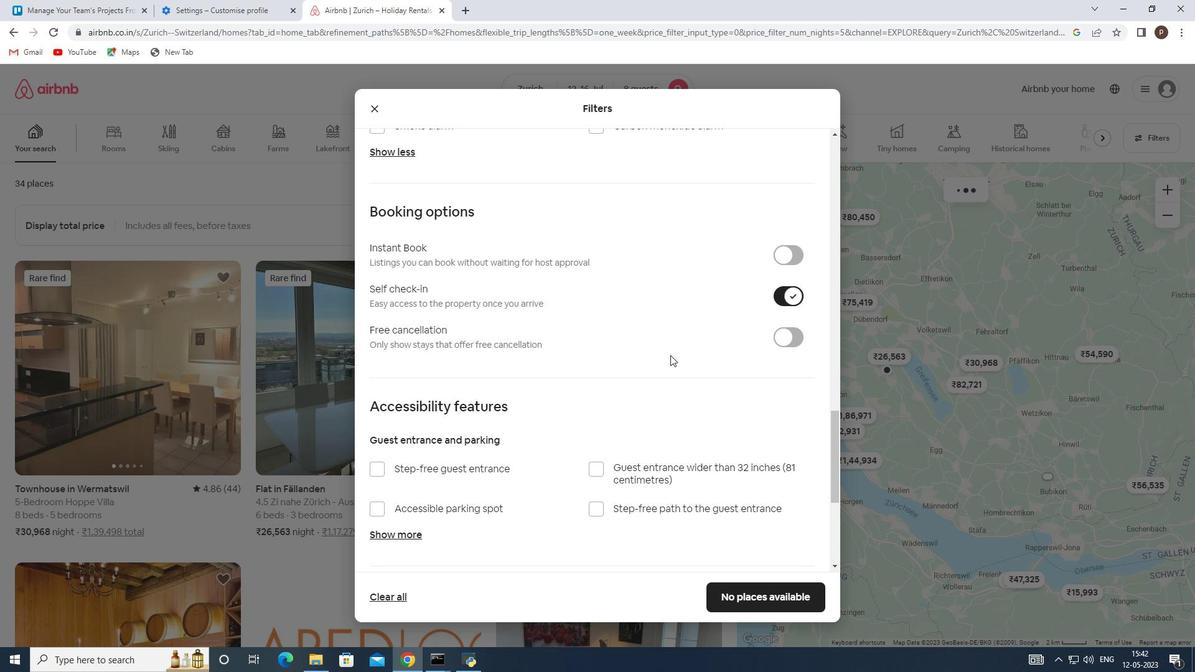 
Action: Mouse moved to (652, 356)
Screenshot: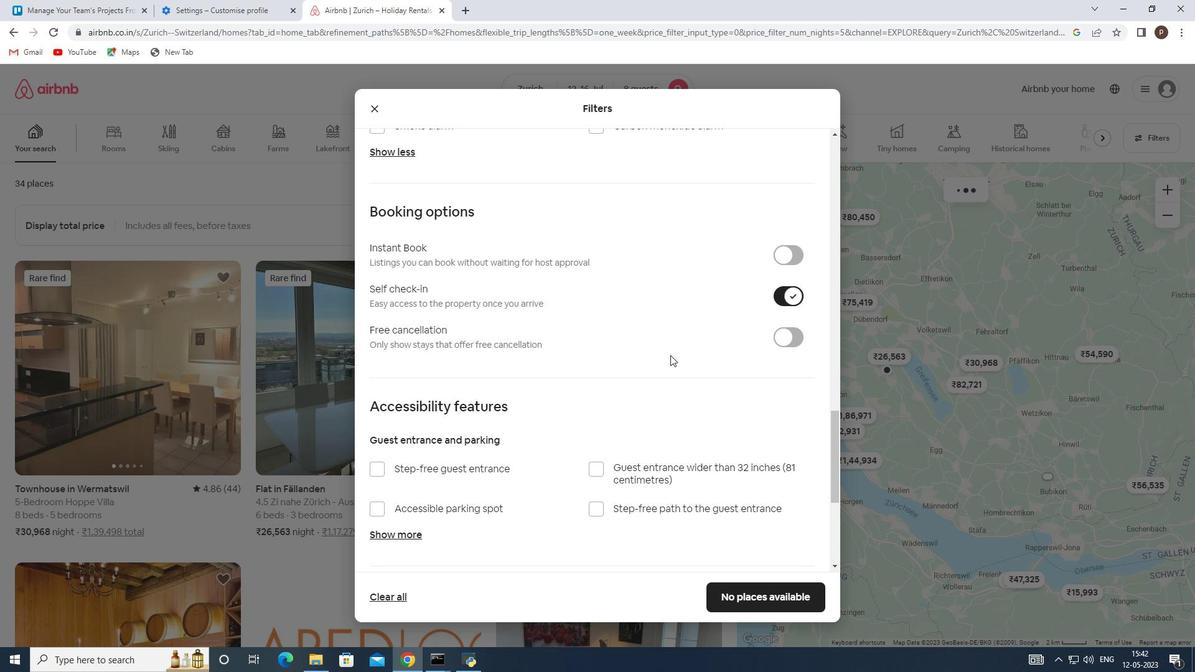 
Action: Mouse scrolled (652, 356) with delta (0, 0)
Screenshot: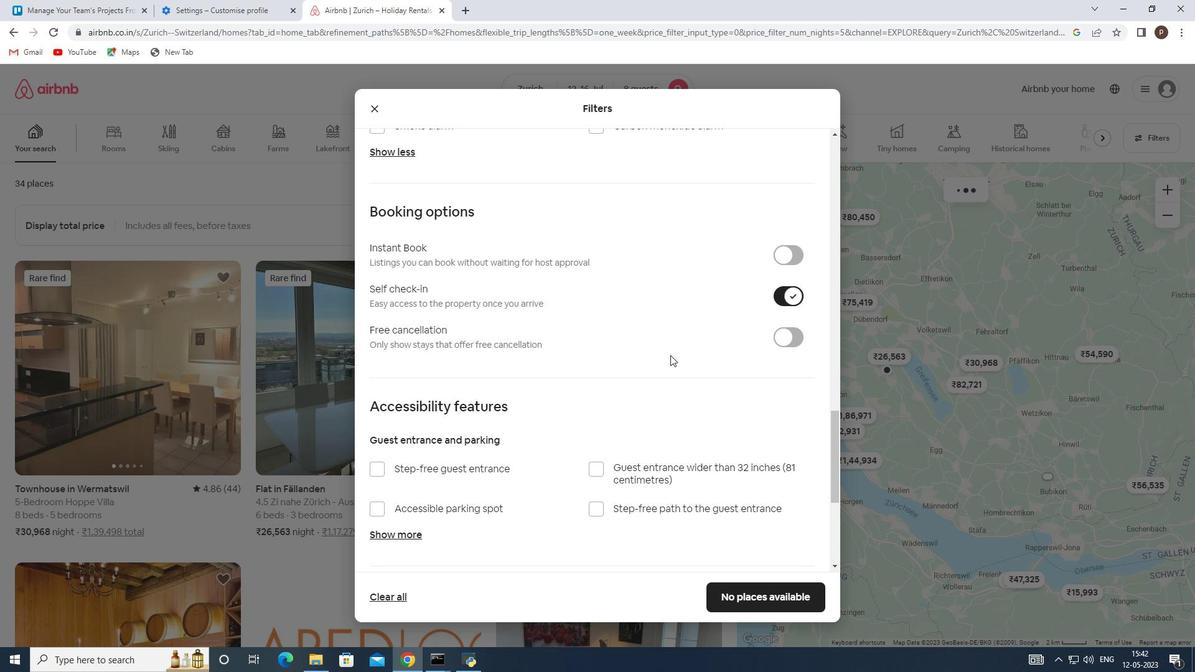 
Action: Mouse moved to (651, 357)
Screenshot: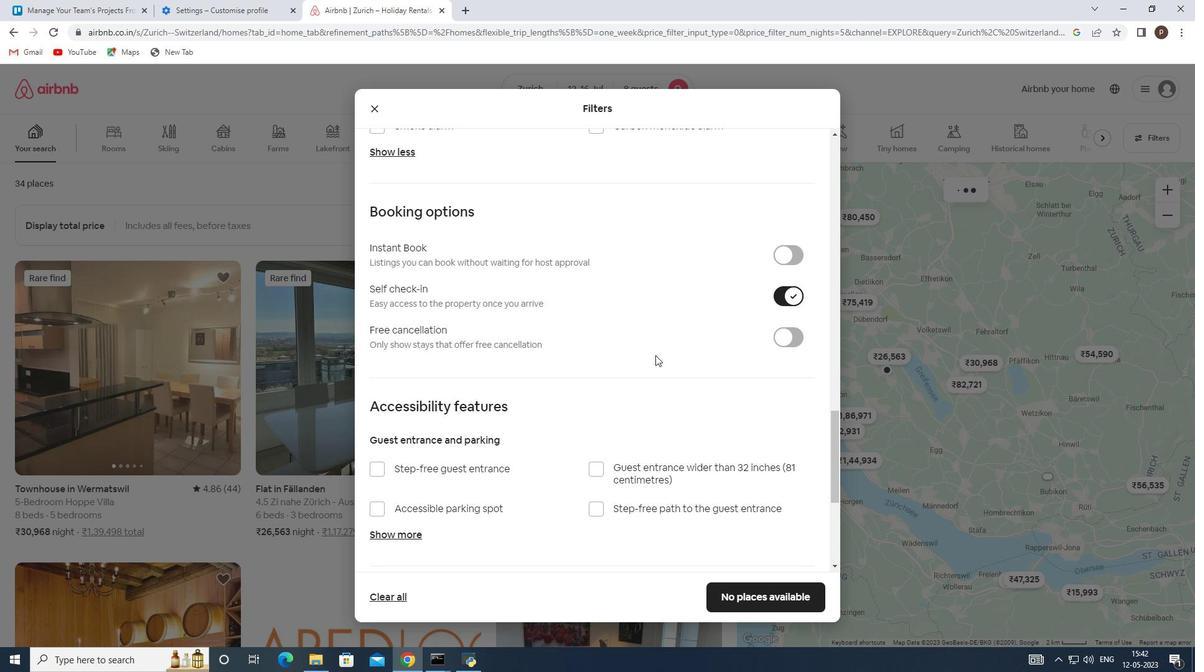 
Action: Mouse scrolled (651, 356) with delta (0, 0)
Screenshot: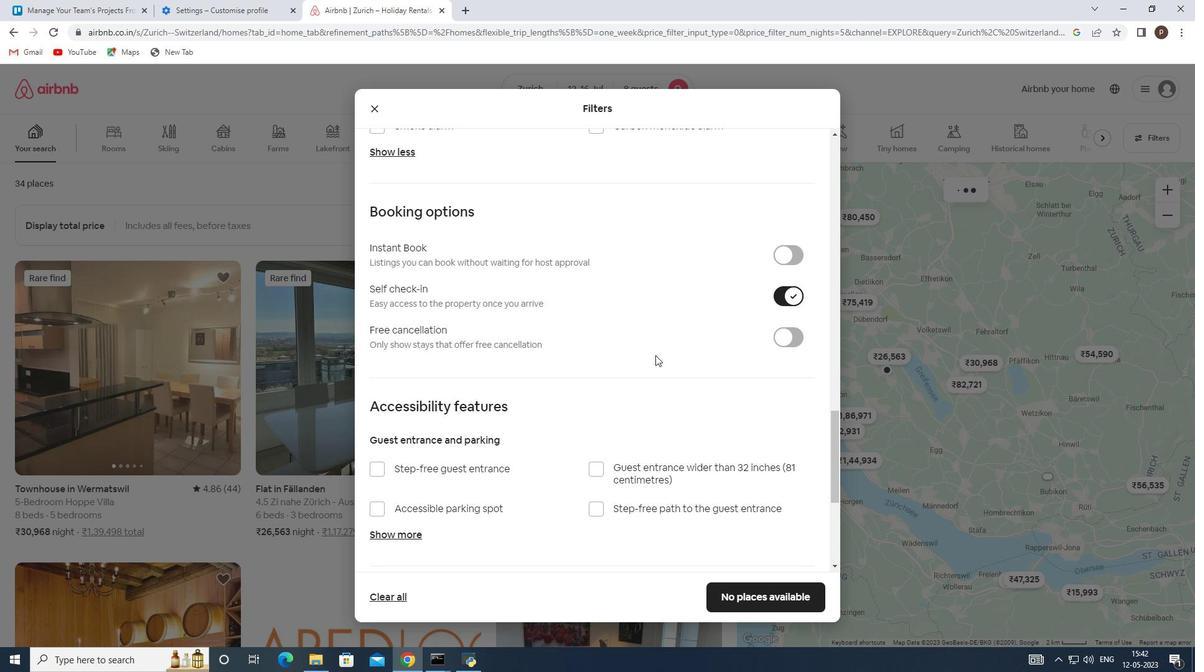 
Action: Mouse scrolled (651, 356) with delta (0, 0)
Screenshot: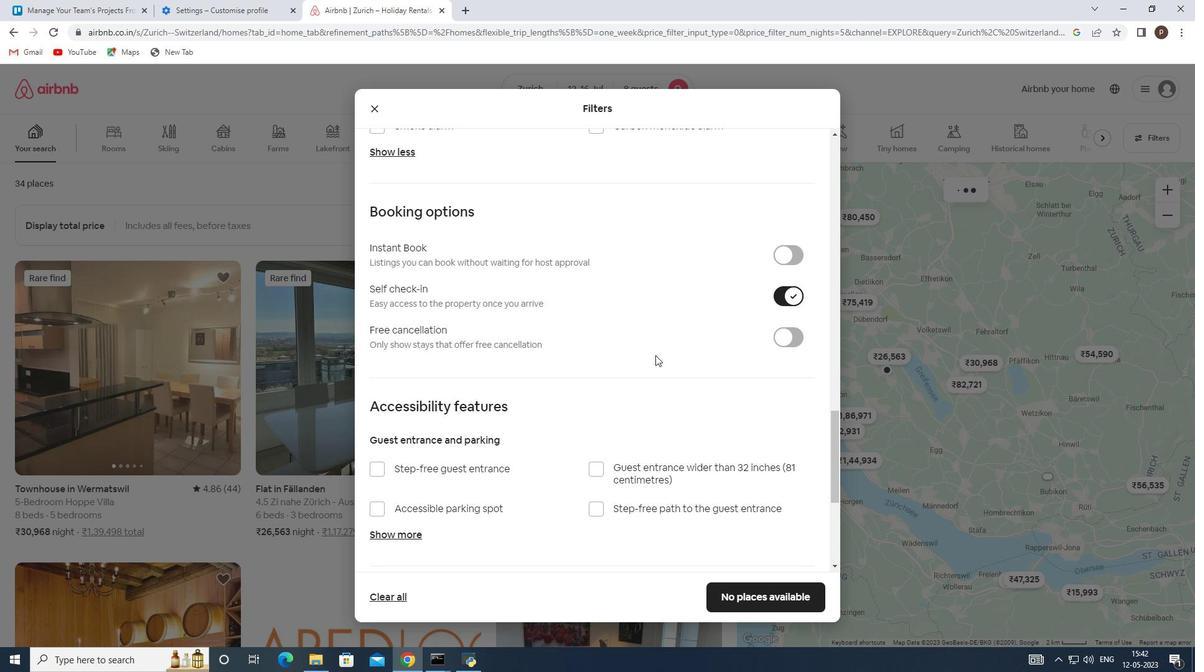 
Action: Mouse scrolled (651, 356) with delta (0, 0)
Screenshot: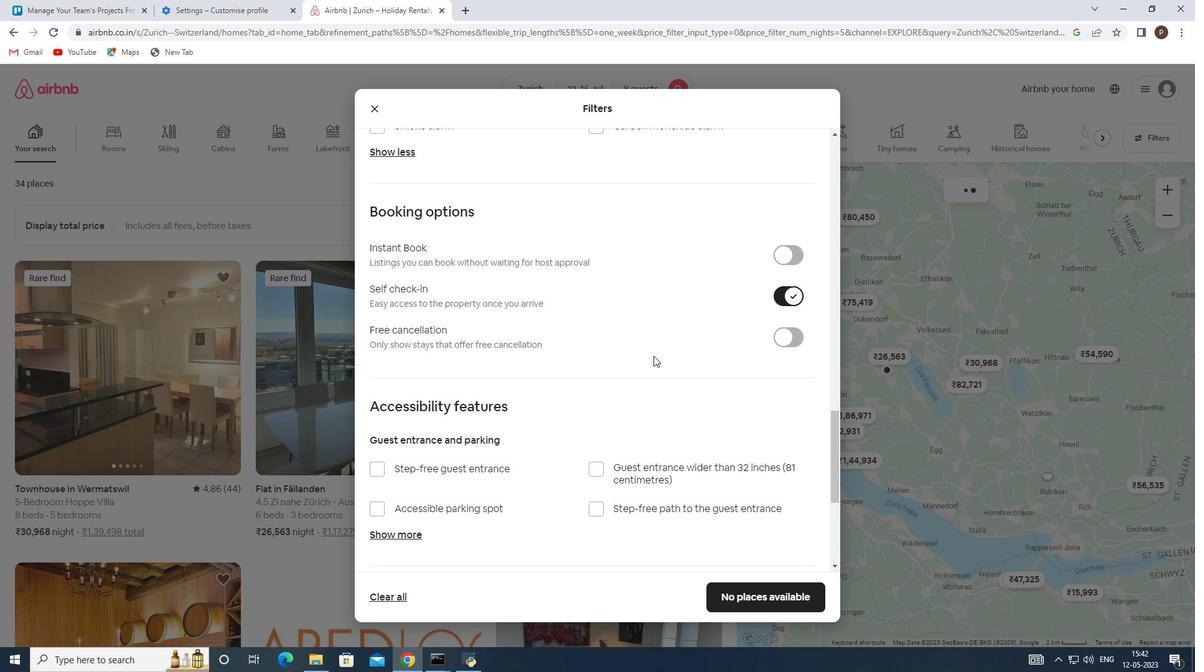 
Action: Mouse moved to (650, 357)
Screenshot: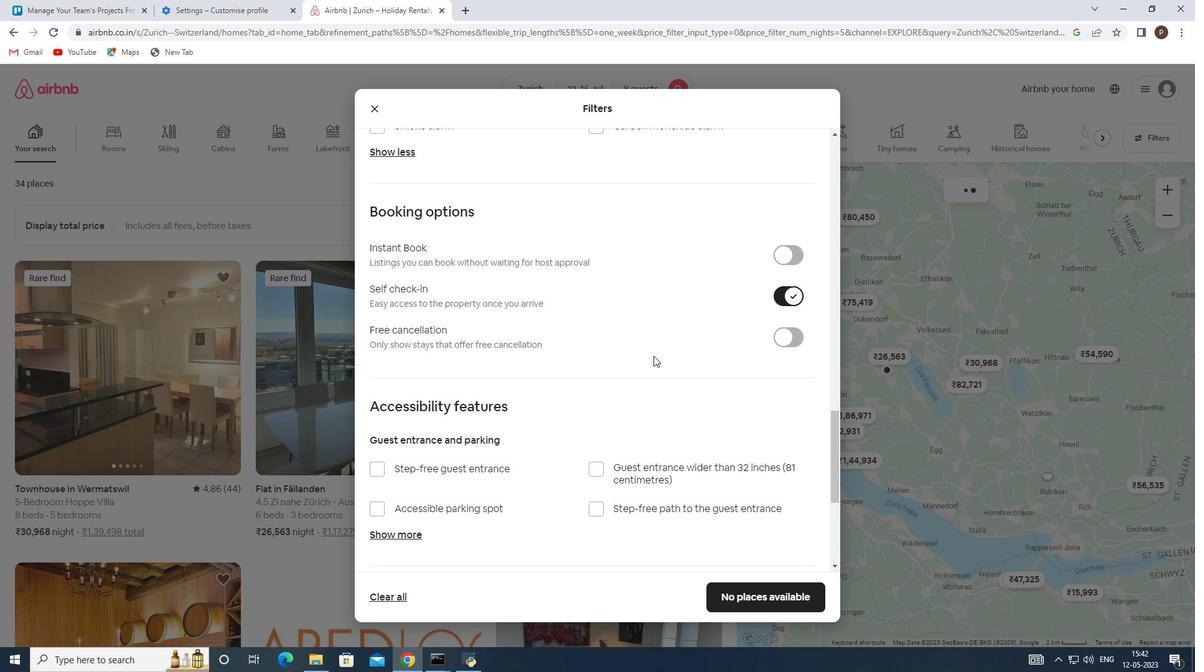 
Action: Mouse scrolled (650, 356) with delta (0, 0)
Screenshot: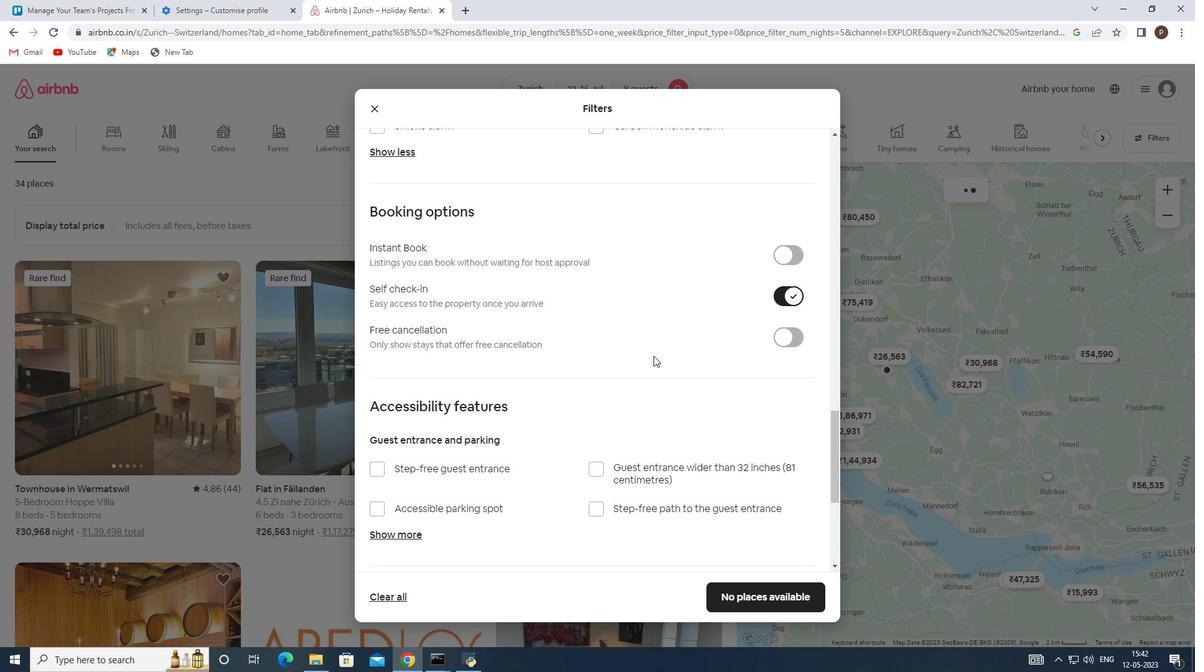 
Action: Mouse moved to (640, 371)
Screenshot: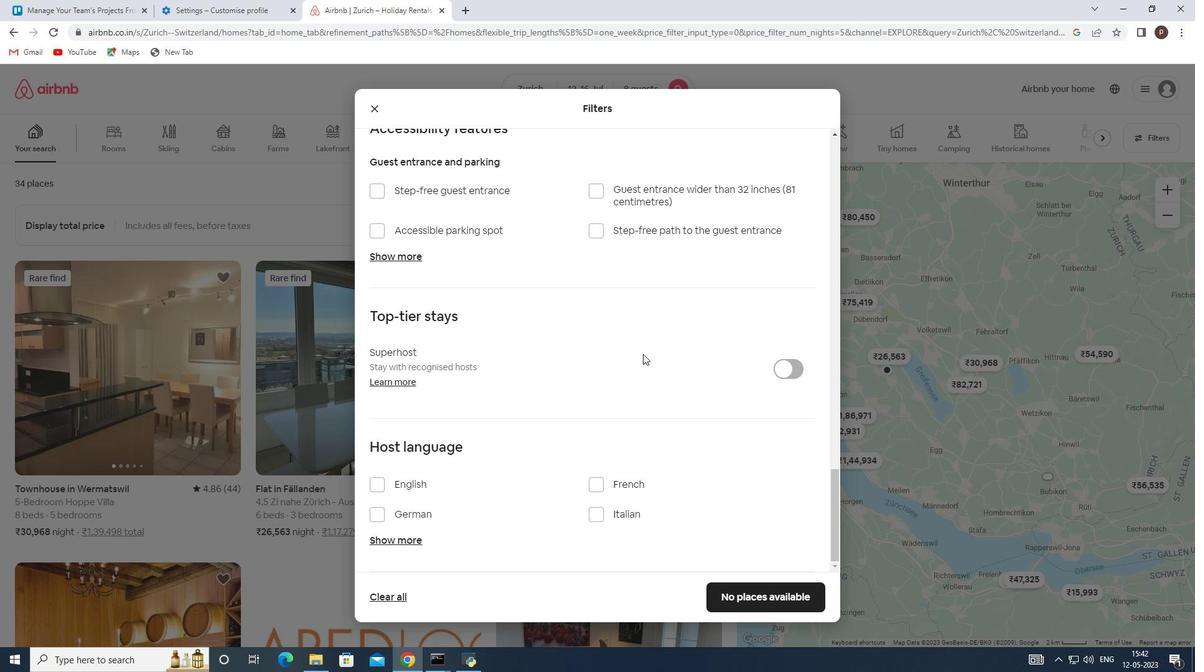 
Action: Mouse scrolled (640, 370) with delta (0, 0)
Screenshot: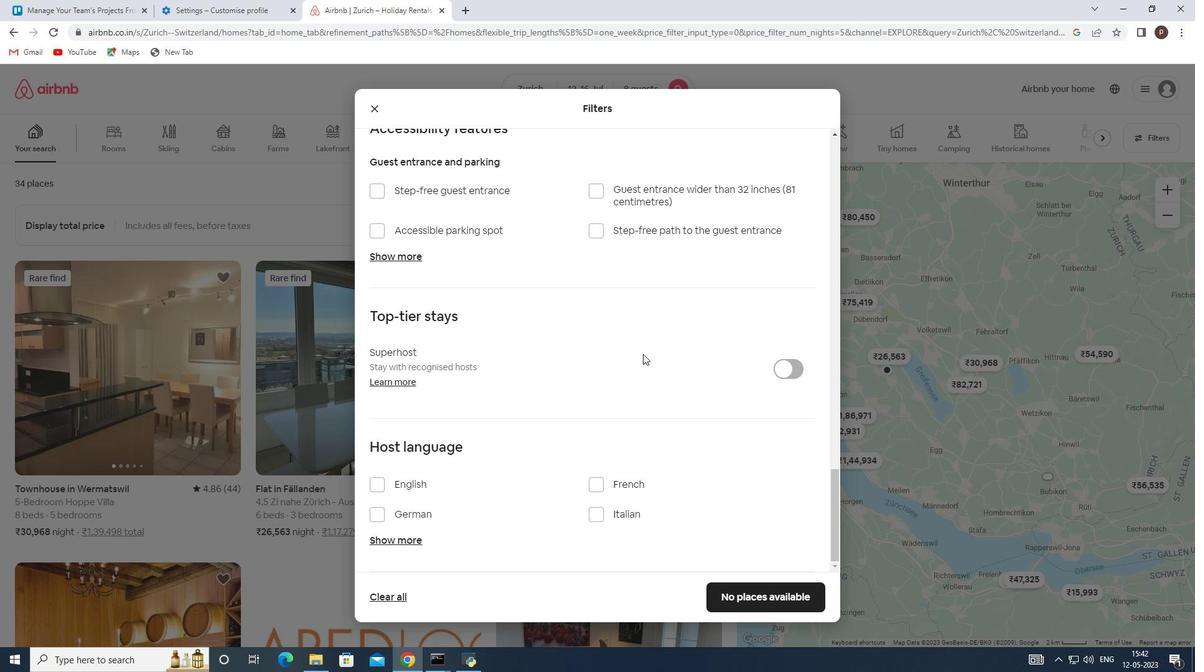 
Action: Mouse moved to (639, 374)
Screenshot: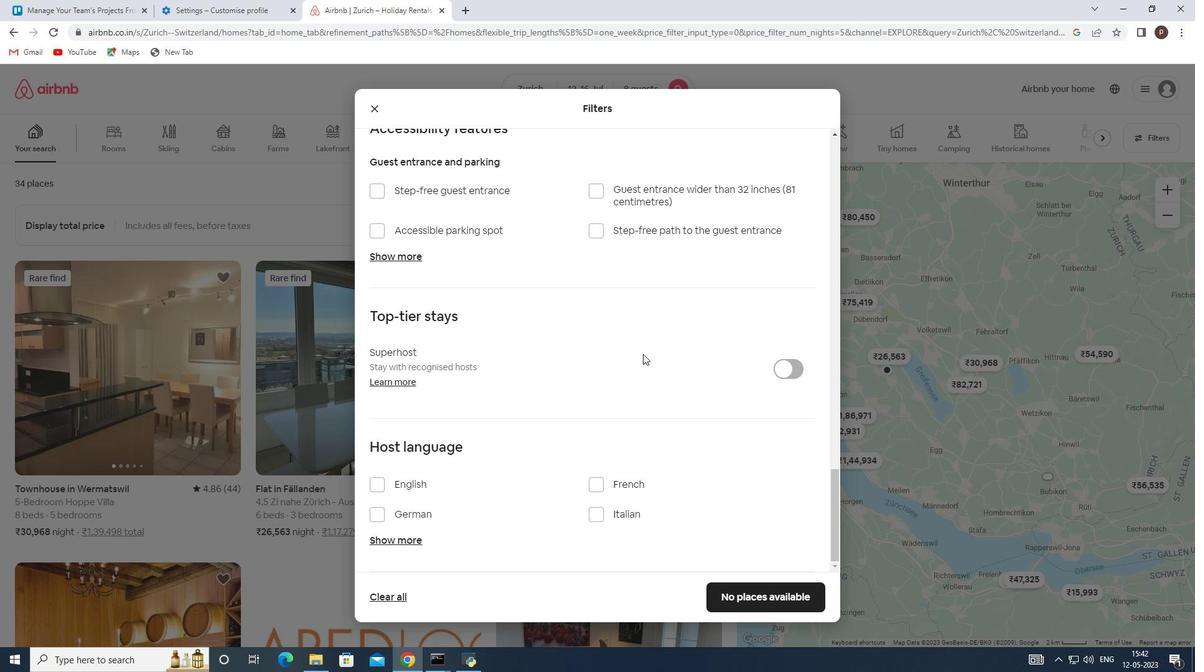 
Action: Mouse scrolled (639, 373) with delta (0, 0)
Screenshot: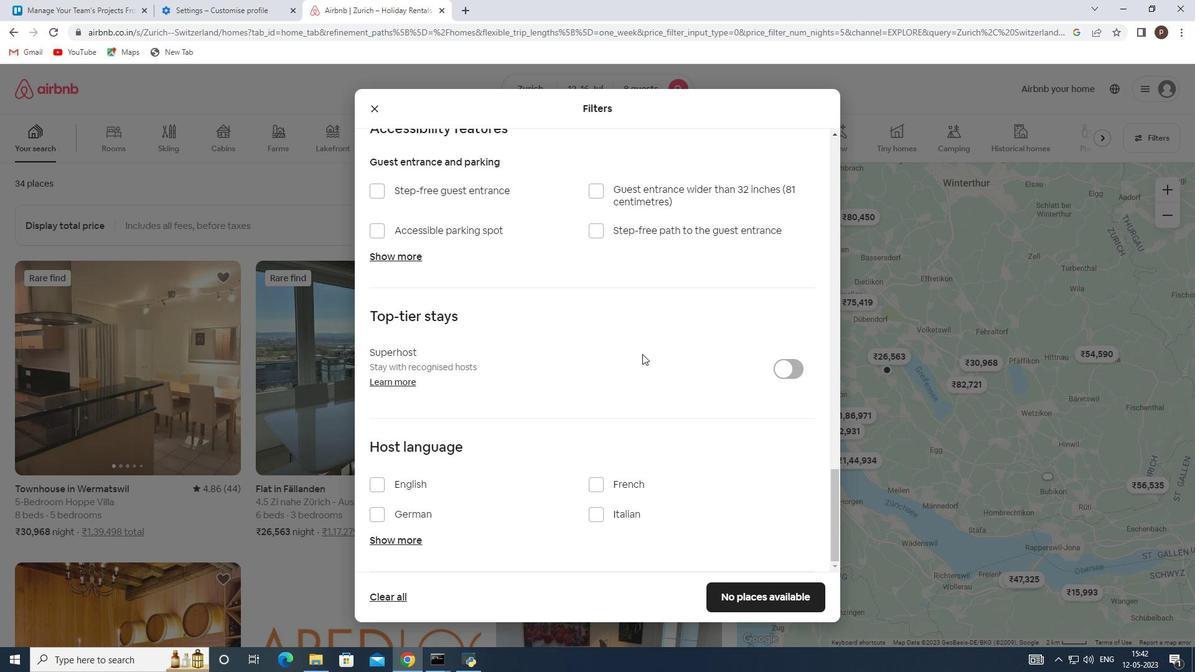 
Action: Mouse moved to (637, 381)
Screenshot: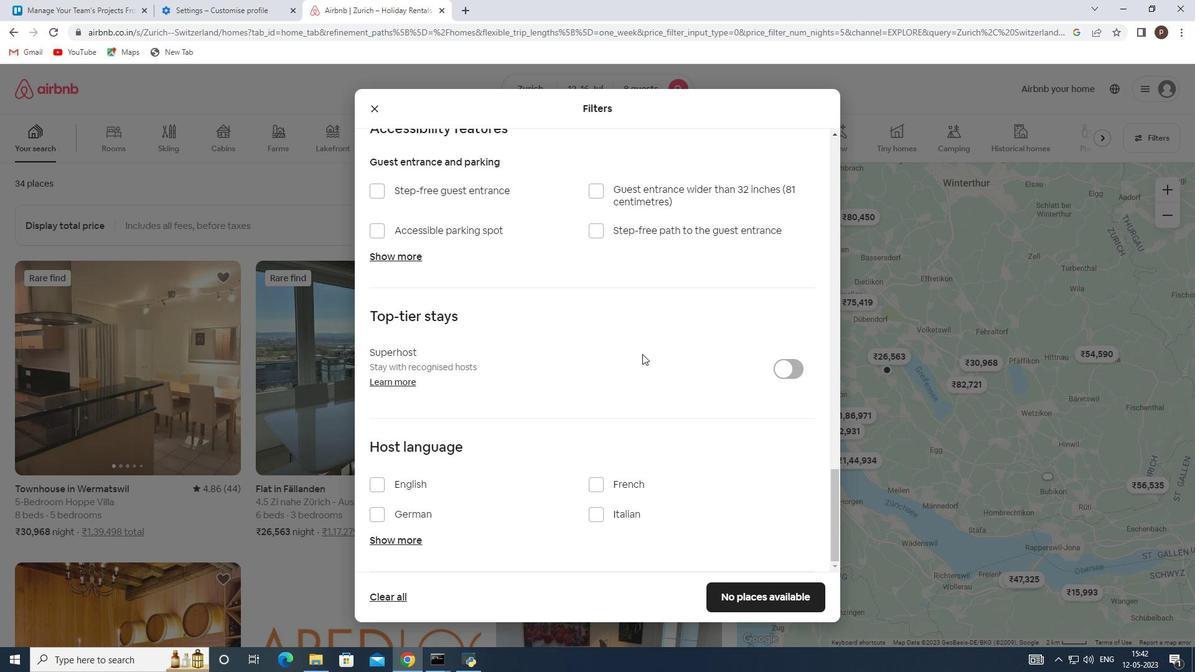 
Action: Mouse scrolled (637, 380) with delta (0, 0)
Screenshot: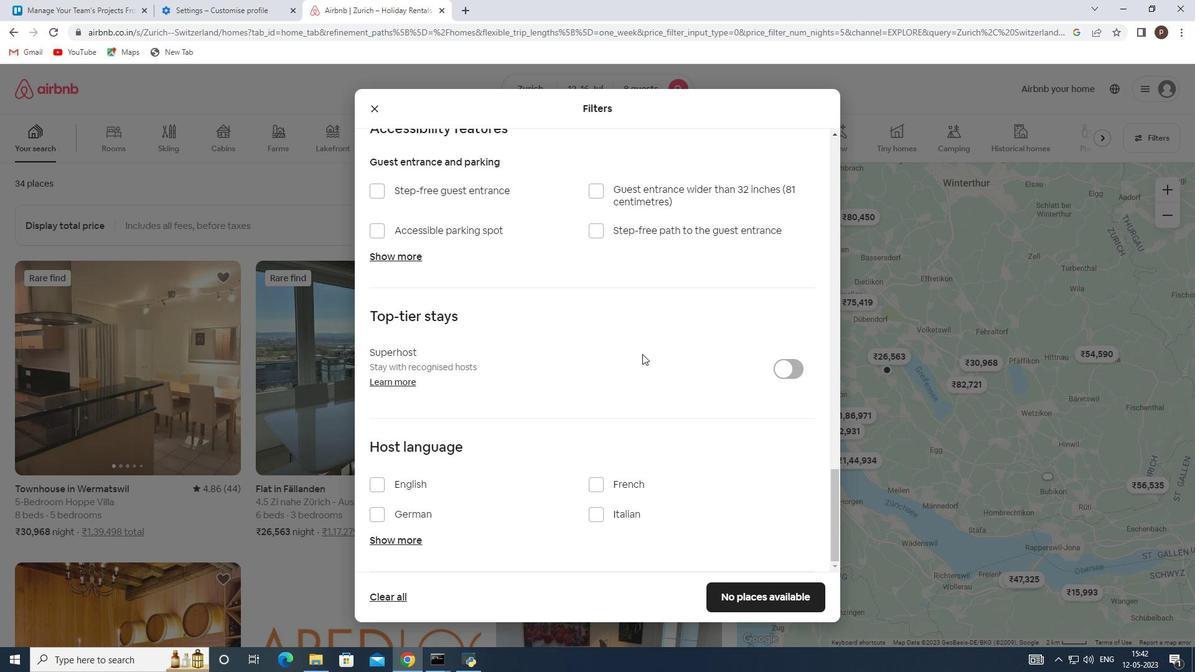 
Action: Mouse moved to (635, 384)
Screenshot: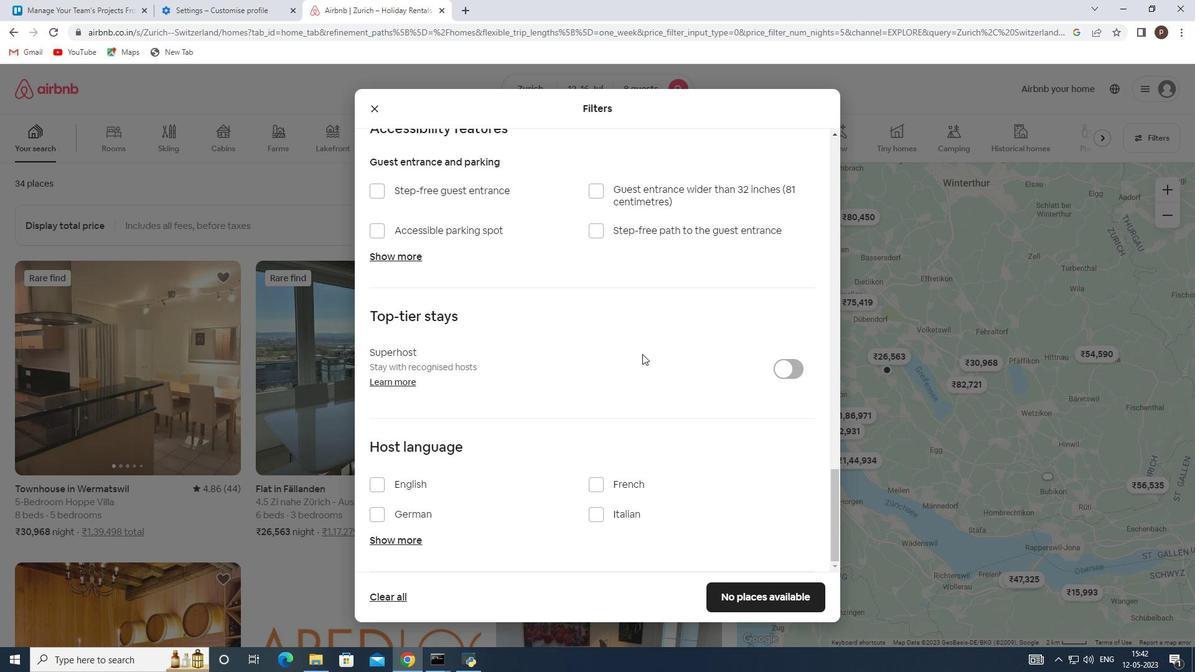 
Action: Mouse scrolled (635, 384) with delta (0, 0)
Screenshot: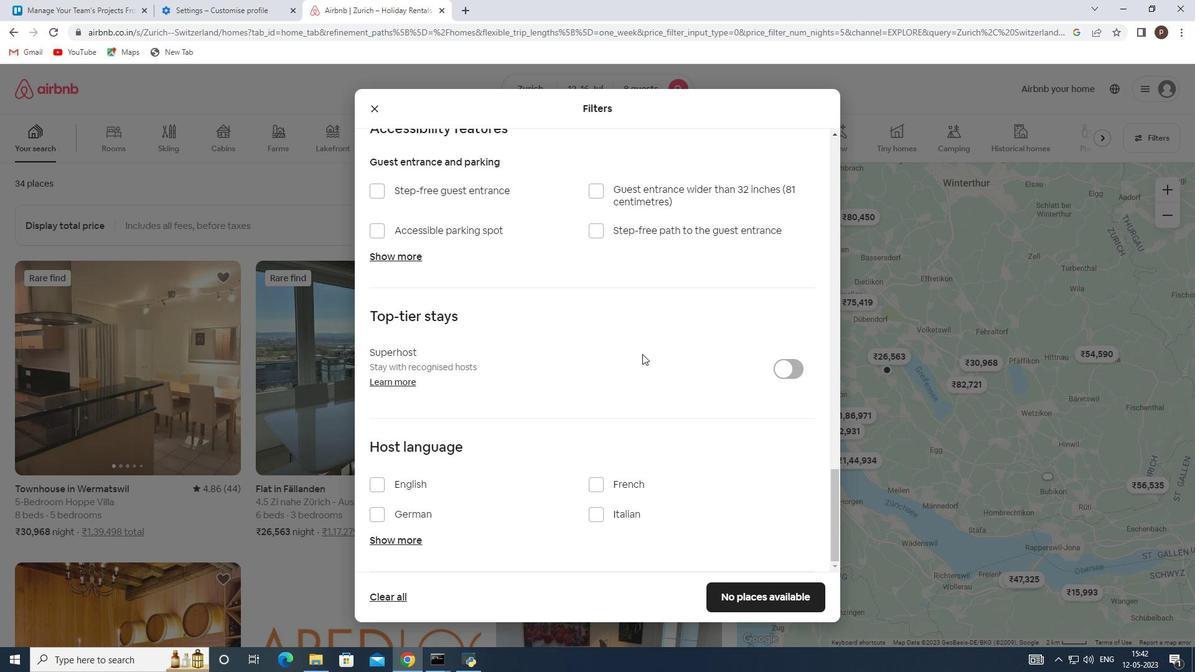 
Action: Mouse moved to (628, 392)
Screenshot: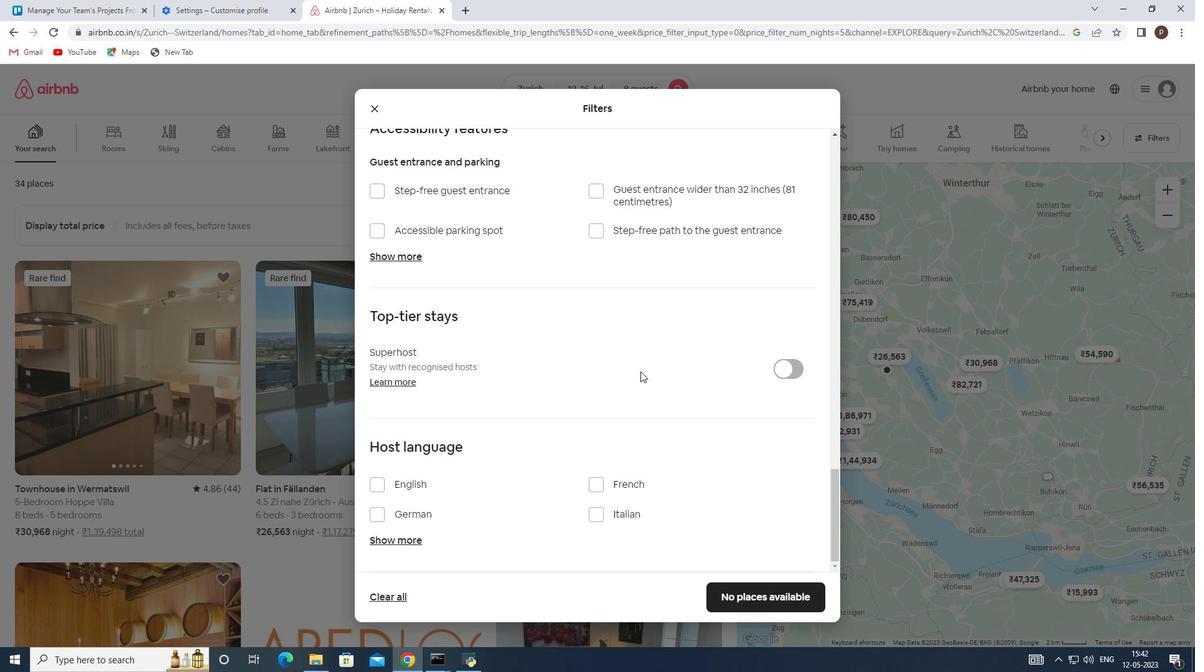 
Action: Mouse scrolled (628, 391) with delta (0, 0)
Screenshot: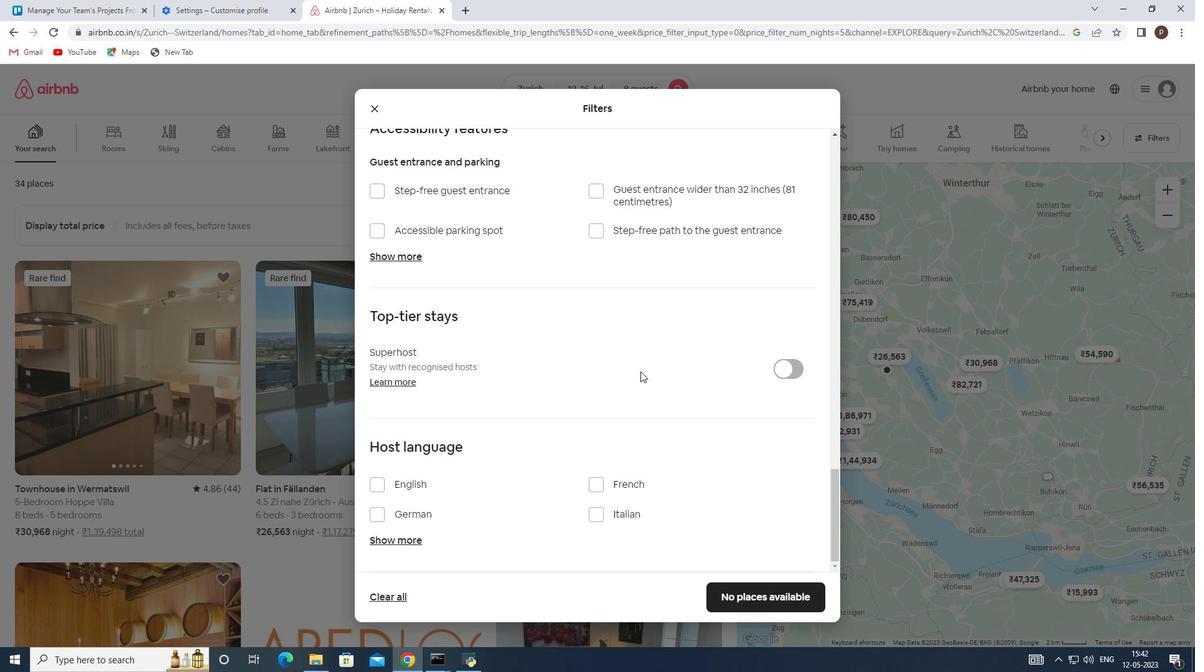 
Action: Mouse moved to (381, 484)
Screenshot: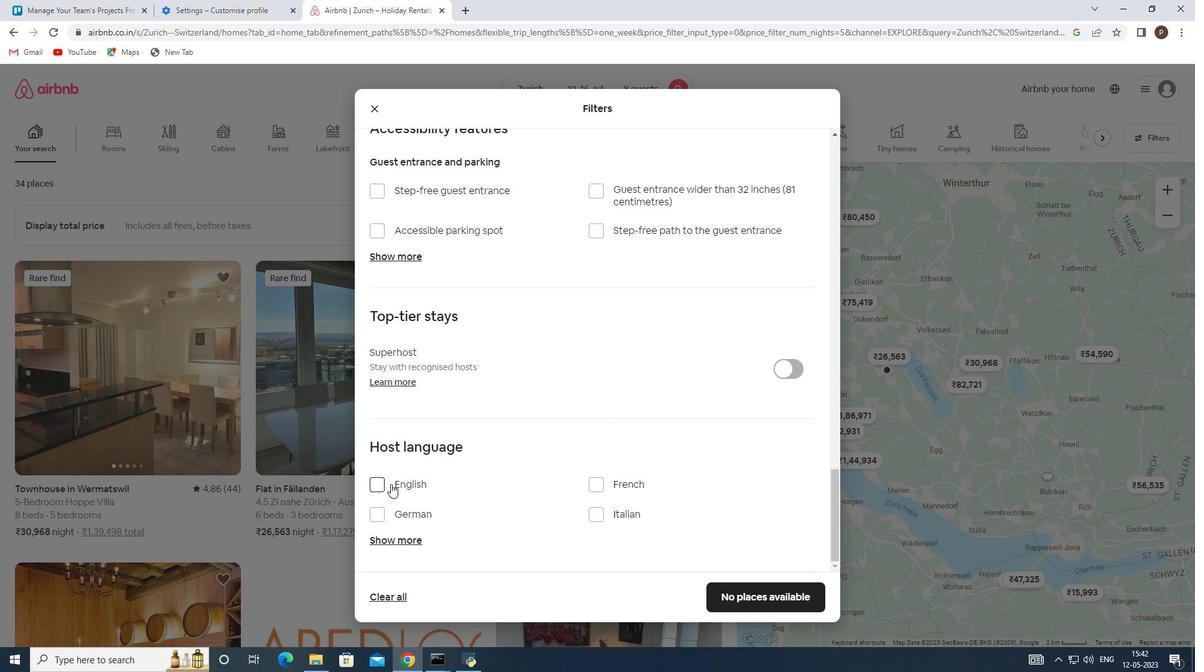 
Action: Mouse pressed left at (381, 484)
Screenshot: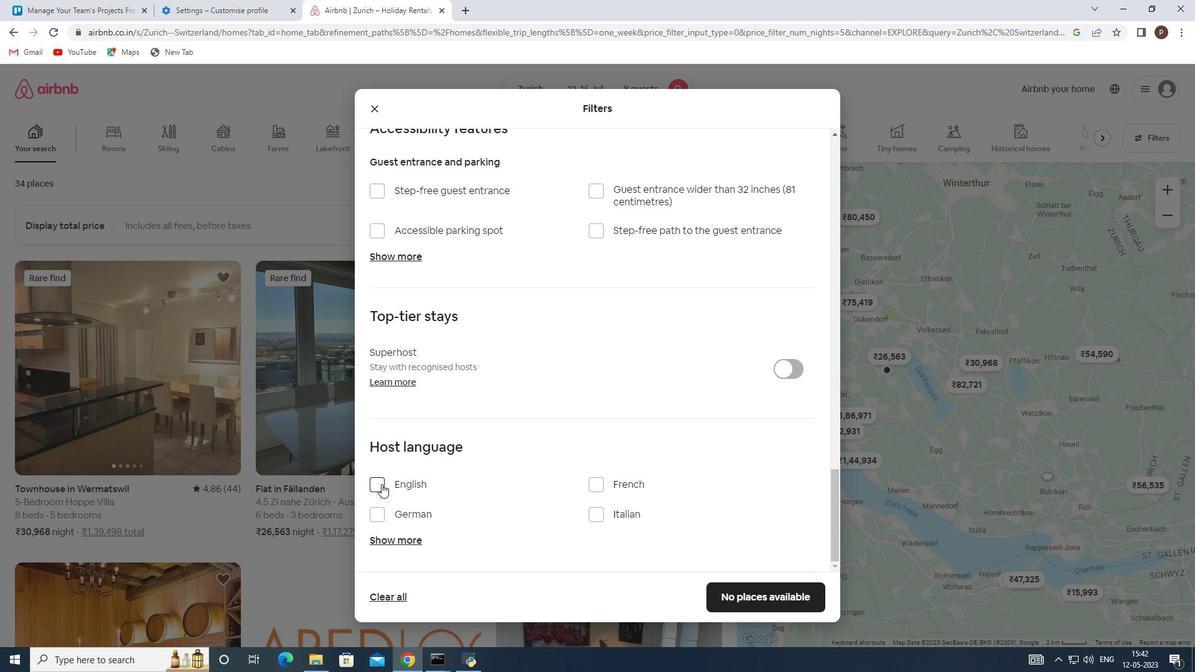 
Action: Mouse moved to (766, 586)
Screenshot: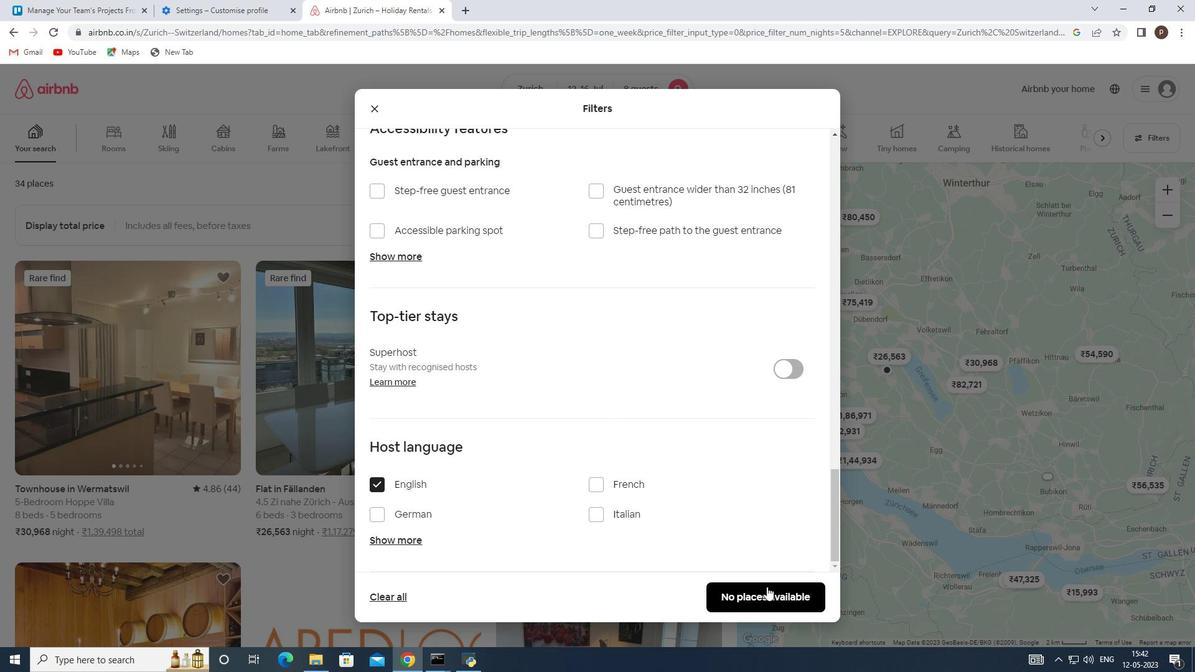 
Action: Mouse pressed left at (766, 586)
Screenshot: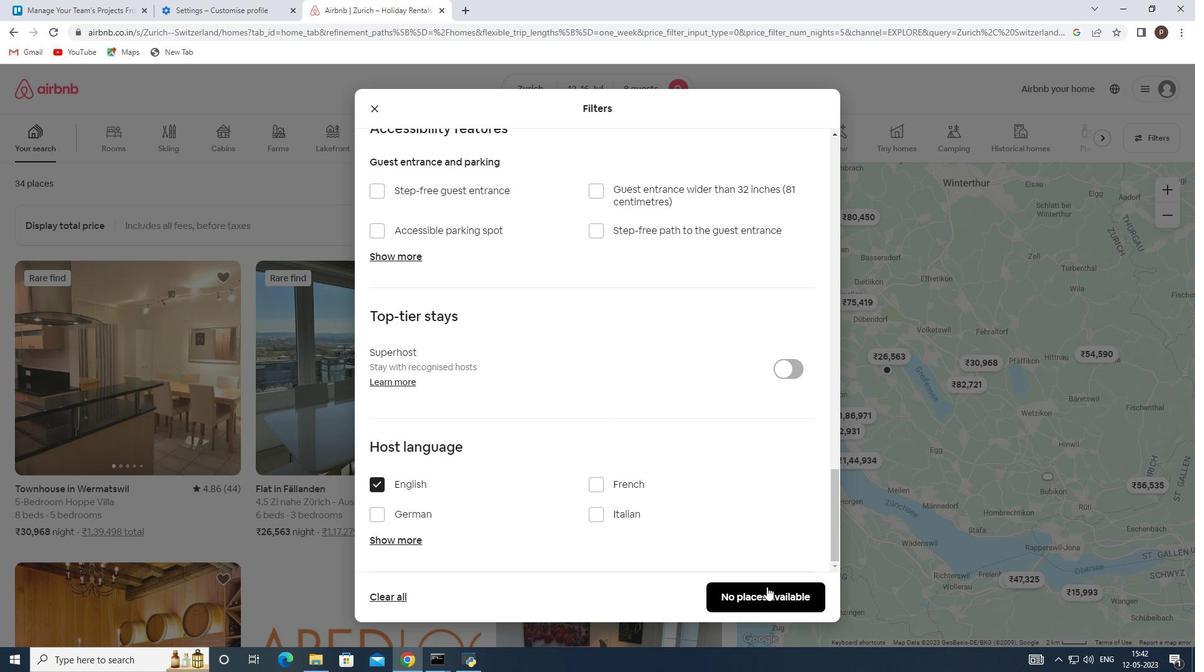 
